Task: Create a due date automation trigger when advanced on, on the tuesday before a card is due add fields without custom field "Resume" set to a date less than 1 days ago at 11:00 AM.
Action: Mouse moved to (1080, 335)
Screenshot: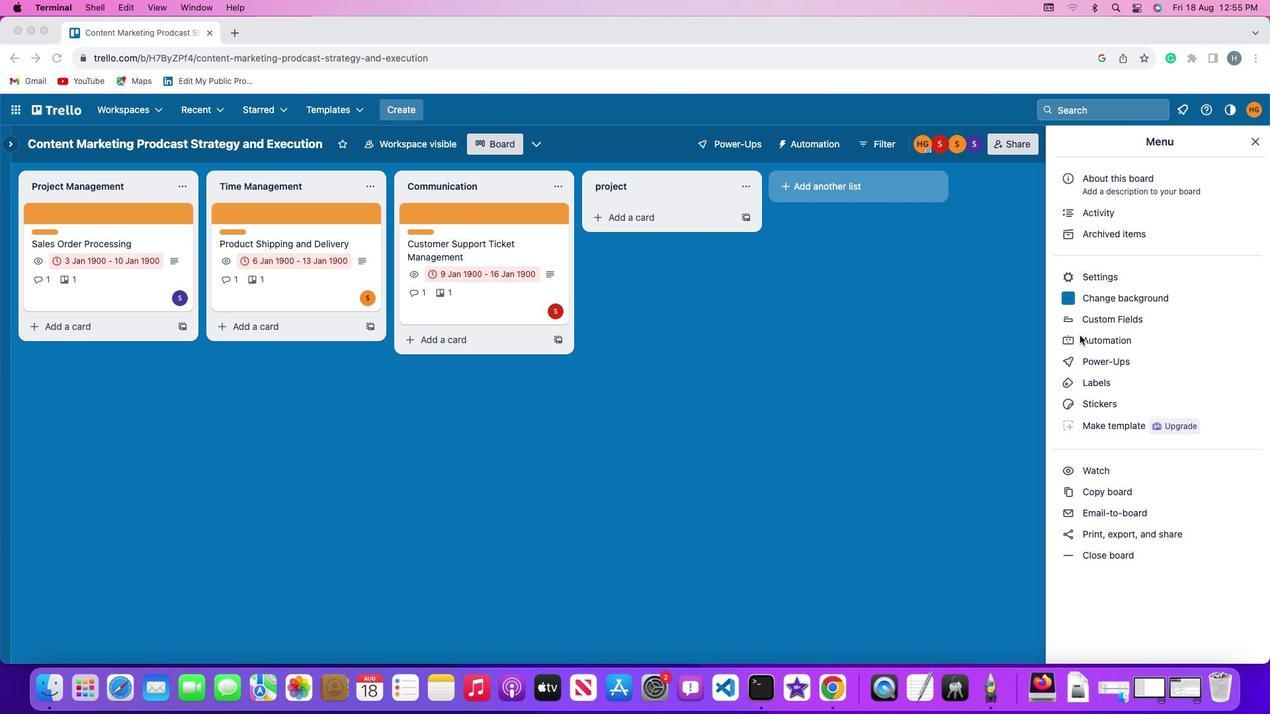 
Action: Mouse pressed left at (1080, 335)
Screenshot: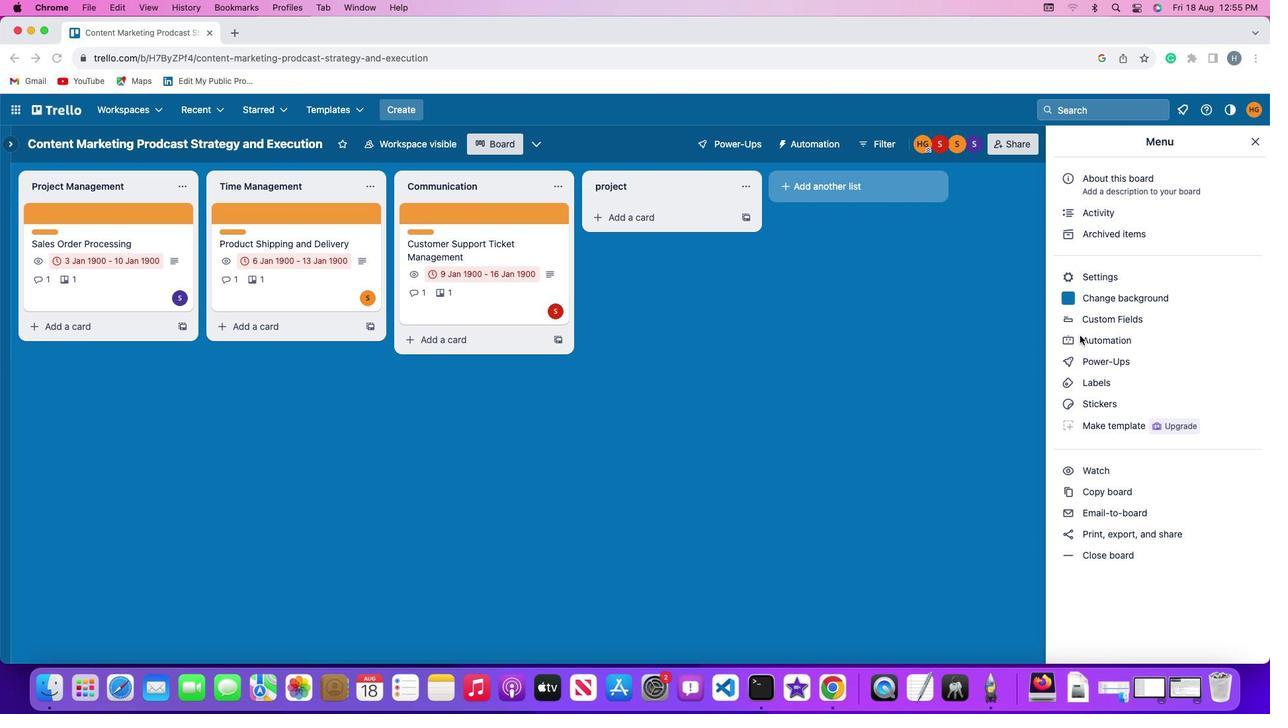 
Action: Mouse moved to (1080, 335)
Screenshot: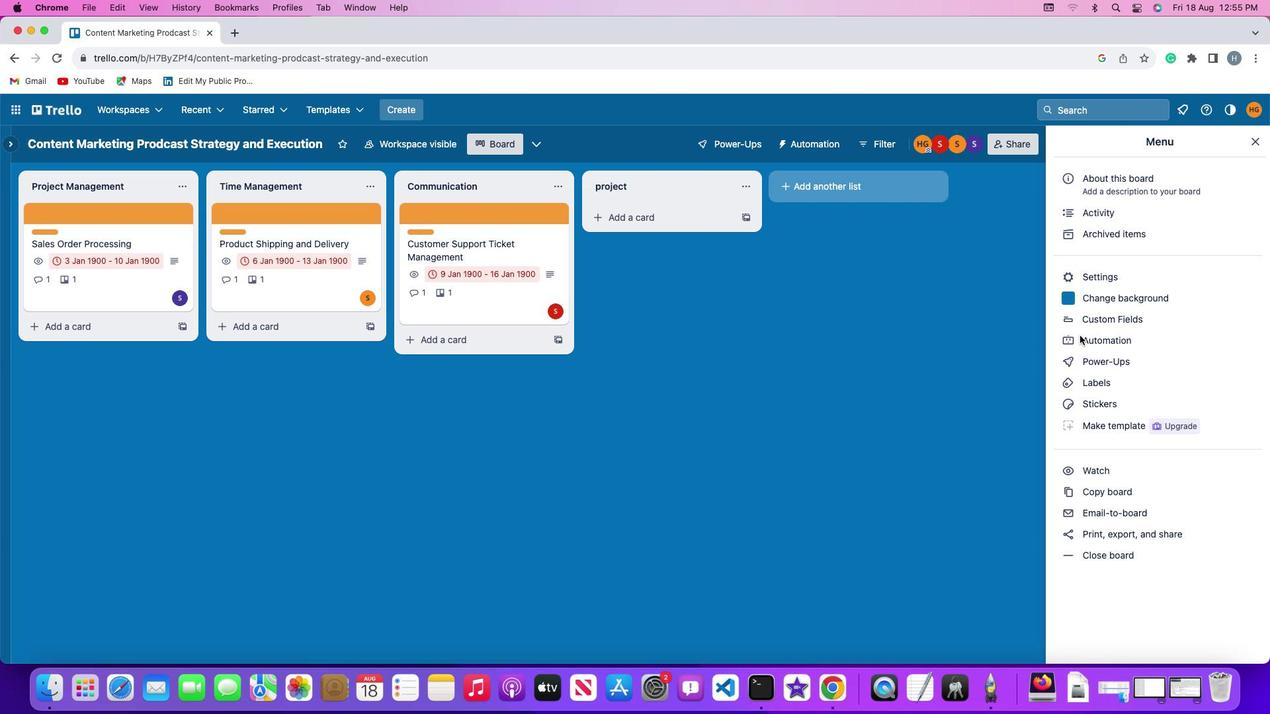 
Action: Mouse pressed left at (1080, 335)
Screenshot: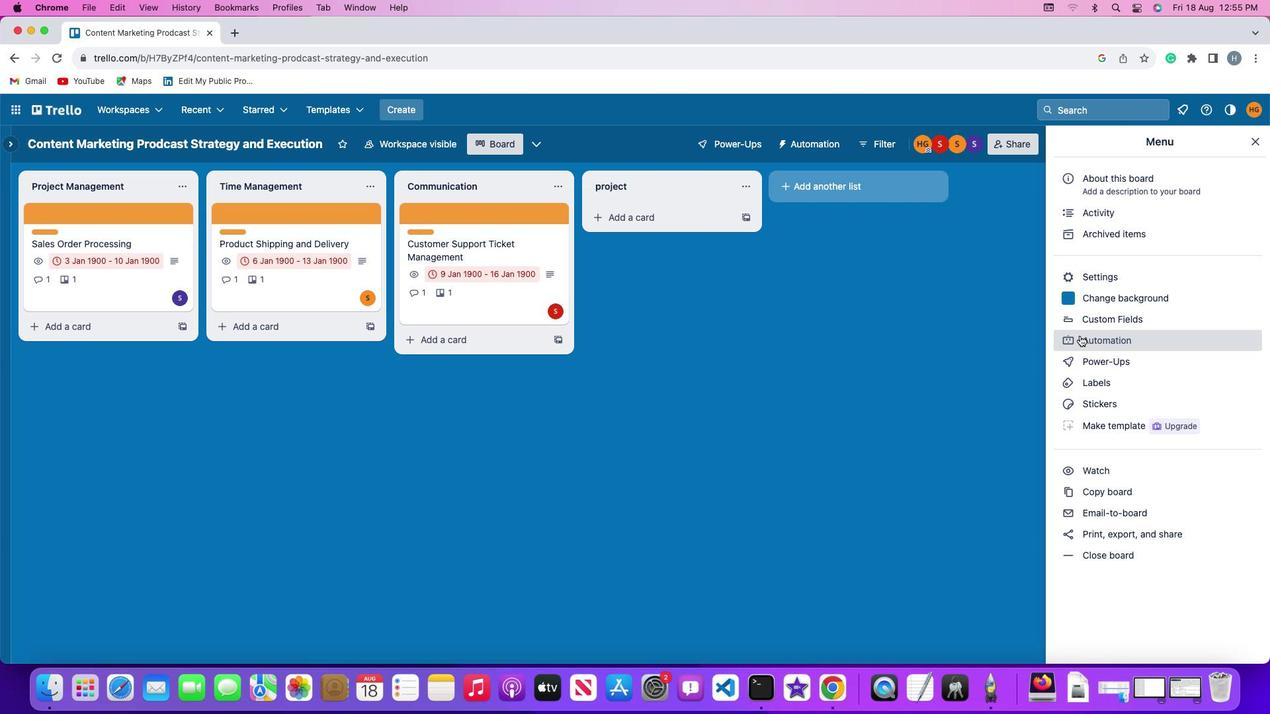 
Action: Mouse moved to (76, 309)
Screenshot: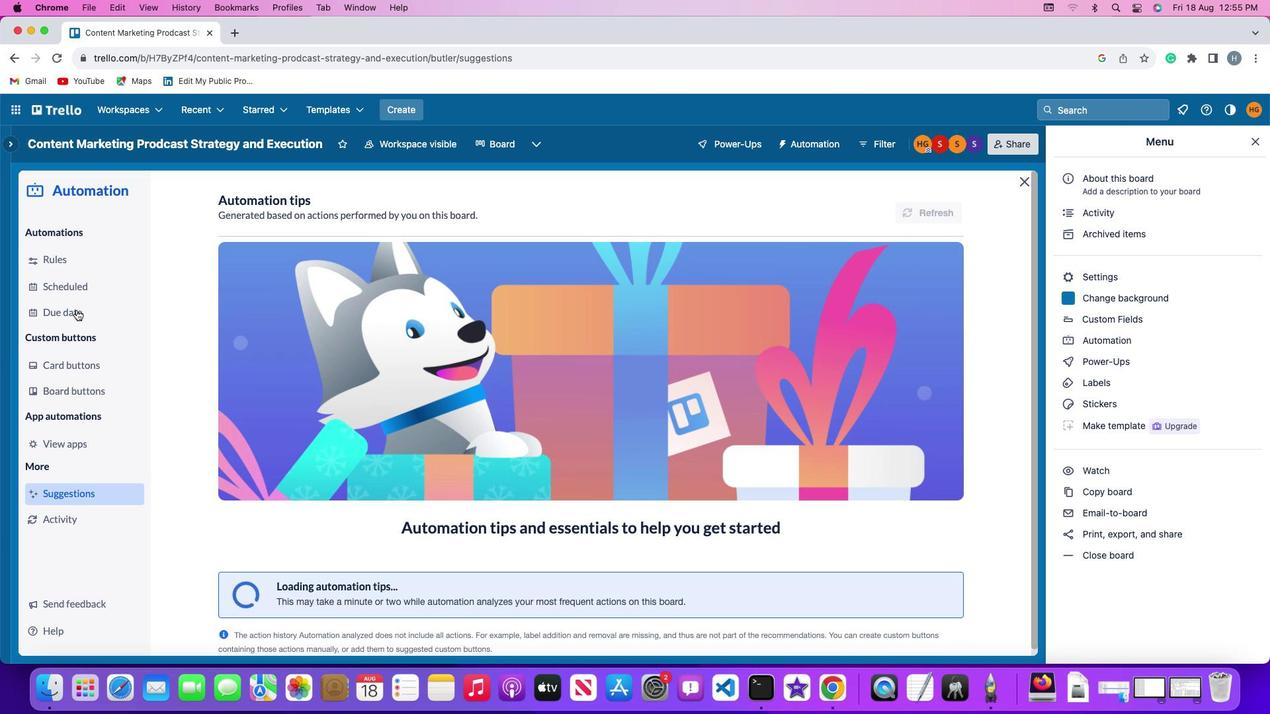 
Action: Mouse pressed left at (76, 309)
Screenshot: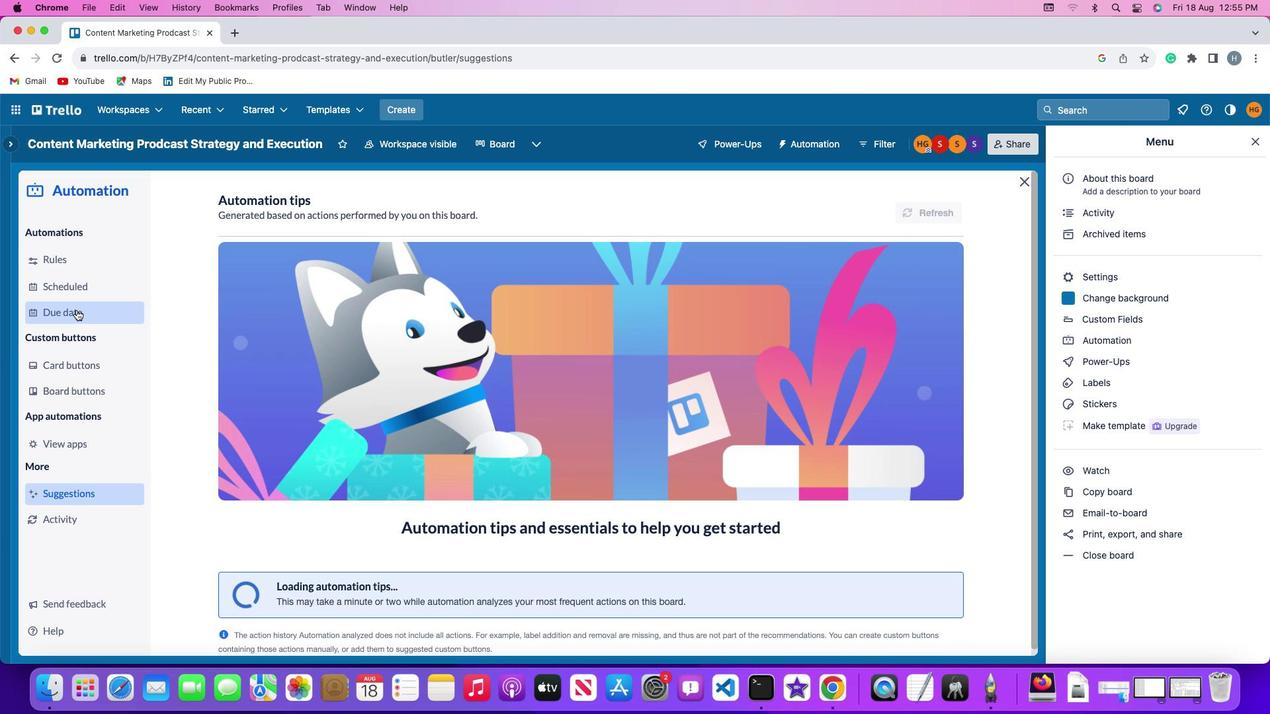 
Action: Mouse moved to (878, 203)
Screenshot: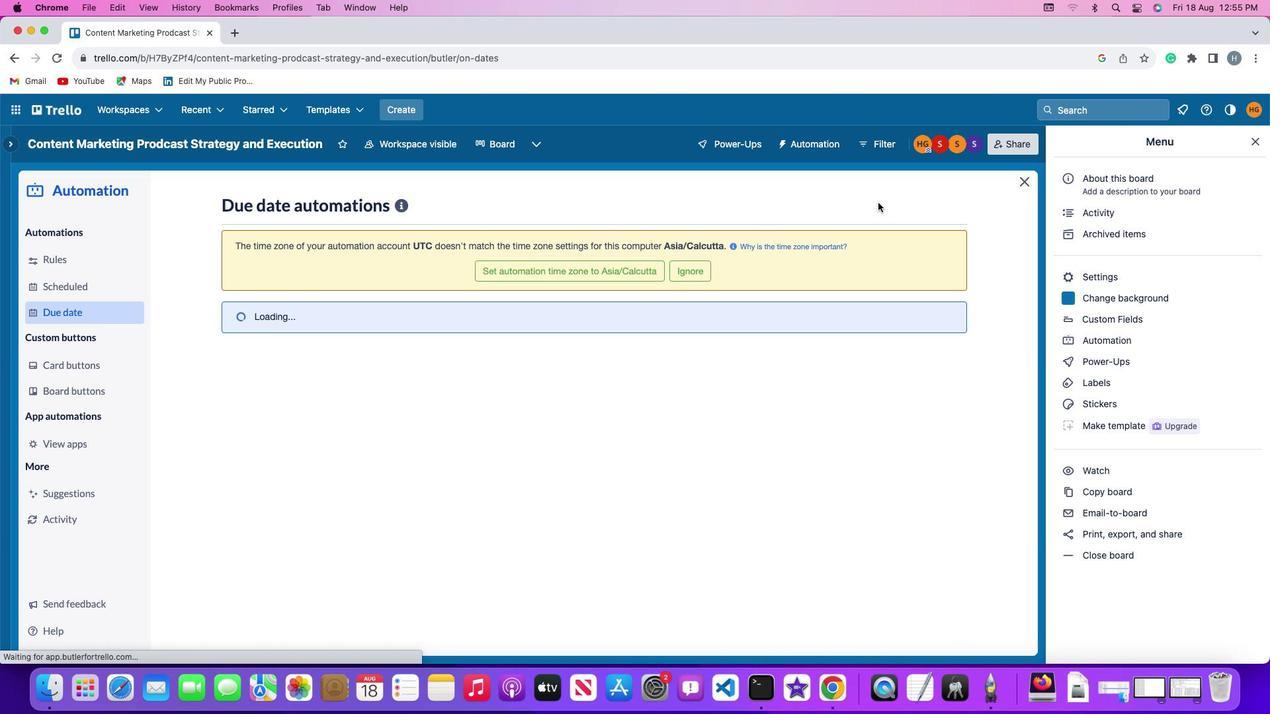 
Action: Mouse pressed left at (878, 203)
Screenshot: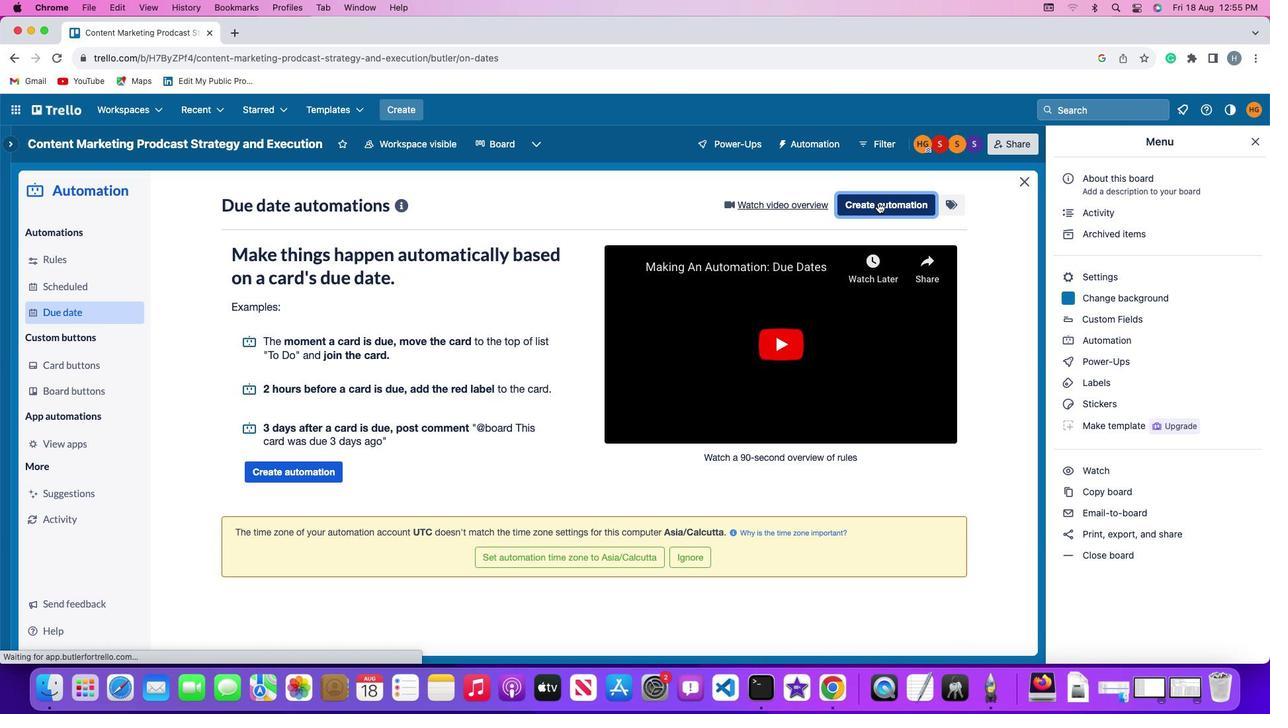 
Action: Mouse moved to (244, 330)
Screenshot: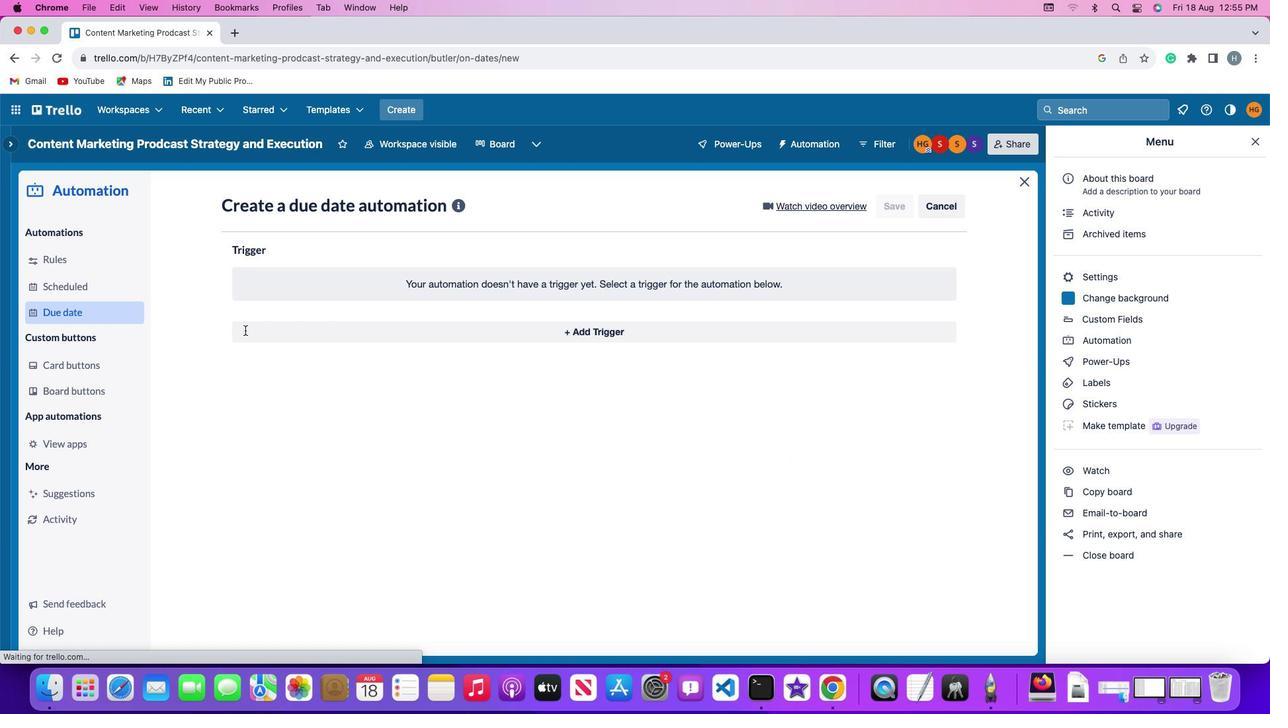 
Action: Mouse pressed left at (244, 330)
Screenshot: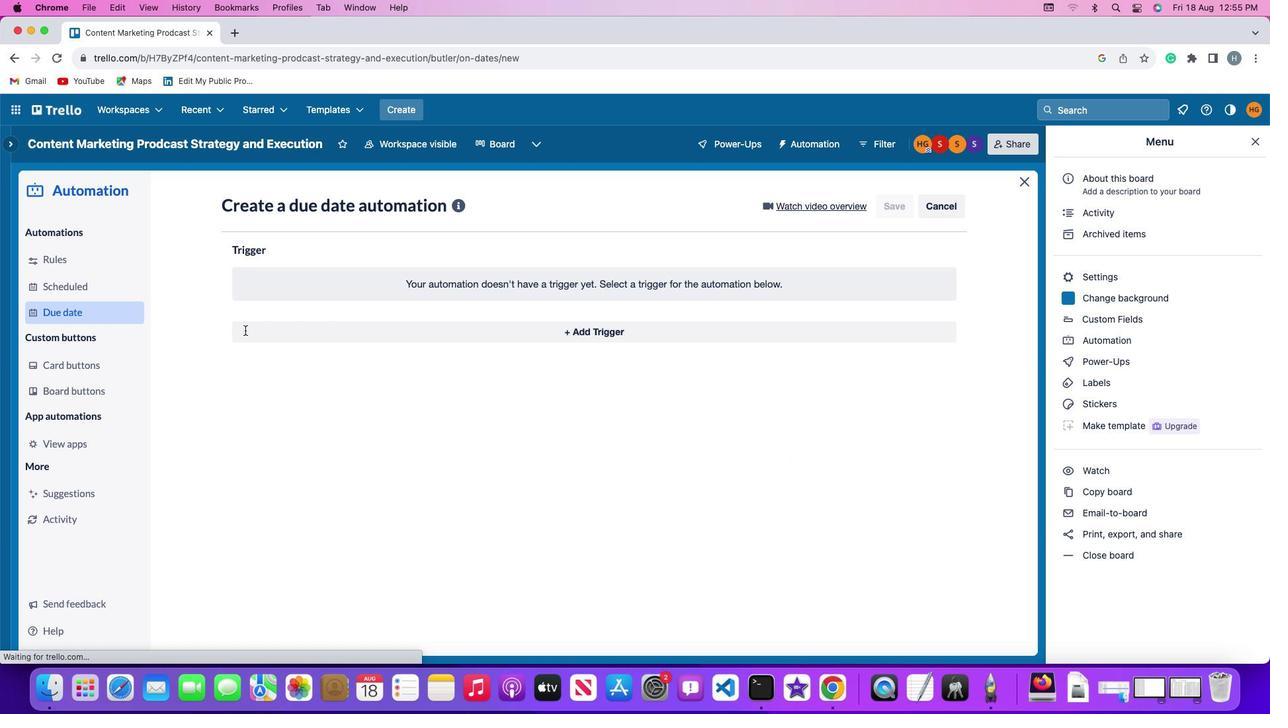 
Action: Mouse moved to (278, 577)
Screenshot: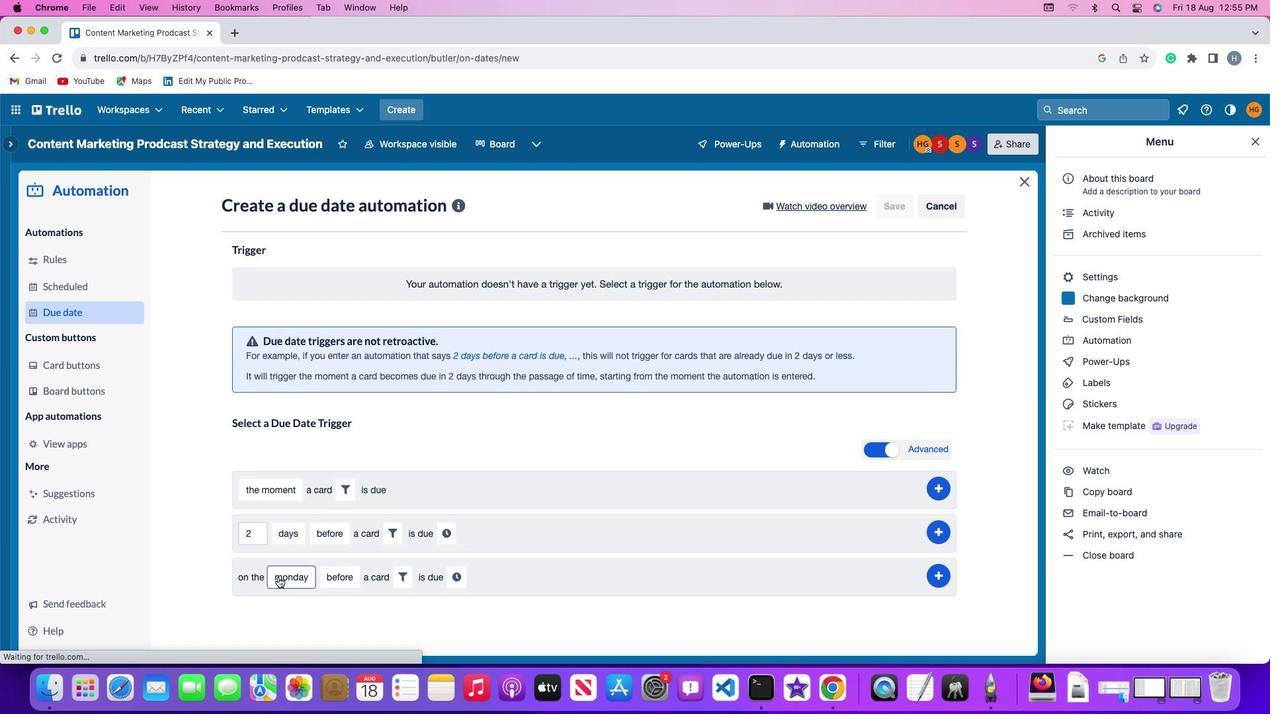 
Action: Mouse pressed left at (278, 577)
Screenshot: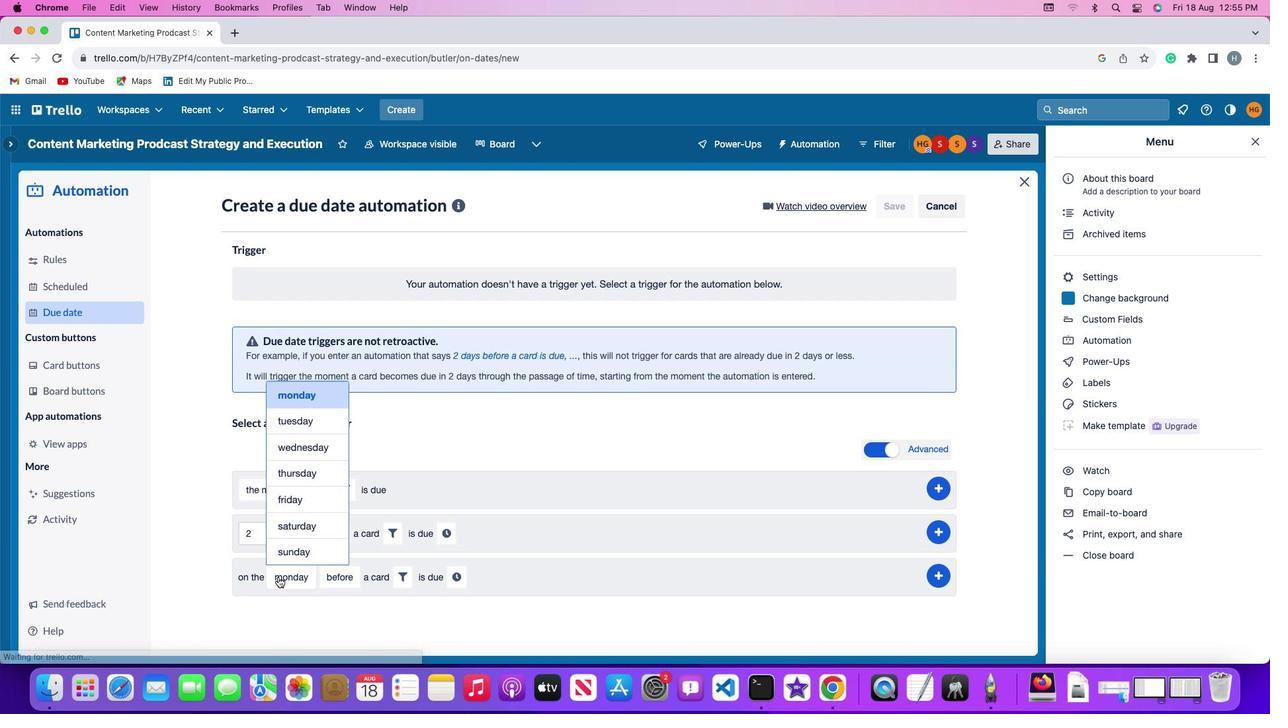 
Action: Mouse moved to (304, 420)
Screenshot: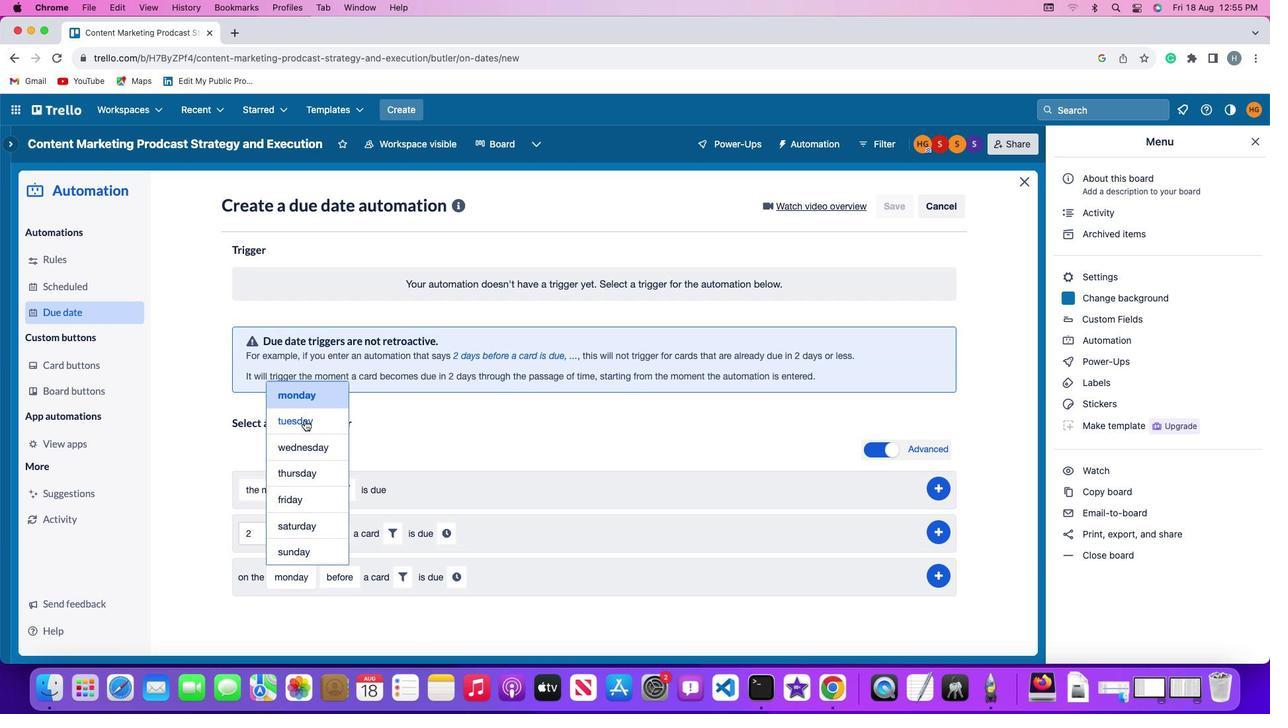 
Action: Mouse pressed left at (304, 420)
Screenshot: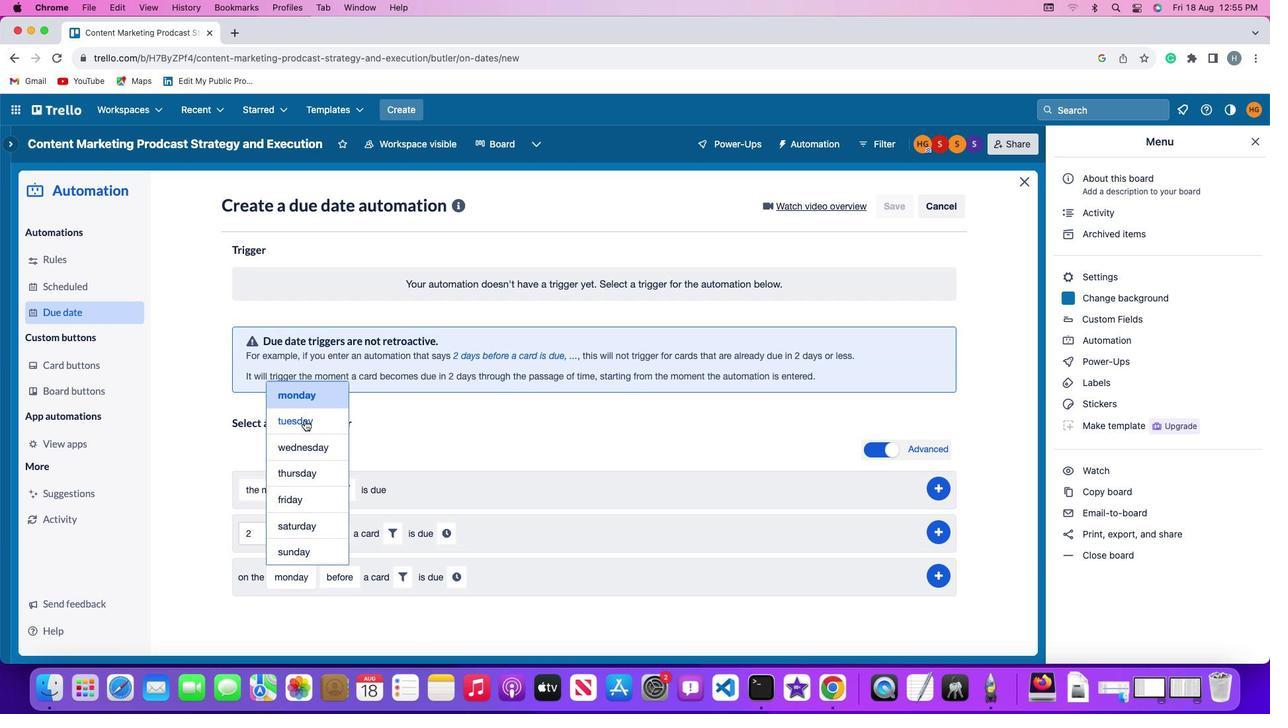 
Action: Mouse moved to (330, 581)
Screenshot: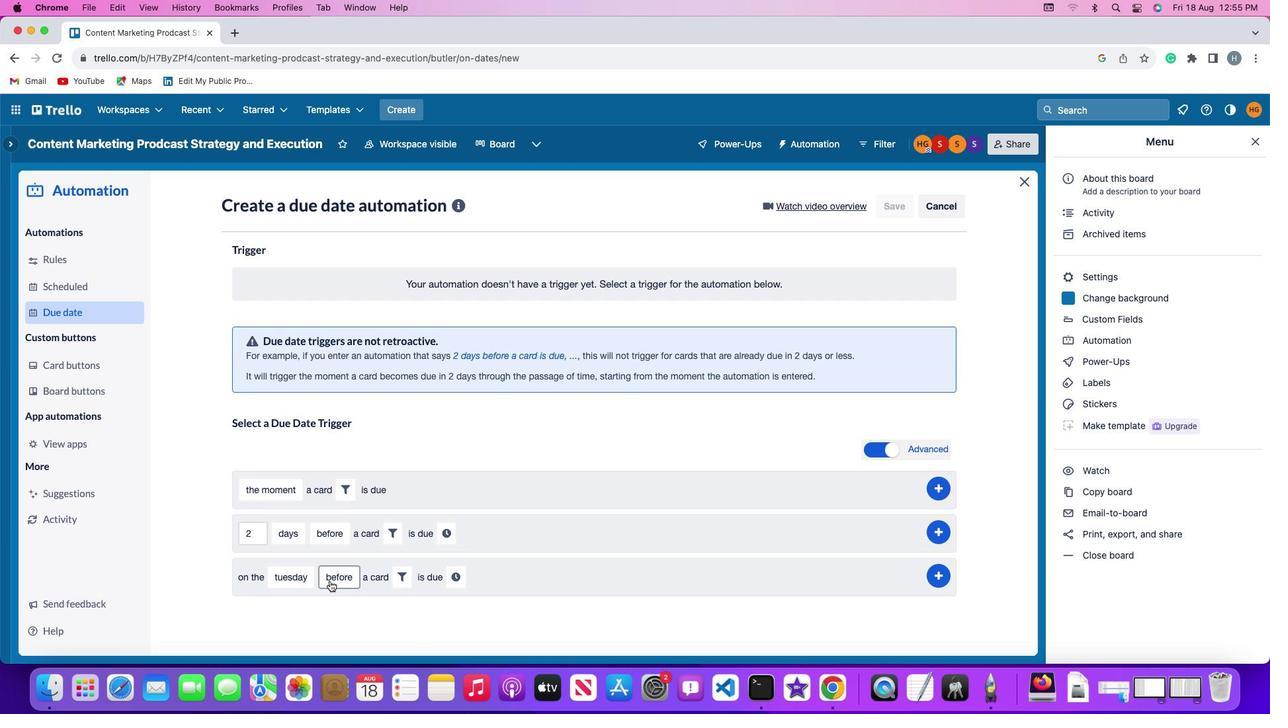 
Action: Mouse pressed left at (330, 581)
Screenshot: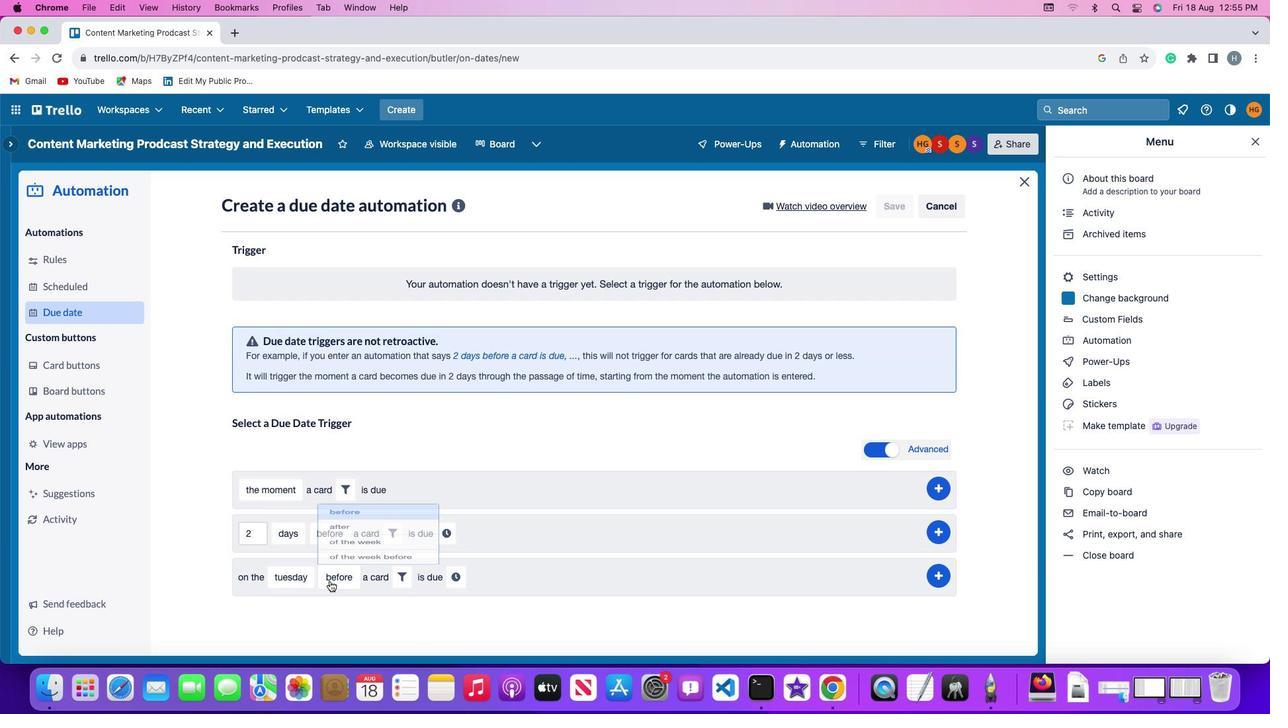 
Action: Mouse moved to (356, 477)
Screenshot: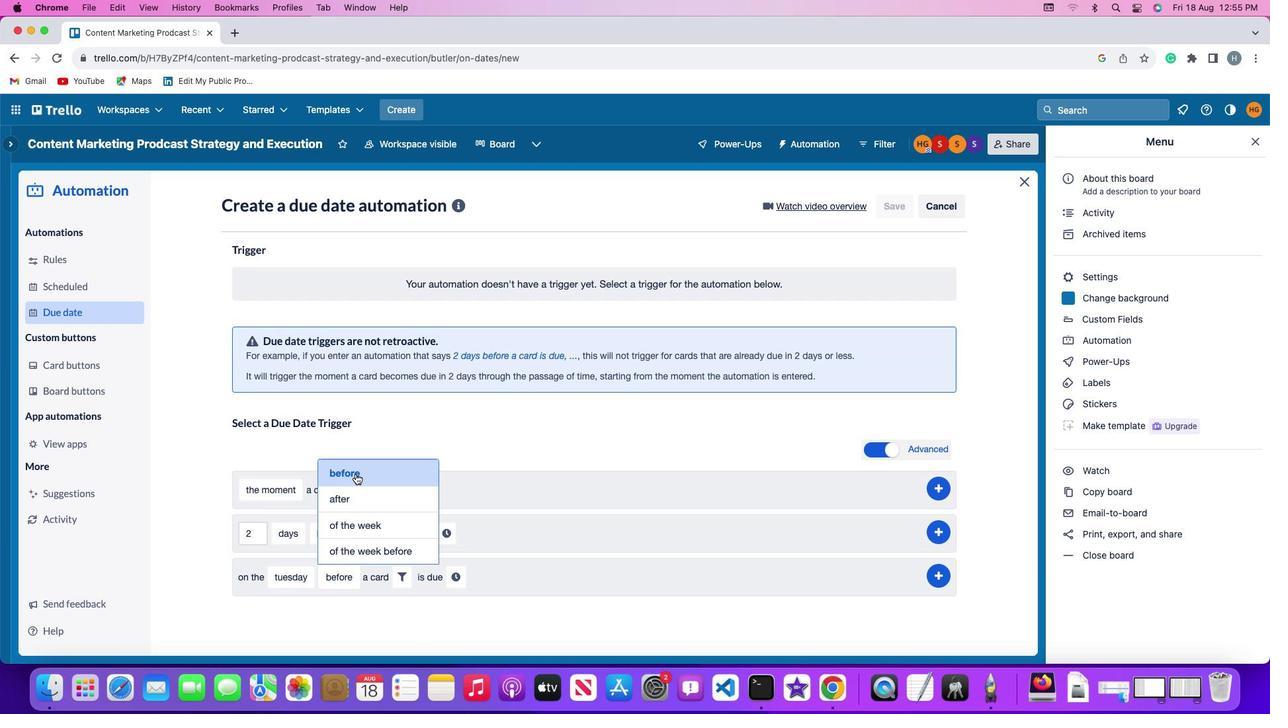 
Action: Mouse pressed left at (356, 477)
Screenshot: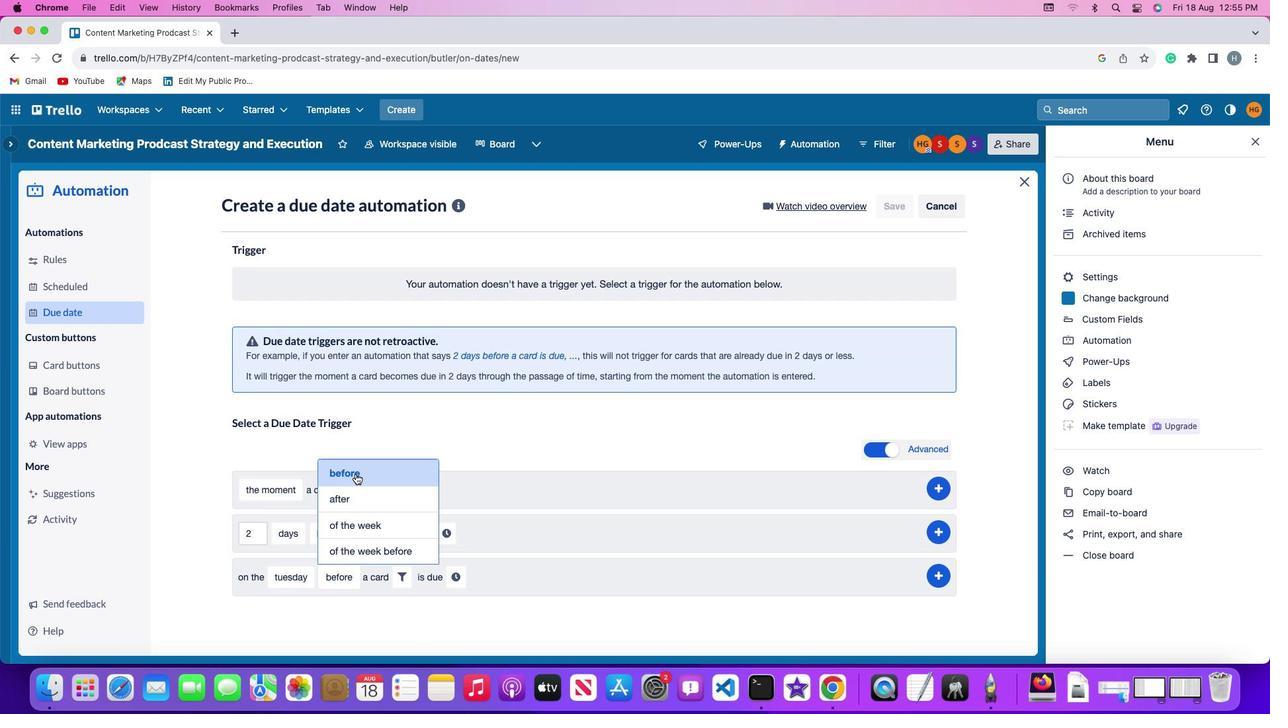 
Action: Mouse moved to (398, 581)
Screenshot: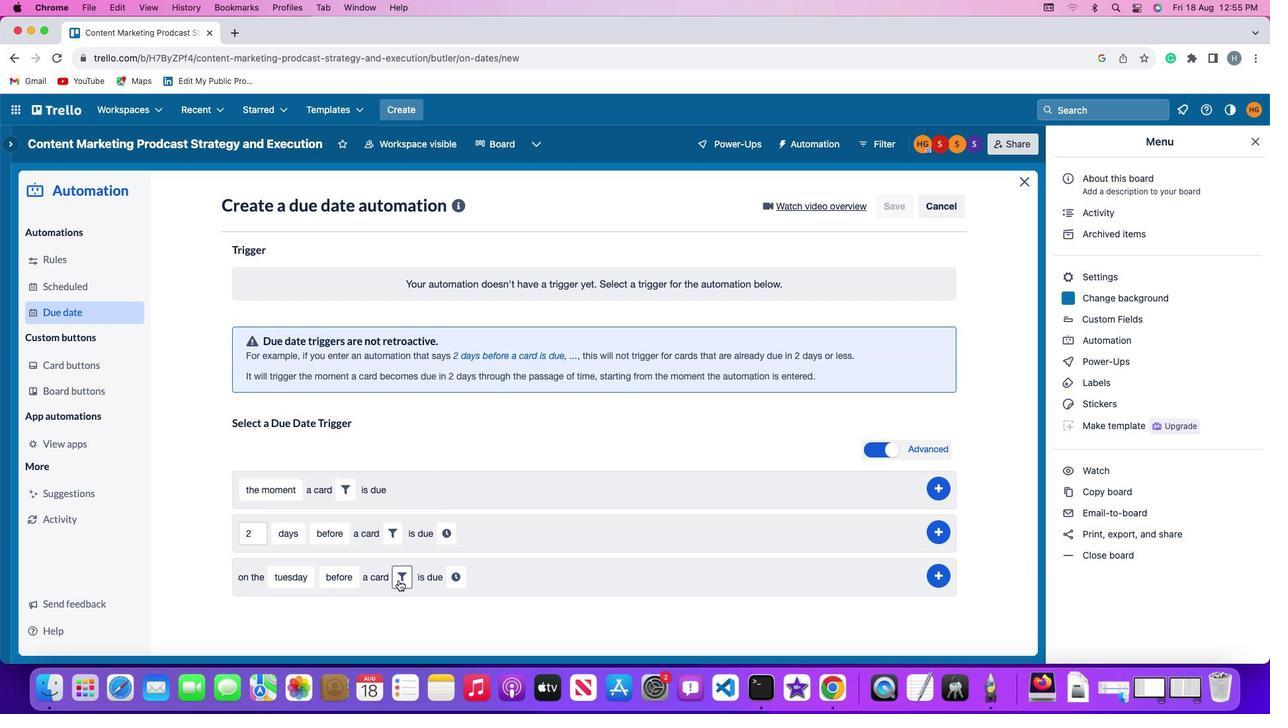 
Action: Mouse pressed left at (398, 581)
Screenshot: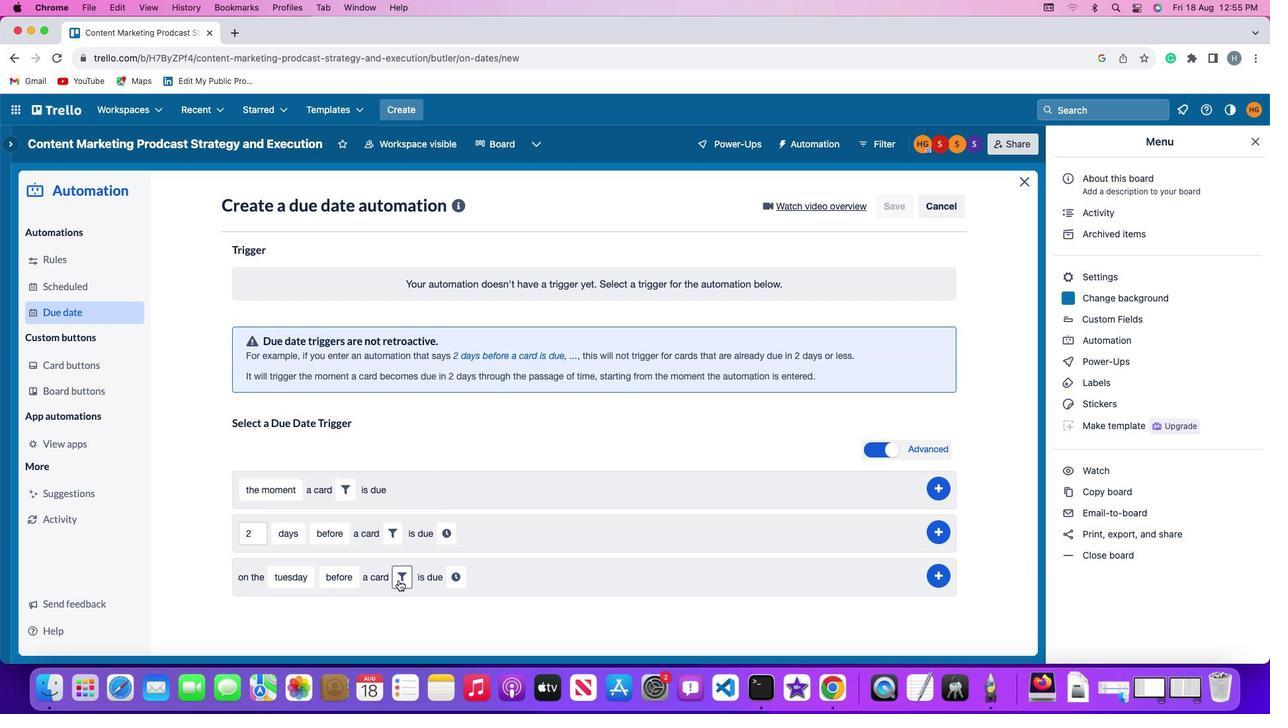 
Action: Mouse moved to (608, 614)
Screenshot: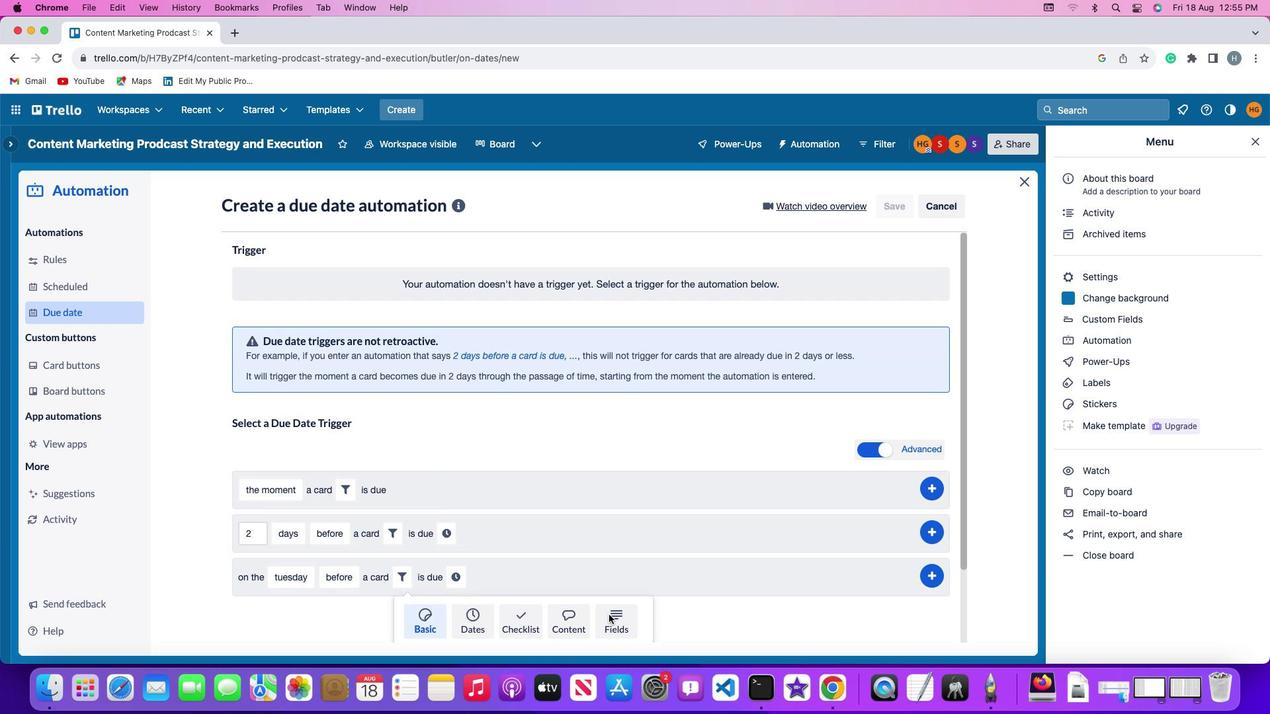 
Action: Mouse pressed left at (608, 614)
Screenshot: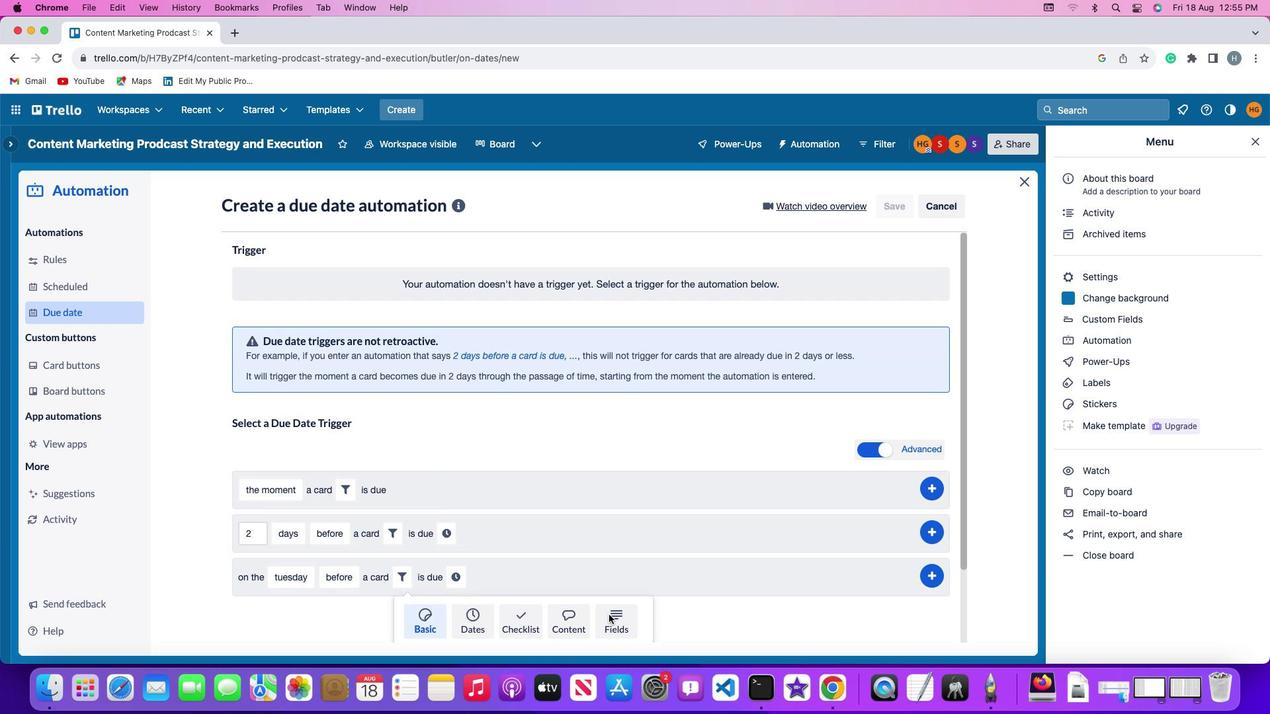 
Action: Mouse moved to (355, 608)
Screenshot: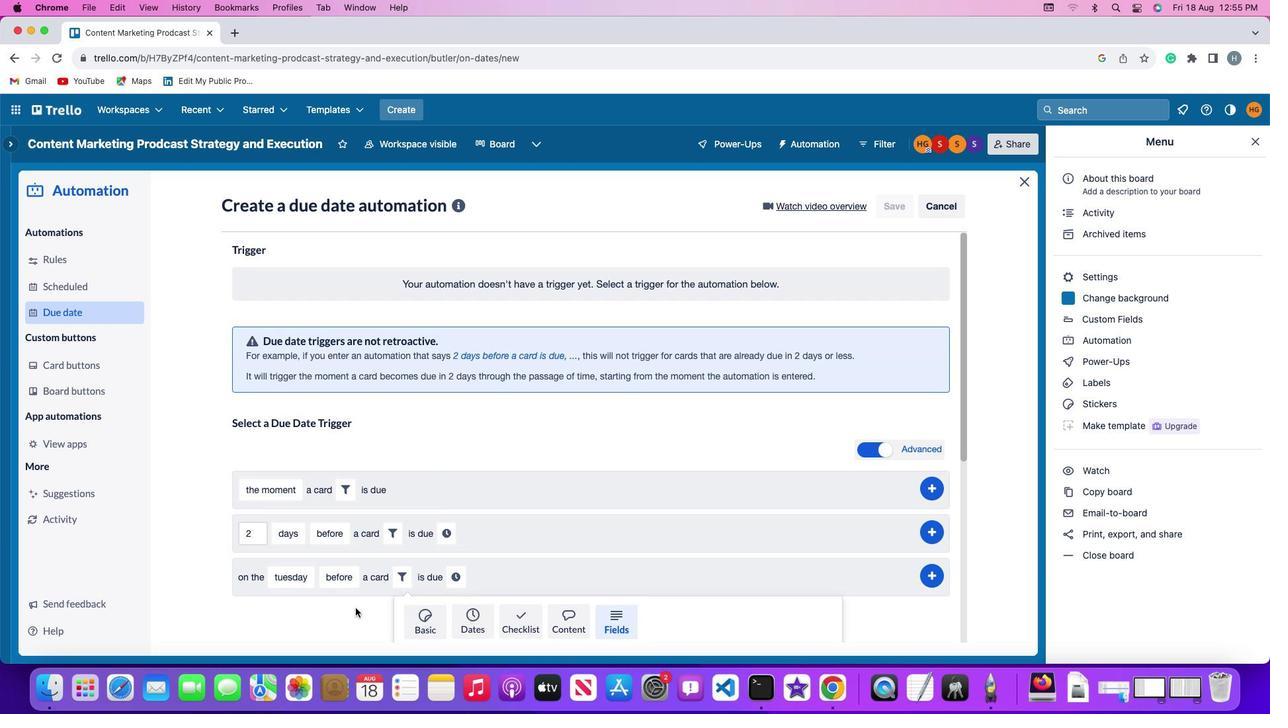 
Action: Mouse scrolled (355, 608) with delta (0, 0)
Screenshot: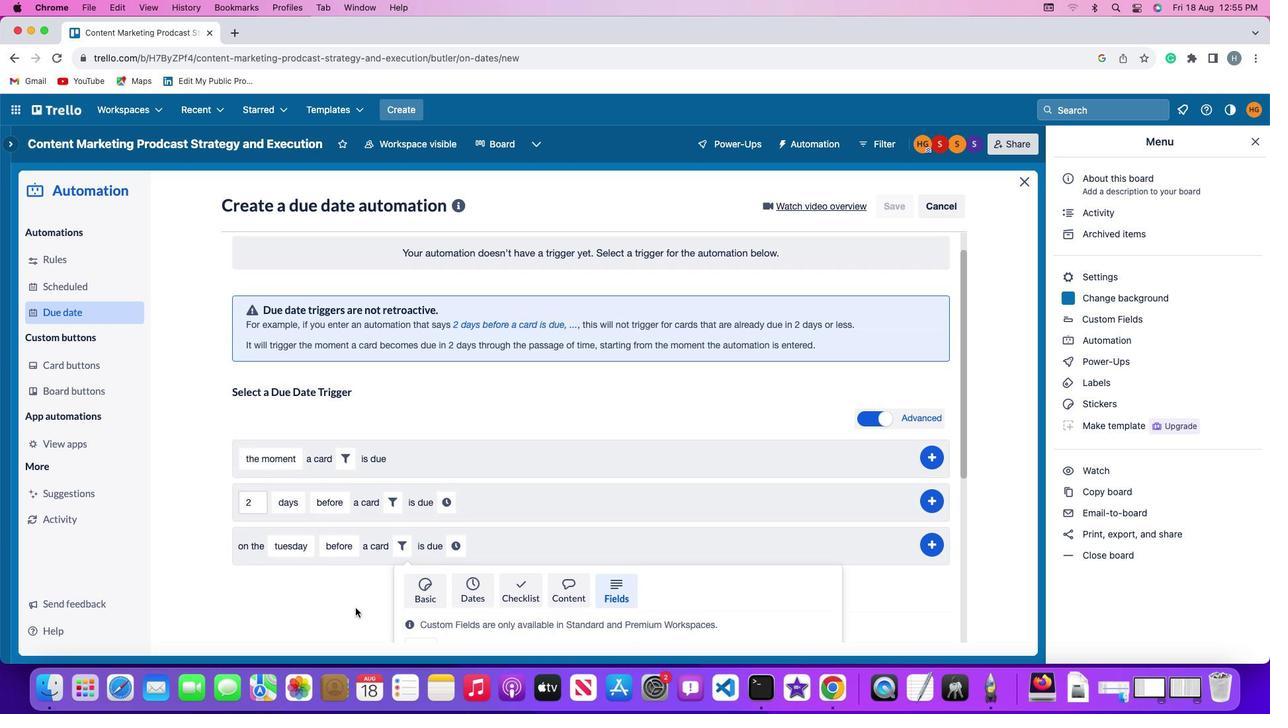 
Action: Mouse scrolled (355, 608) with delta (0, 0)
Screenshot: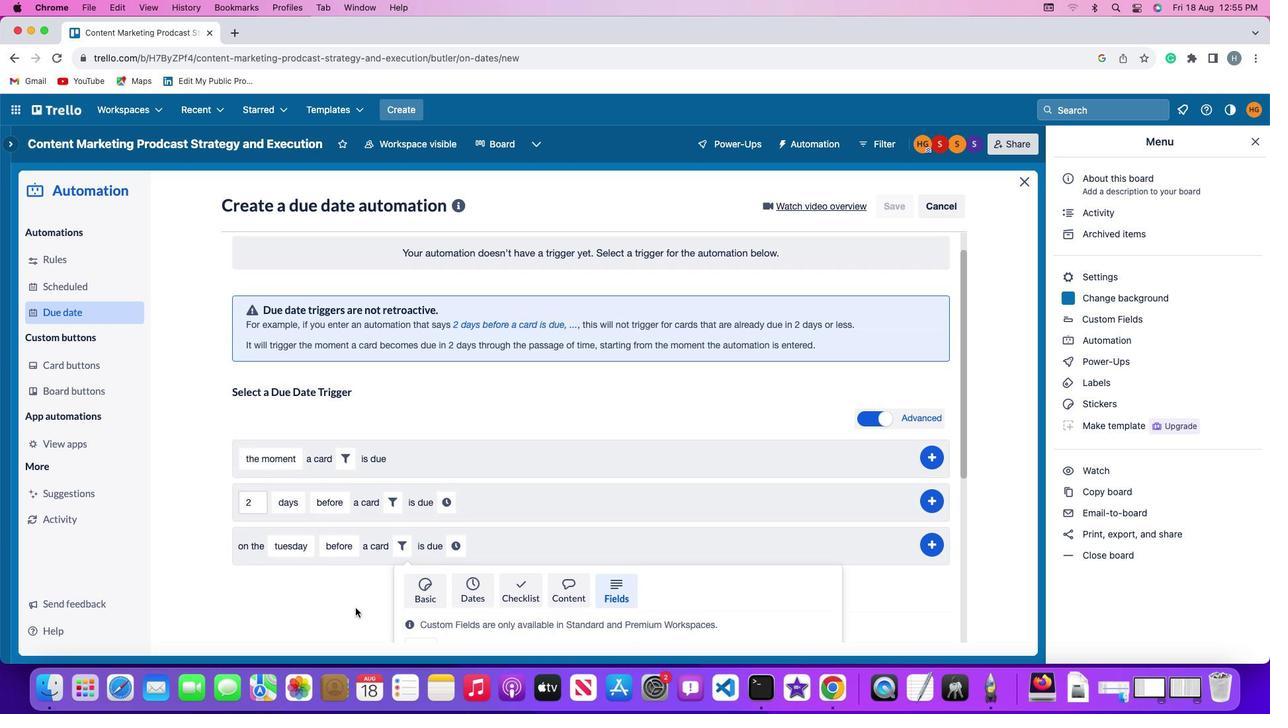 
Action: Mouse scrolled (355, 608) with delta (0, -1)
Screenshot: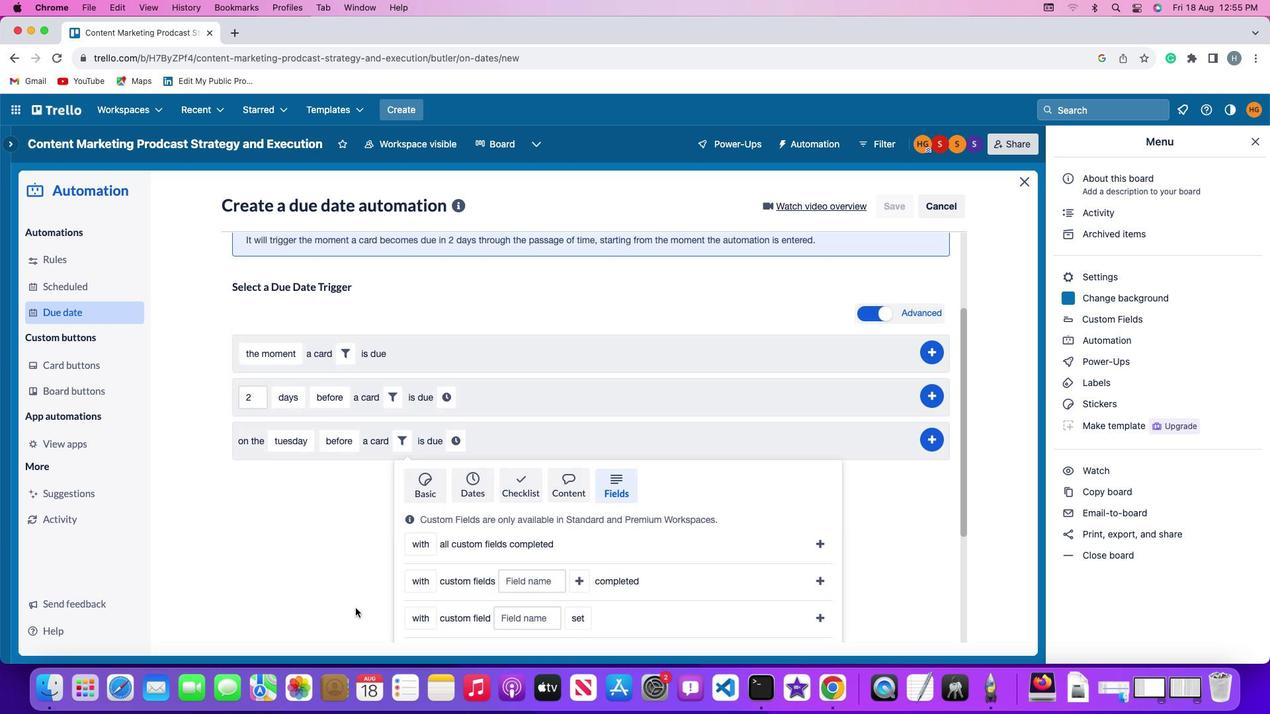
Action: Mouse scrolled (355, 608) with delta (0, -3)
Screenshot: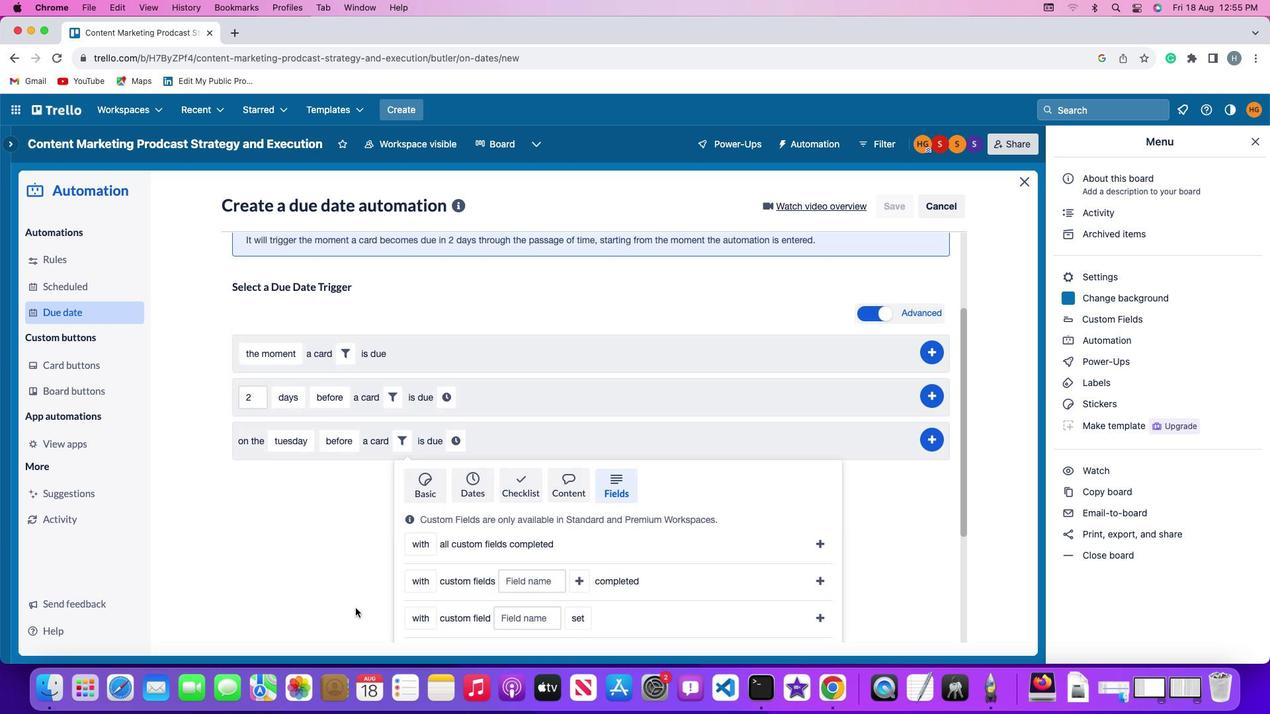 
Action: Mouse moved to (355, 608)
Screenshot: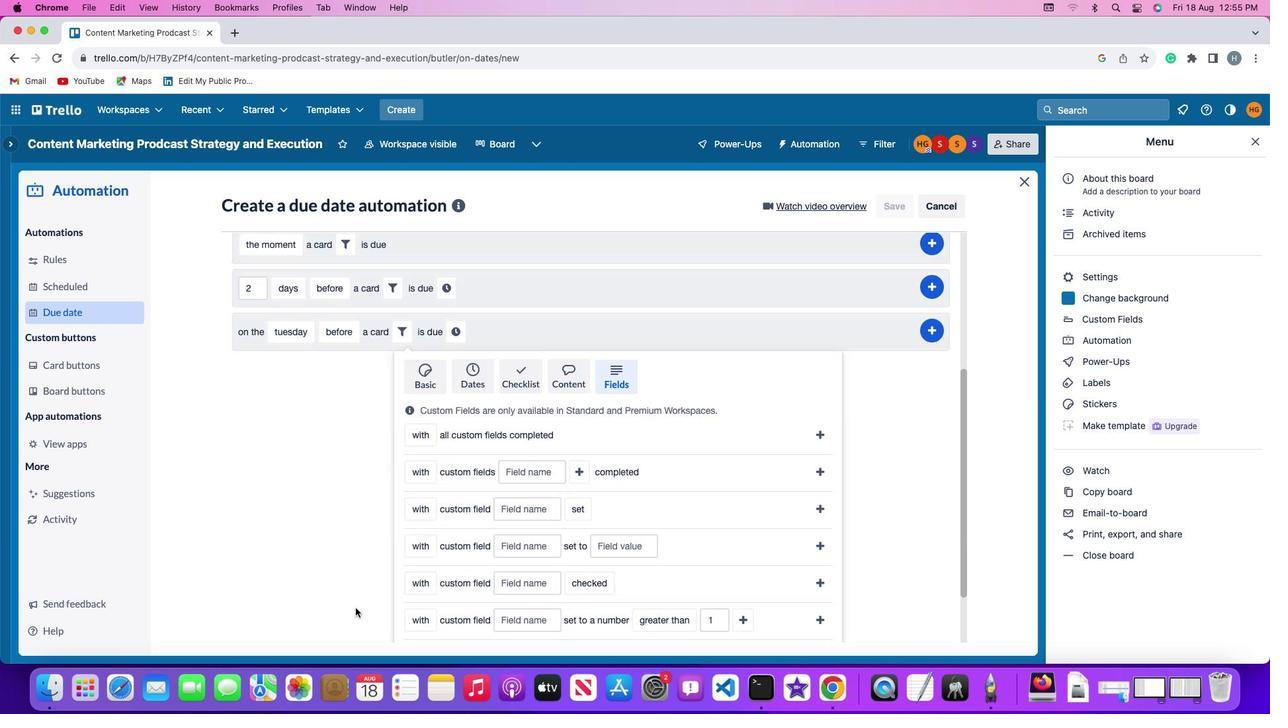 
Action: Mouse scrolled (355, 608) with delta (0, -3)
Screenshot: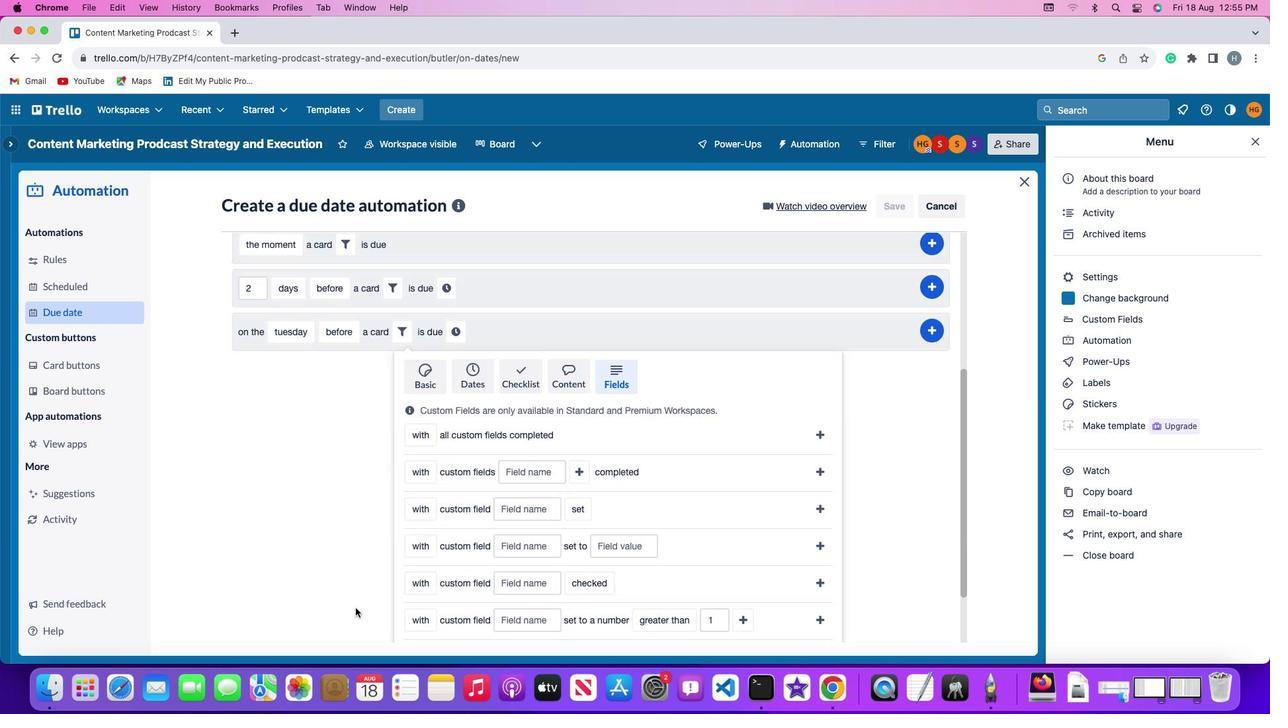
Action: Mouse scrolled (355, 608) with delta (0, 0)
Screenshot: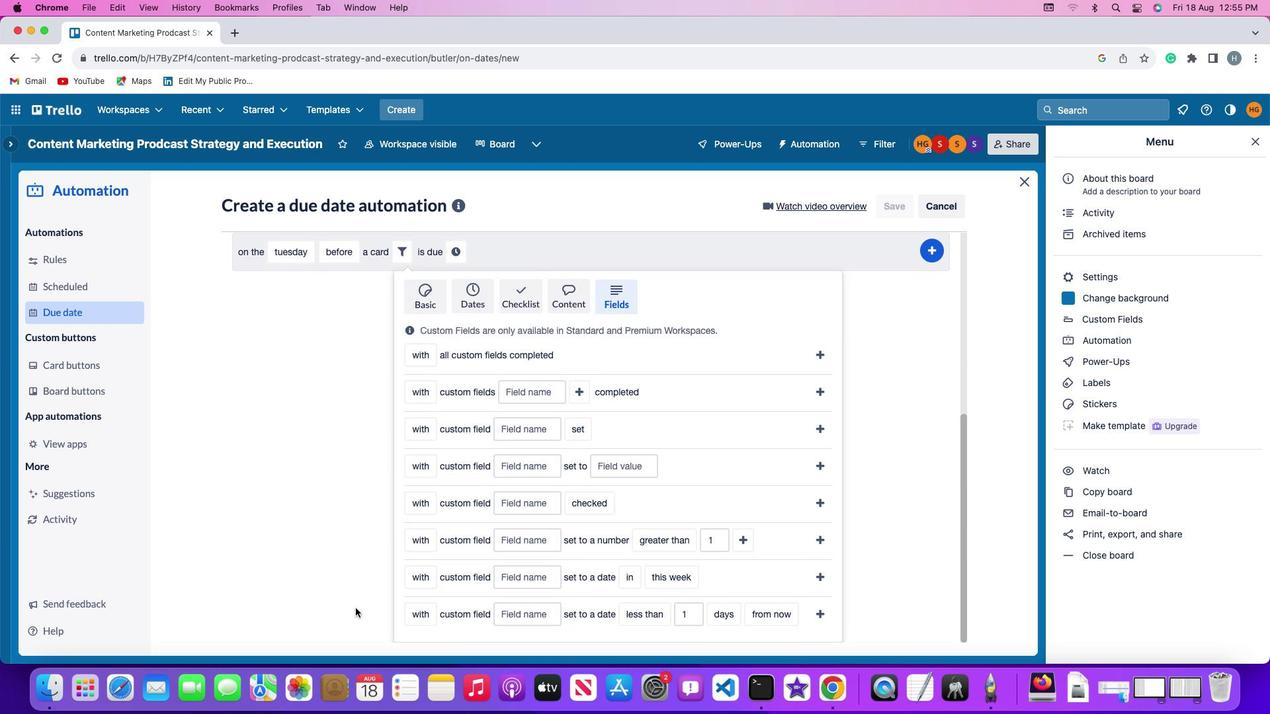 
Action: Mouse scrolled (355, 608) with delta (0, 0)
Screenshot: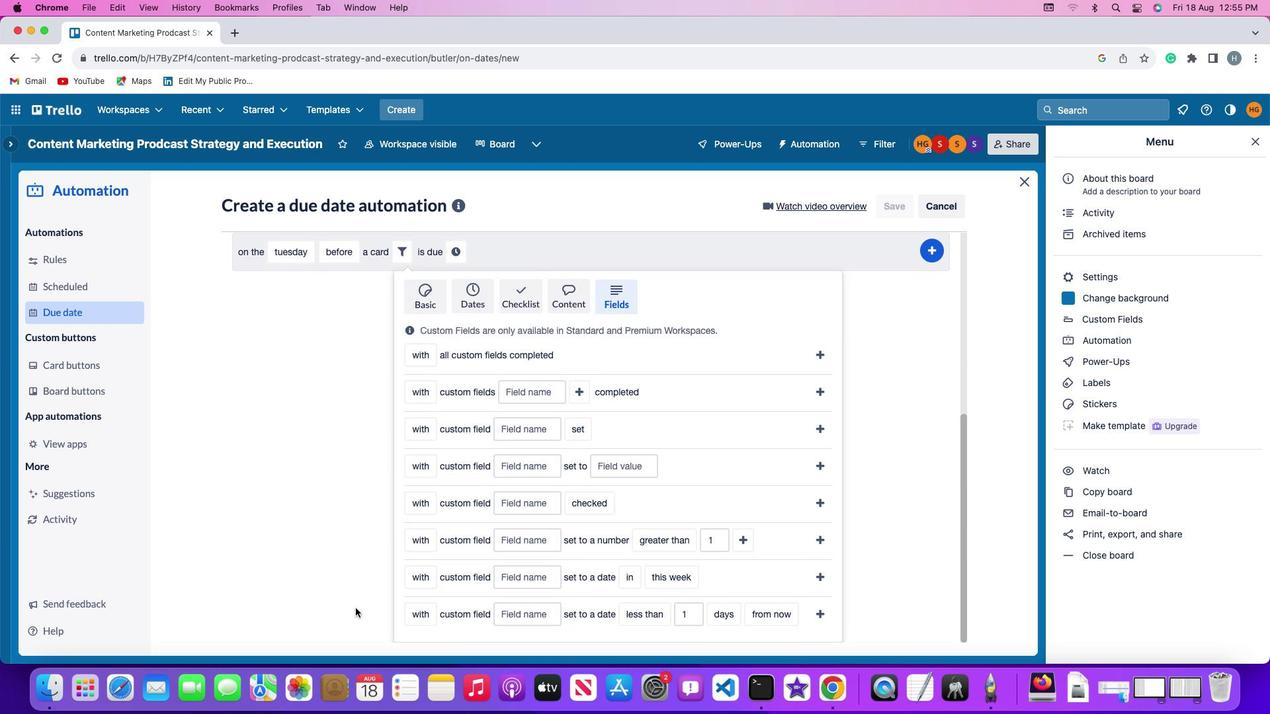 
Action: Mouse scrolled (355, 608) with delta (0, -1)
Screenshot: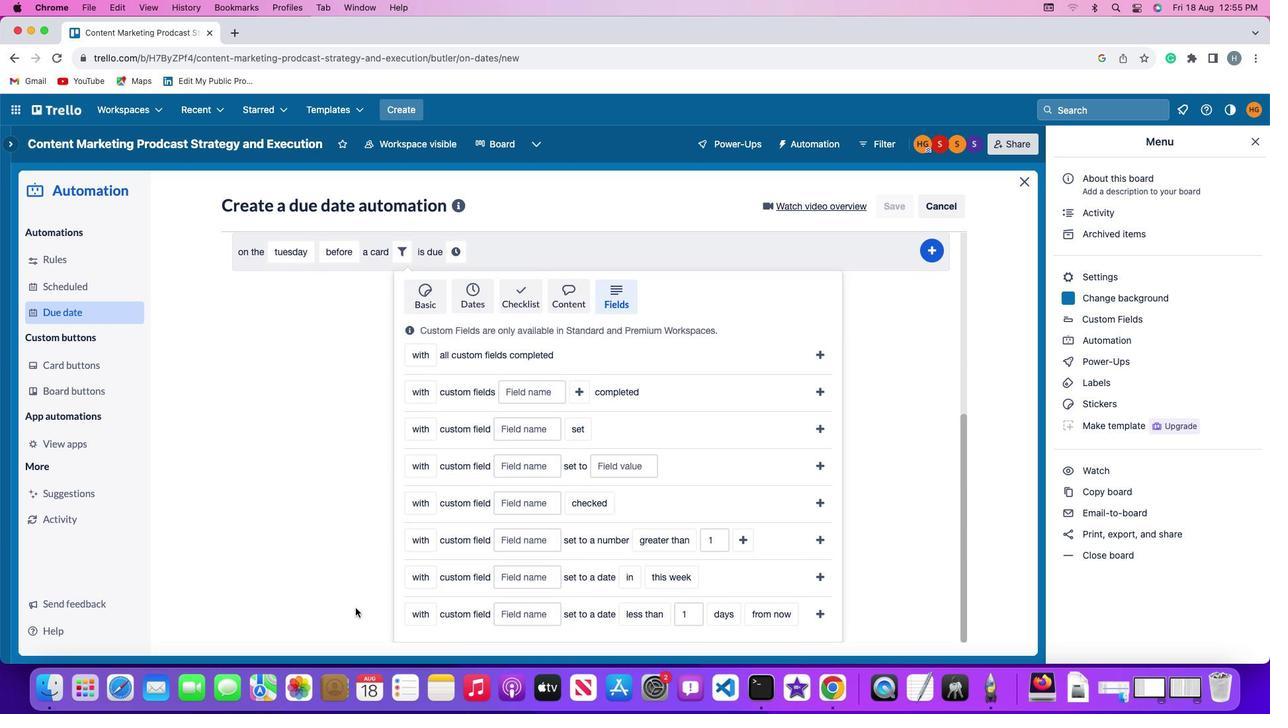 
Action: Mouse scrolled (355, 608) with delta (0, -3)
Screenshot: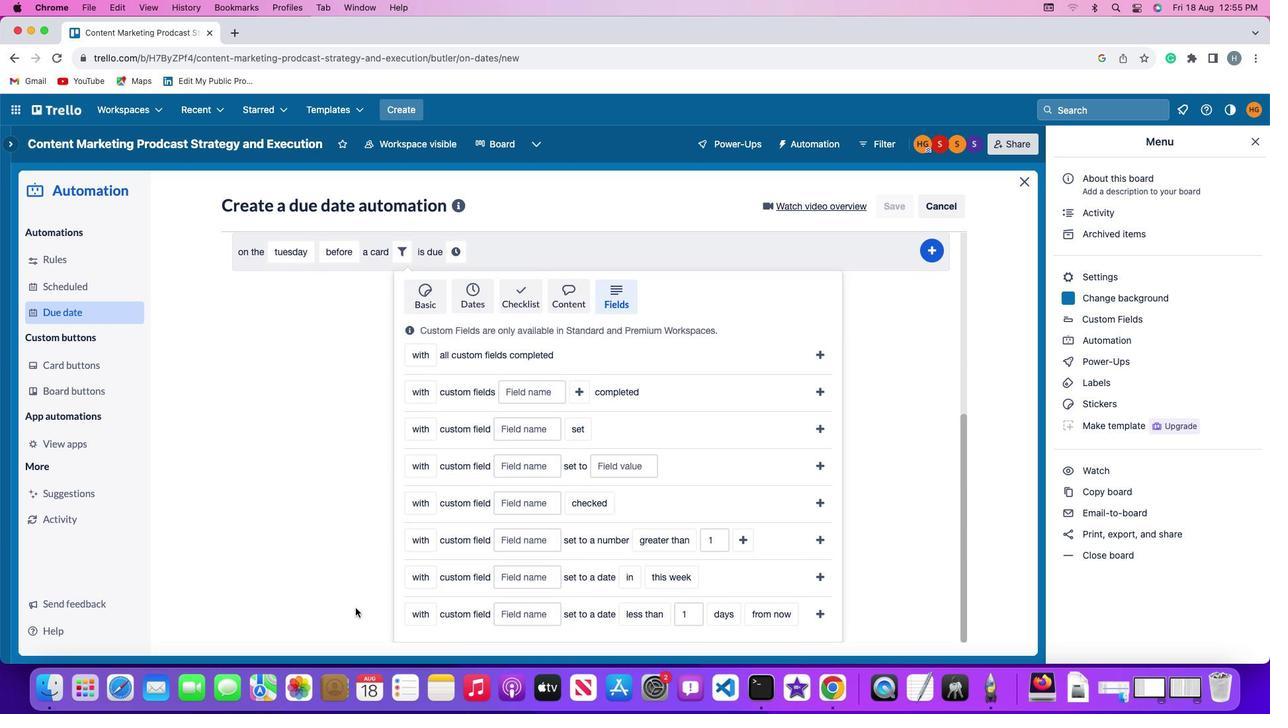 
Action: Mouse scrolled (355, 608) with delta (0, -3)
Screenshot: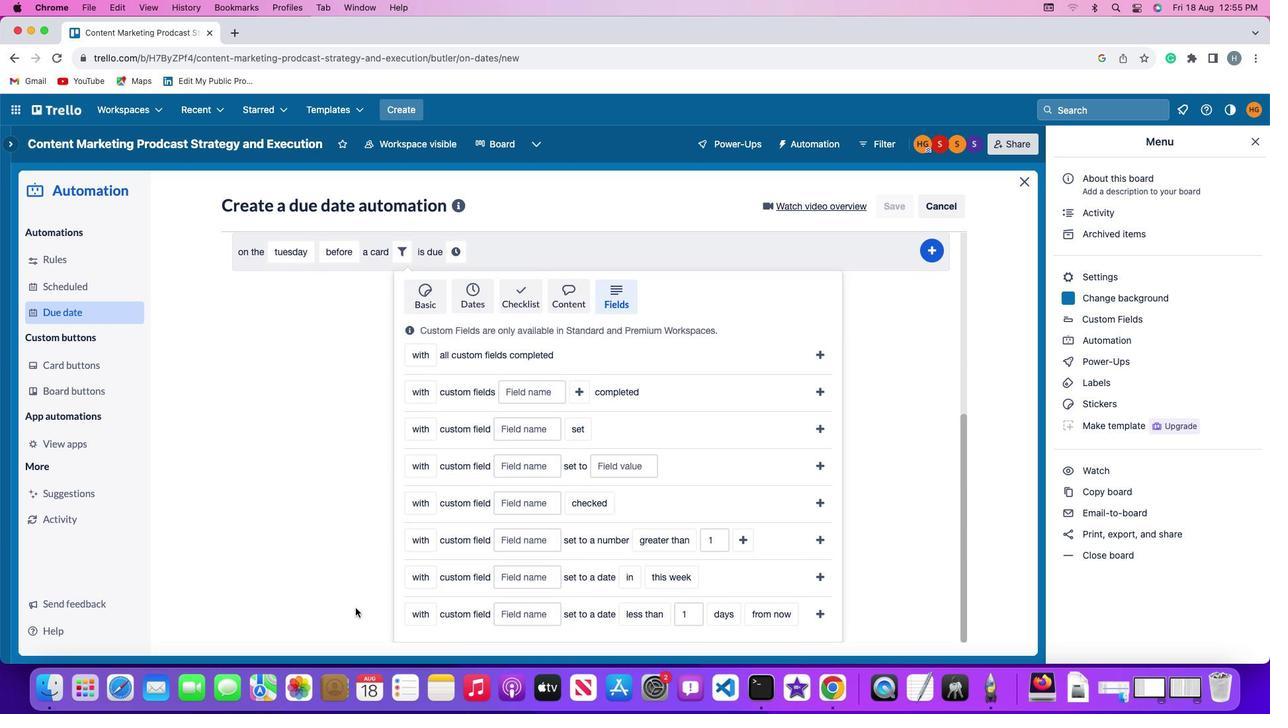 
Action: Mouse moved to (421, 615)
Screenshot: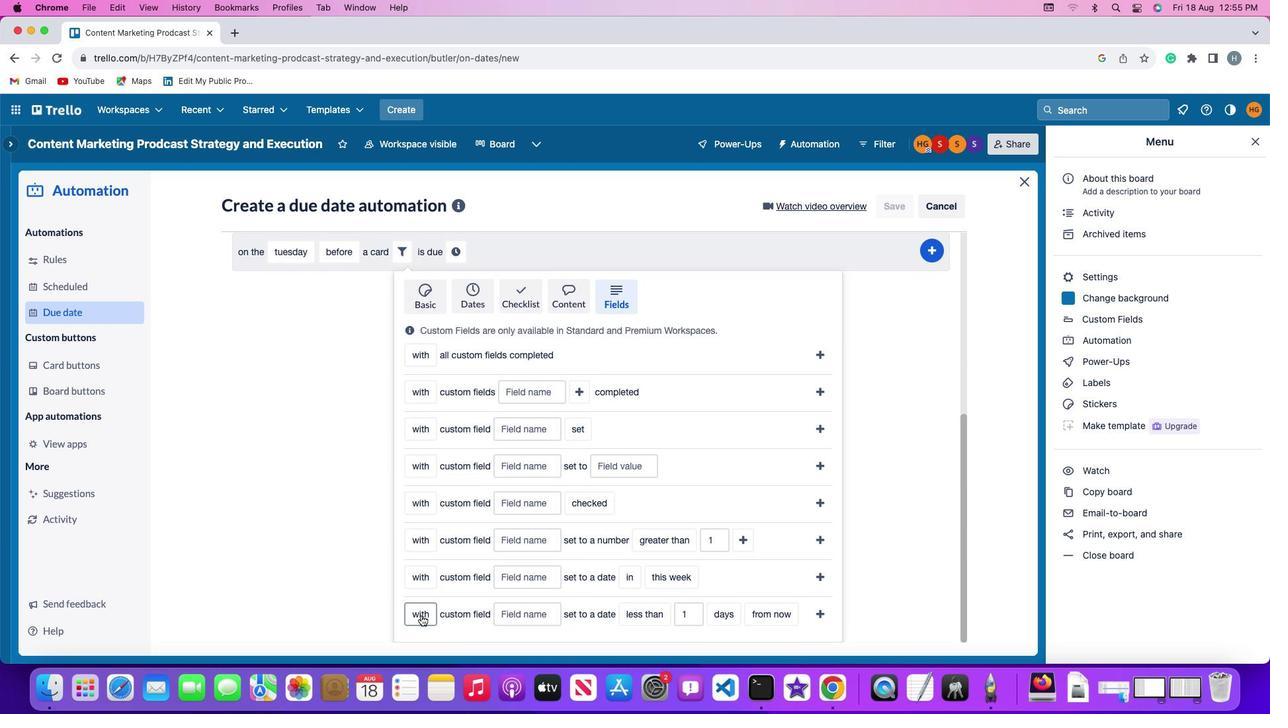 
Action: Mouse pressed left at (421, 615)
Screenshot: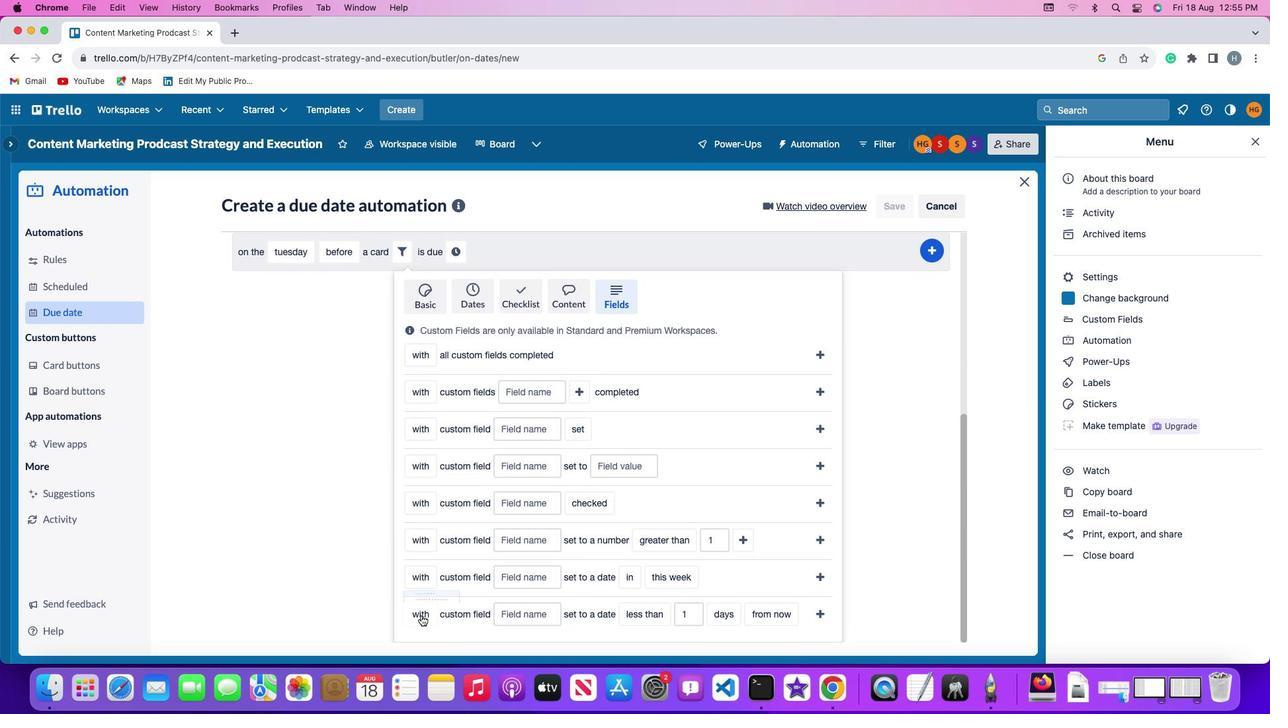 
Action: Mouse moved to (424, 591)
Screenshot: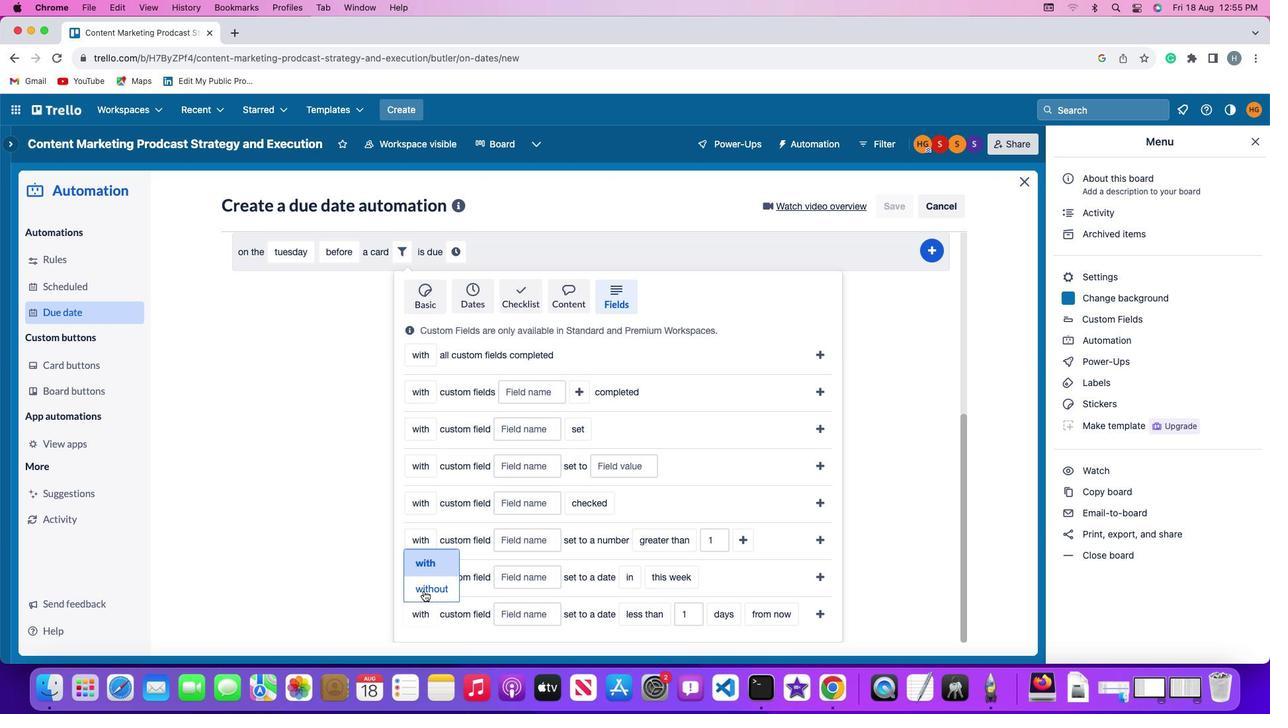 
Action: Mouse pressed left at (424, 591)
Screenshot: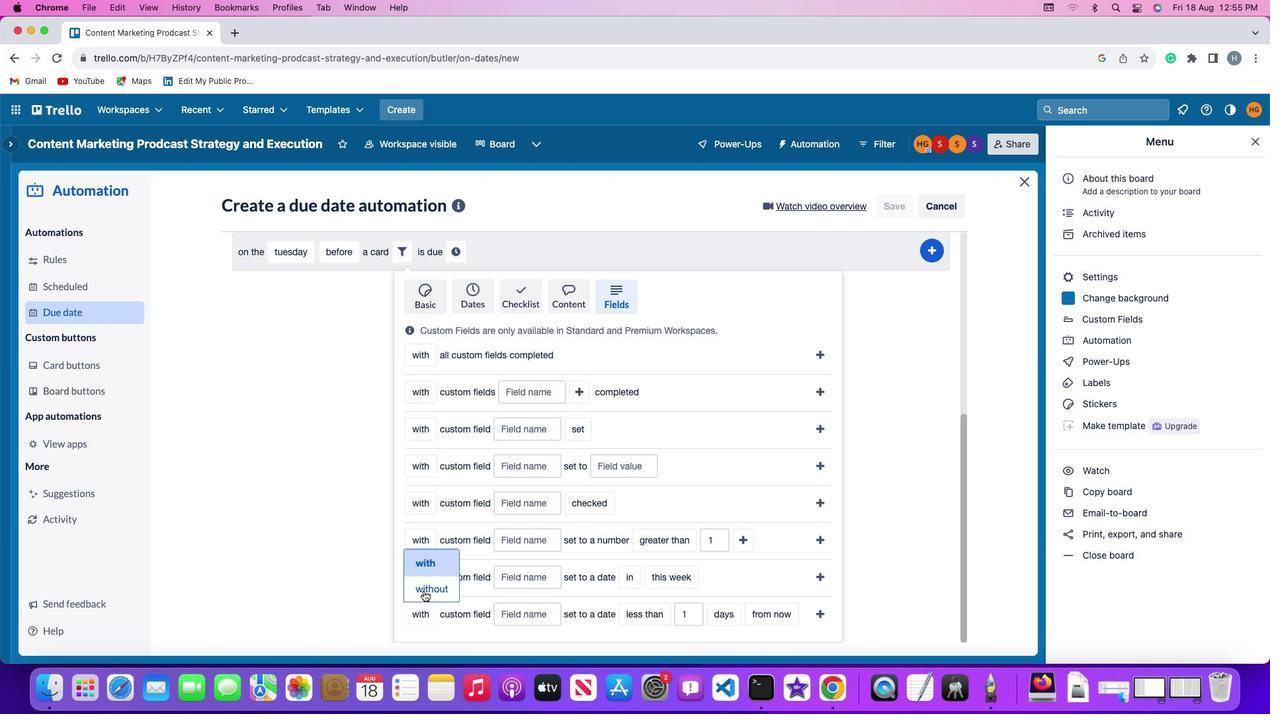 
Action: Mouse moved to (534, 612)
Screenshot: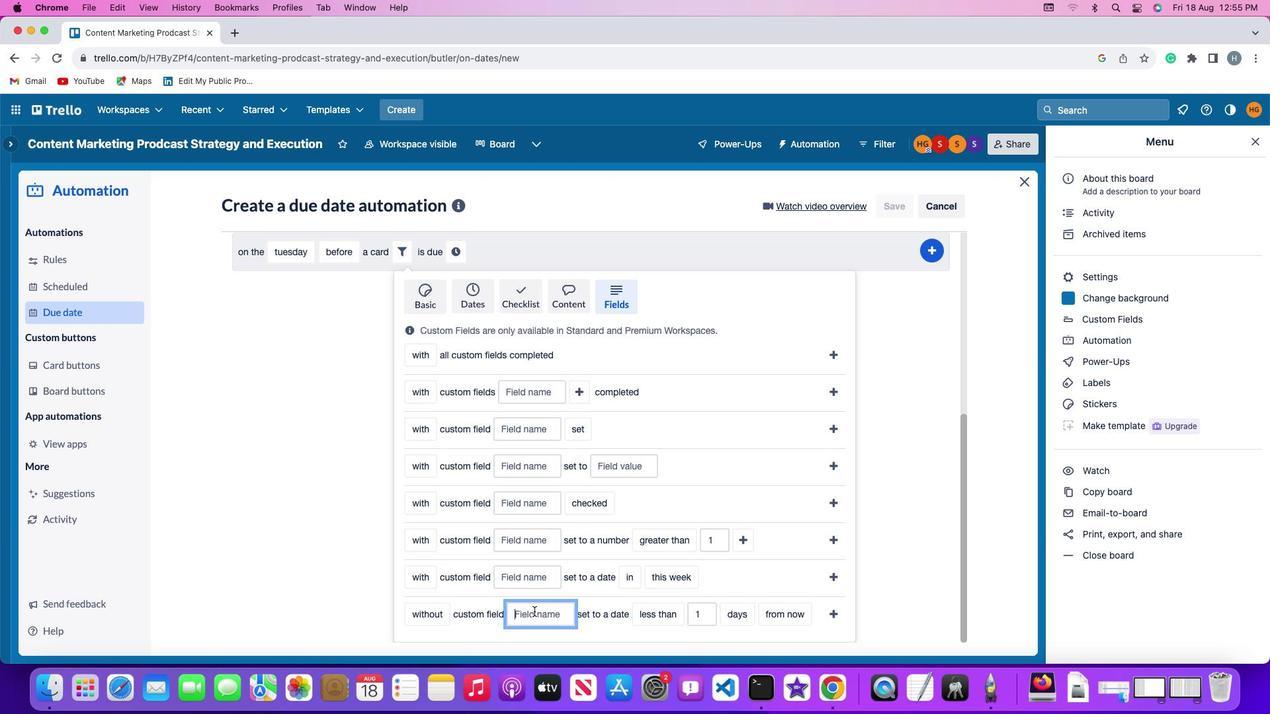 
Action: Mouse pressed left at (534, 612)
Screenshot: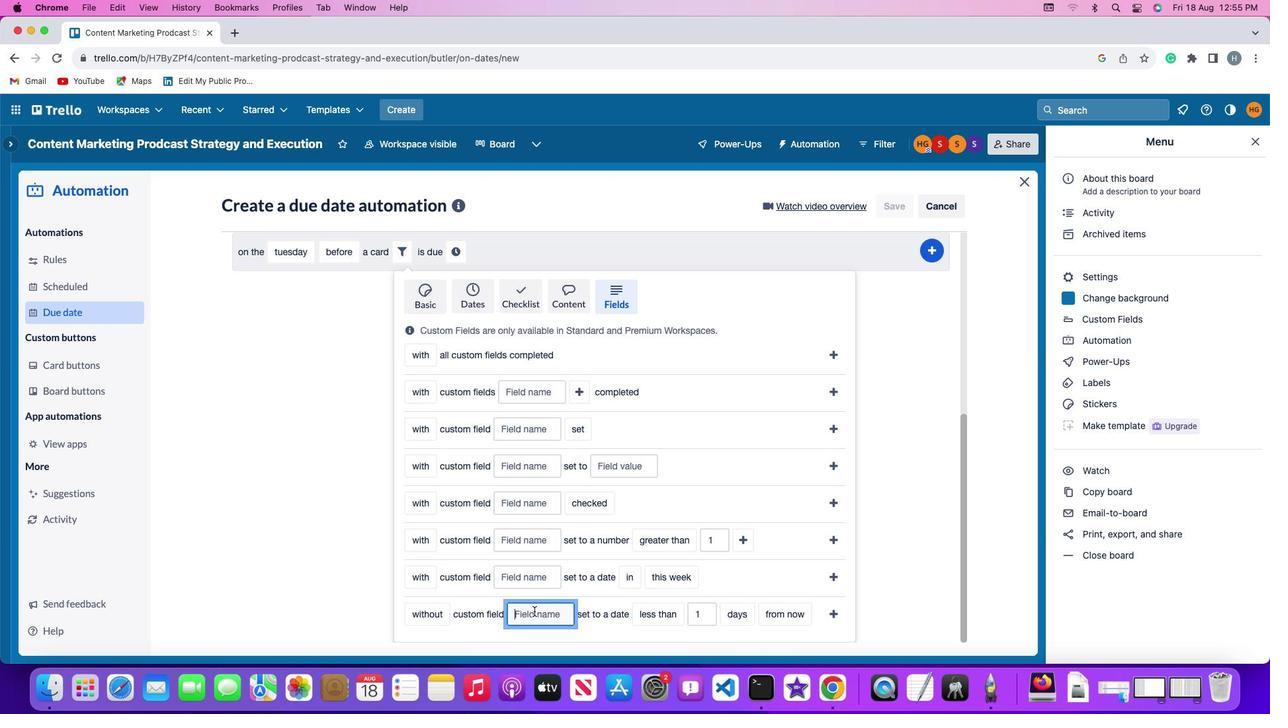
Action: Mouse moved to (535, 612)
Screenshot: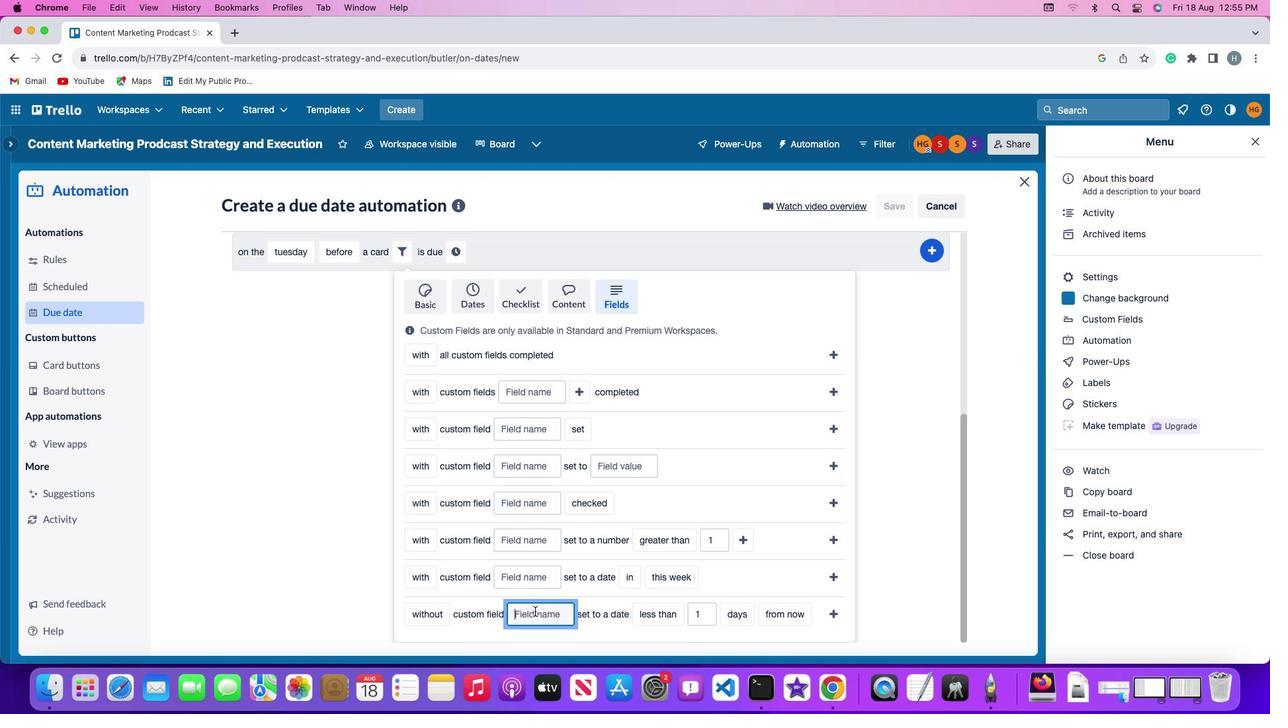 
Action: Key pressed Key.shift'R'
Screenshot: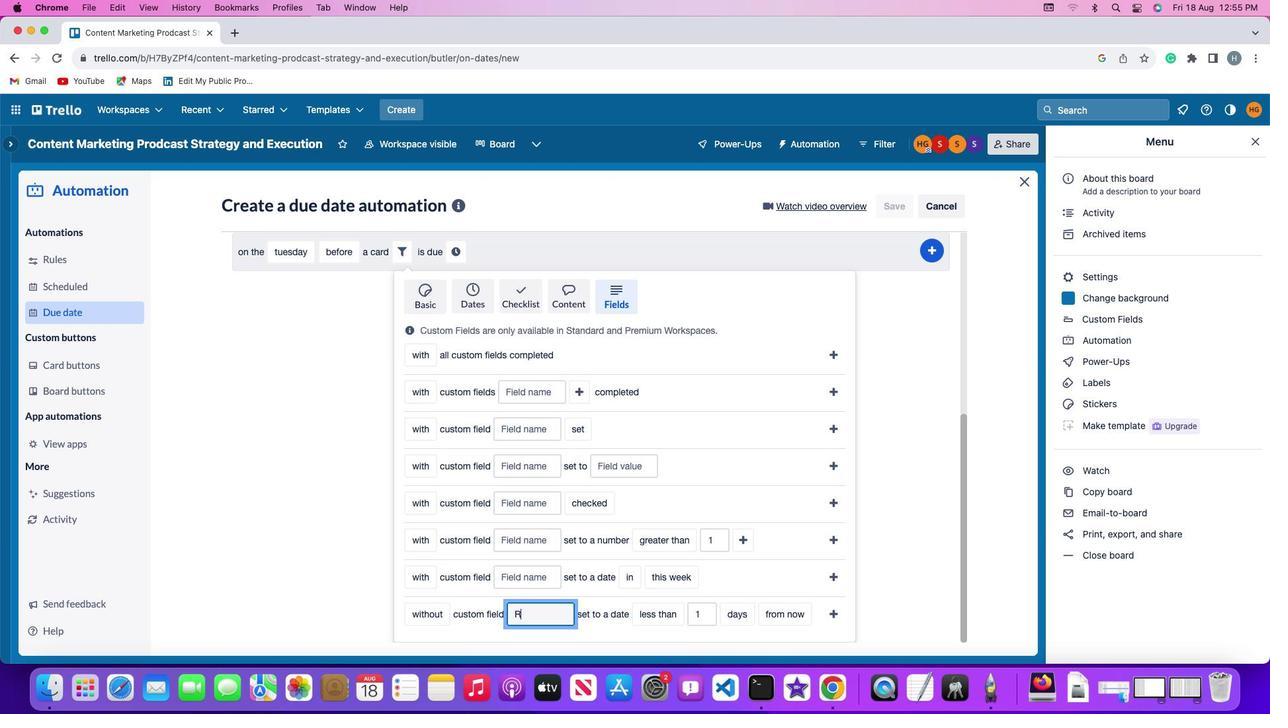 
Action: Mouse moved to (535, 612)
Screenshot: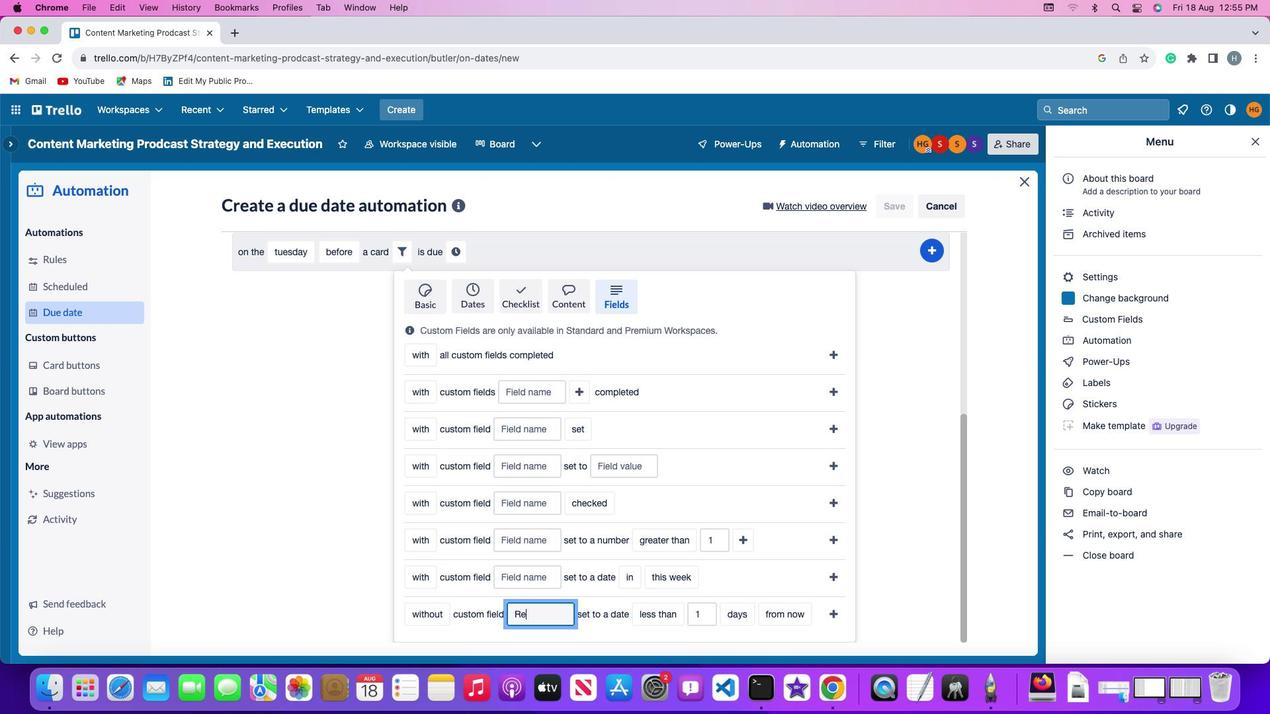 
Action: Key pressed 'e''s''u''m''e'
Screenshot: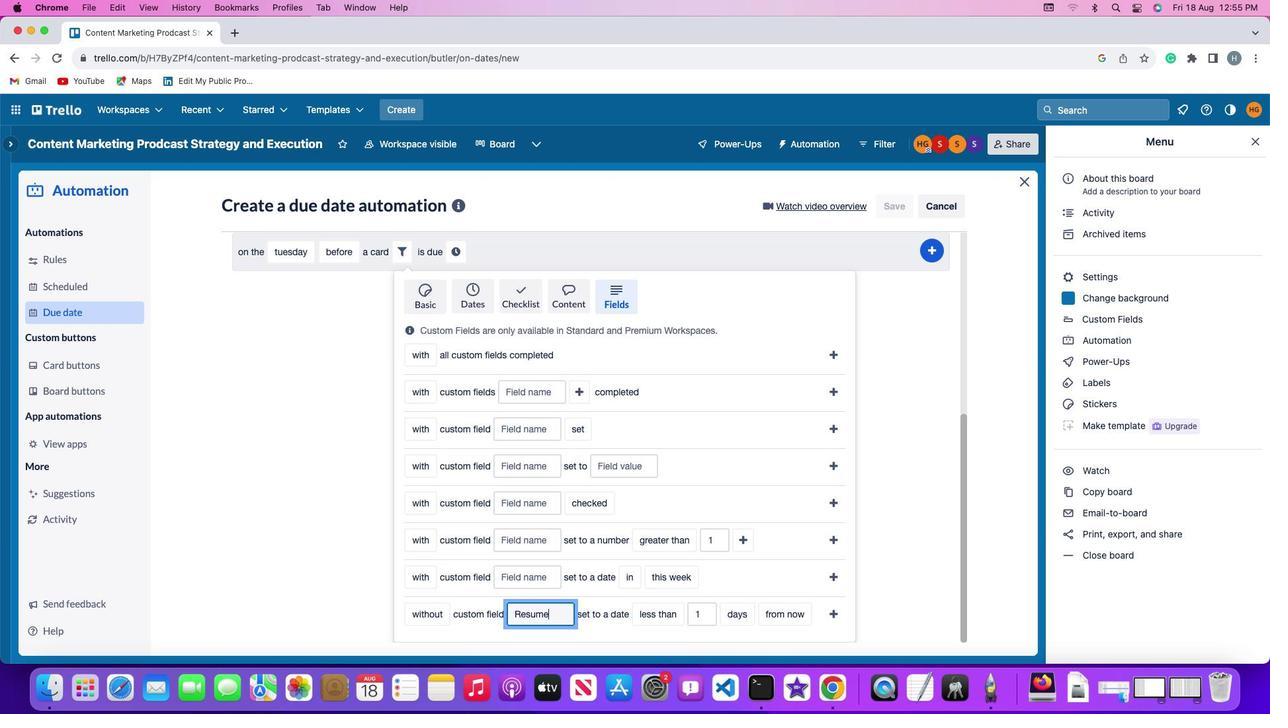 
Action: Mouse moved to (657, 616)
Screenshot: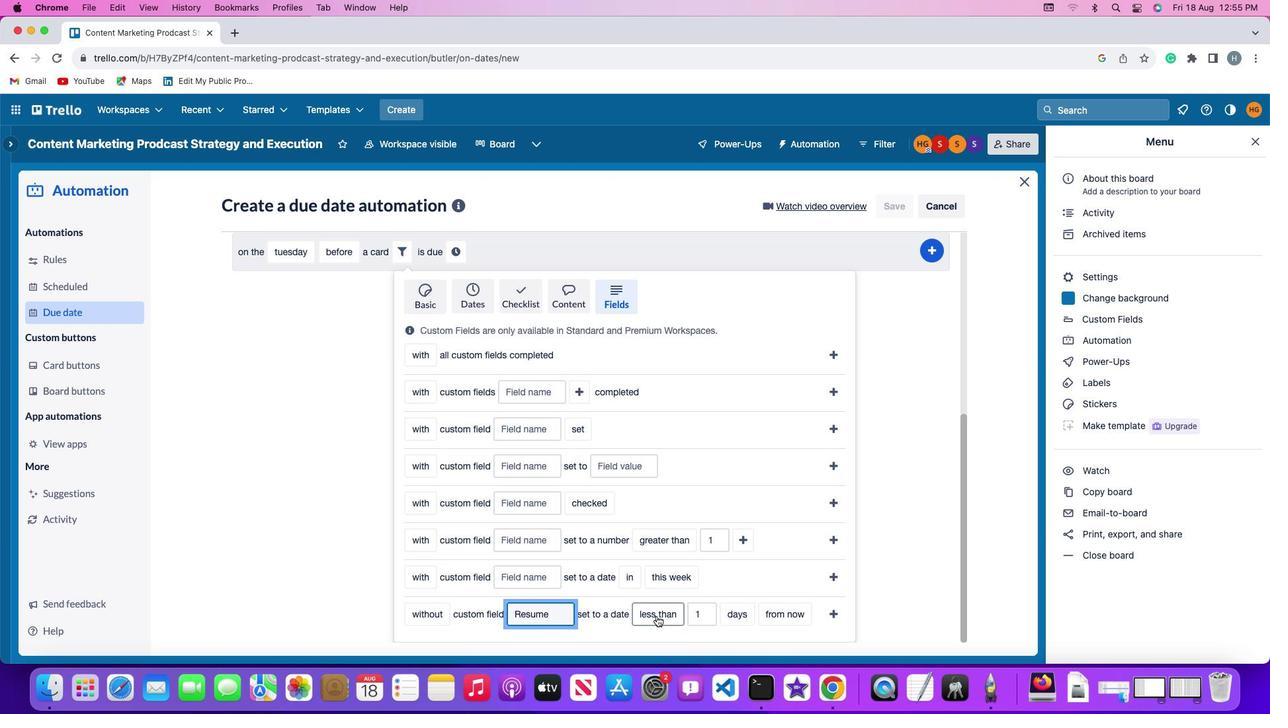 
Action: Mouse pressed left at (657, 616)
Screenshot: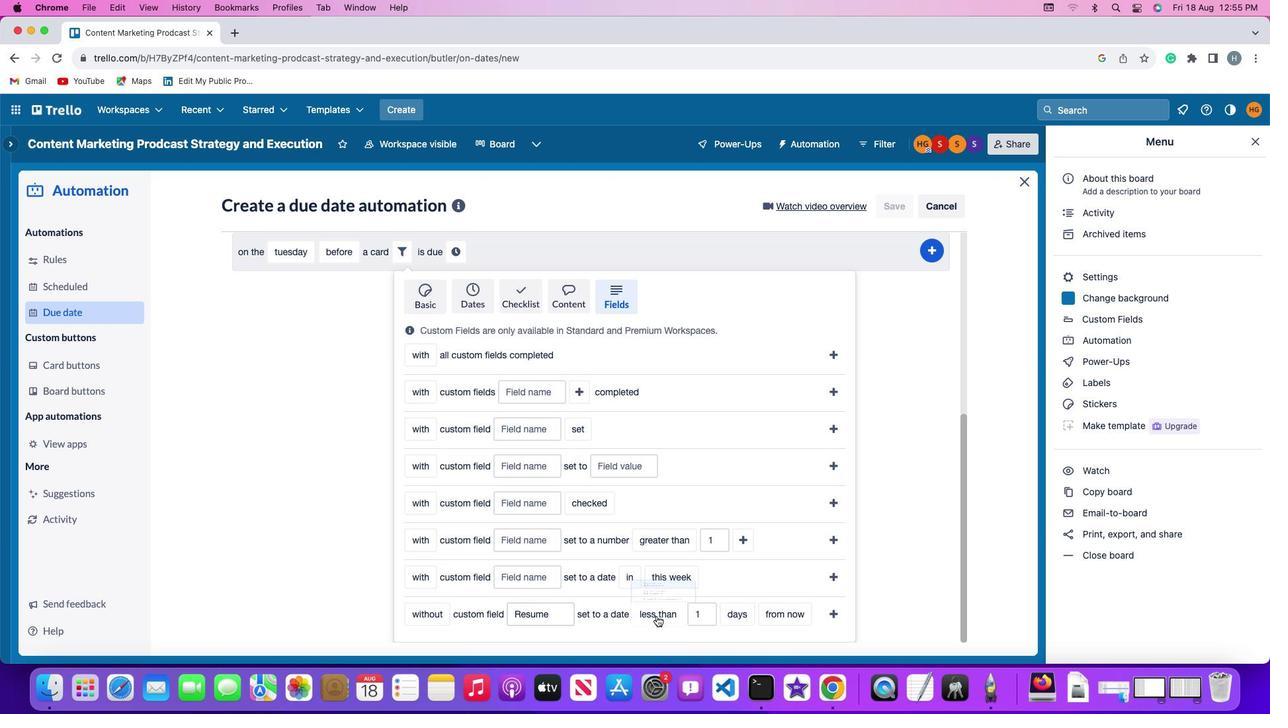 
Action: Mouse moved to (669, 514)
Screenshot: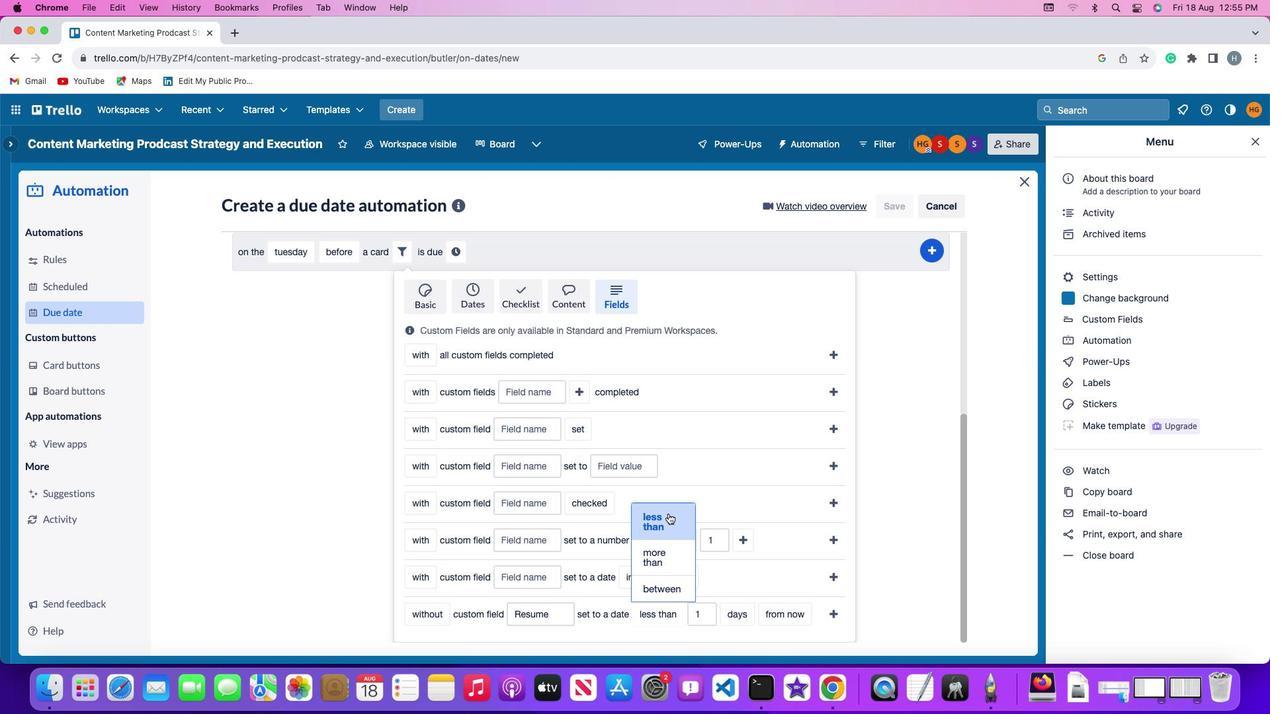 
Action: Mouse pressed left at (669, 514)
Screenshot: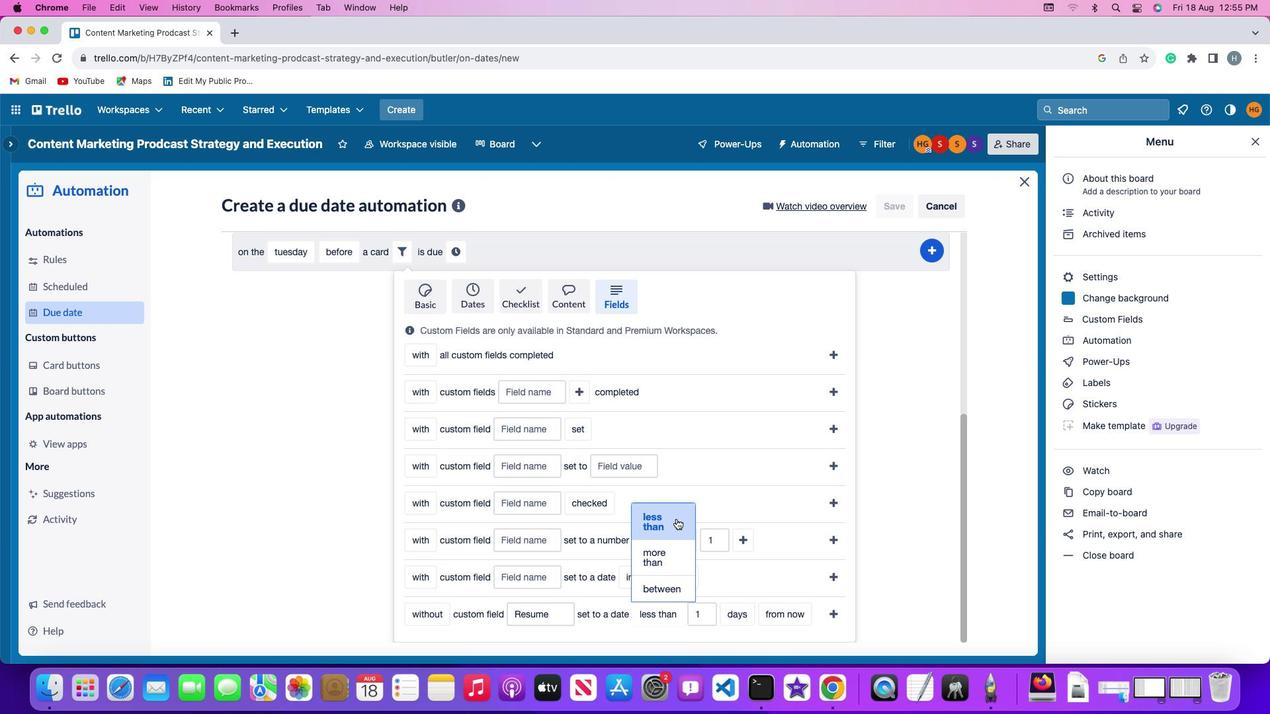 
Action: Mouse moved to (710, 613)
Screenshot: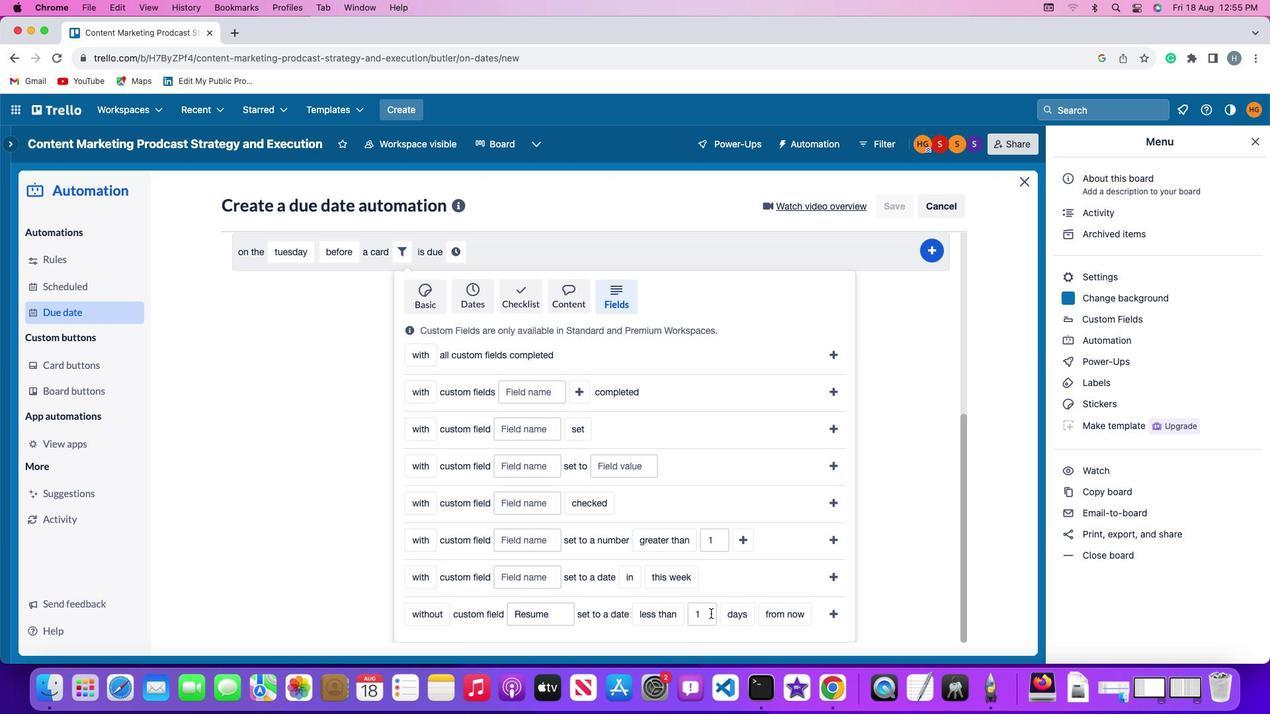 
Action: Mouse pressed left at (710, 613)
Screenshot: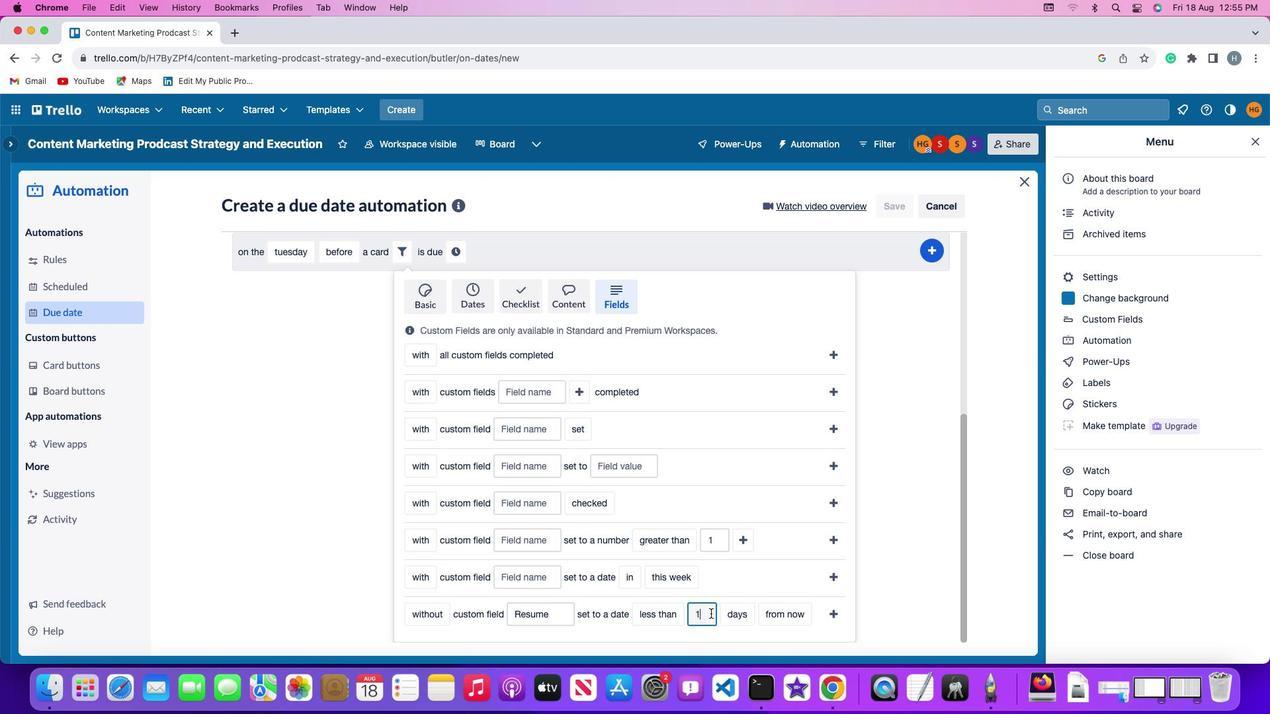 
Action: Mouse moved to (710, 613)
Screenshot: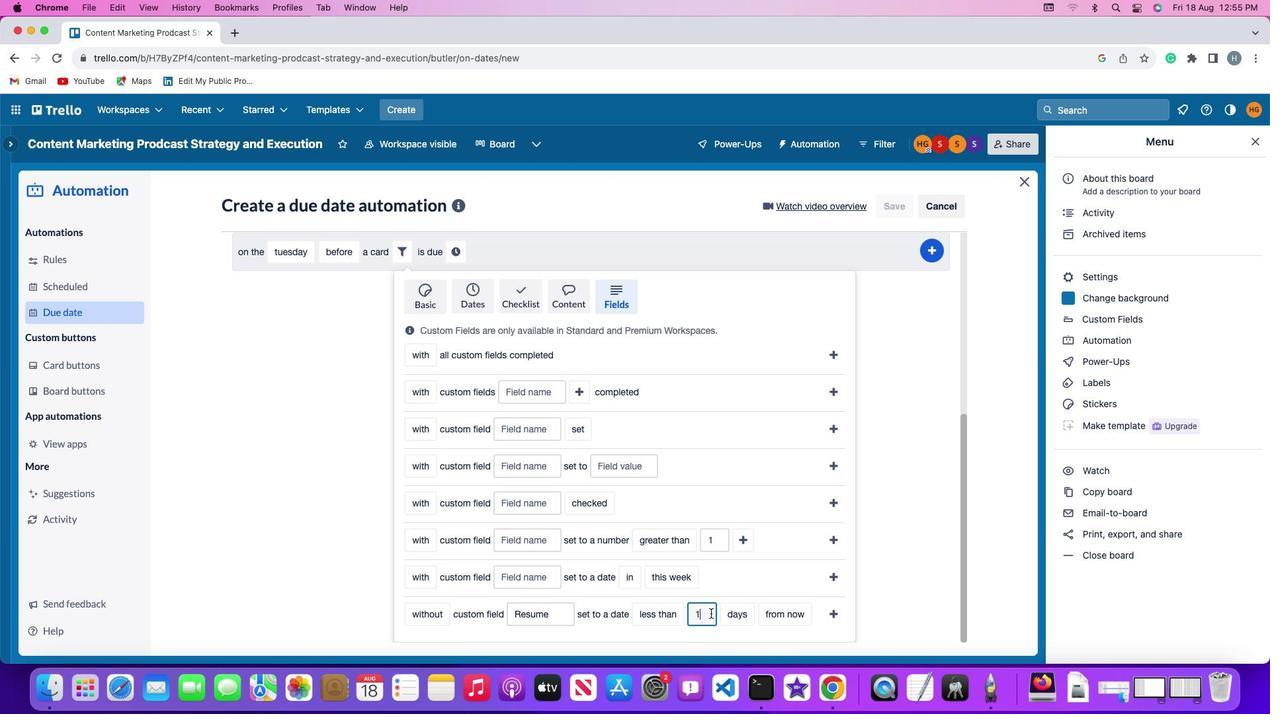 
Action: Key pressed Key.backspace'1'
Screenshot: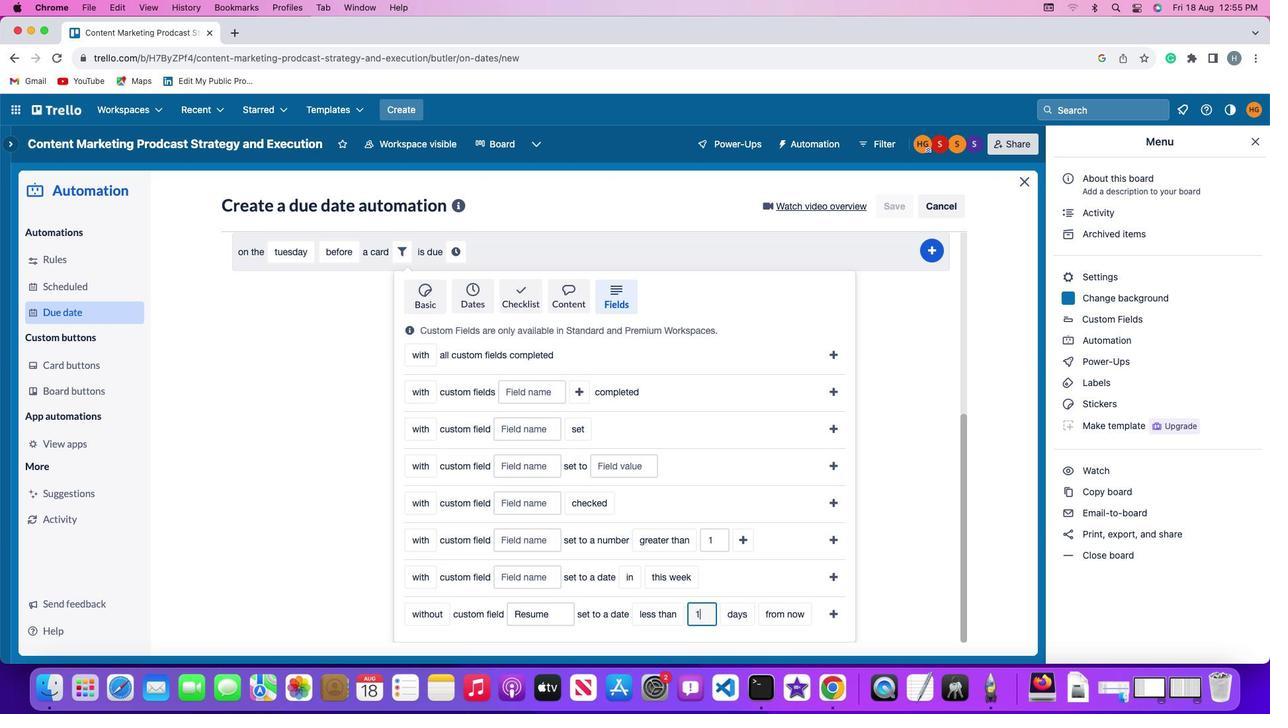 
Action: Mouse moved to (744, 615)
Screenshot: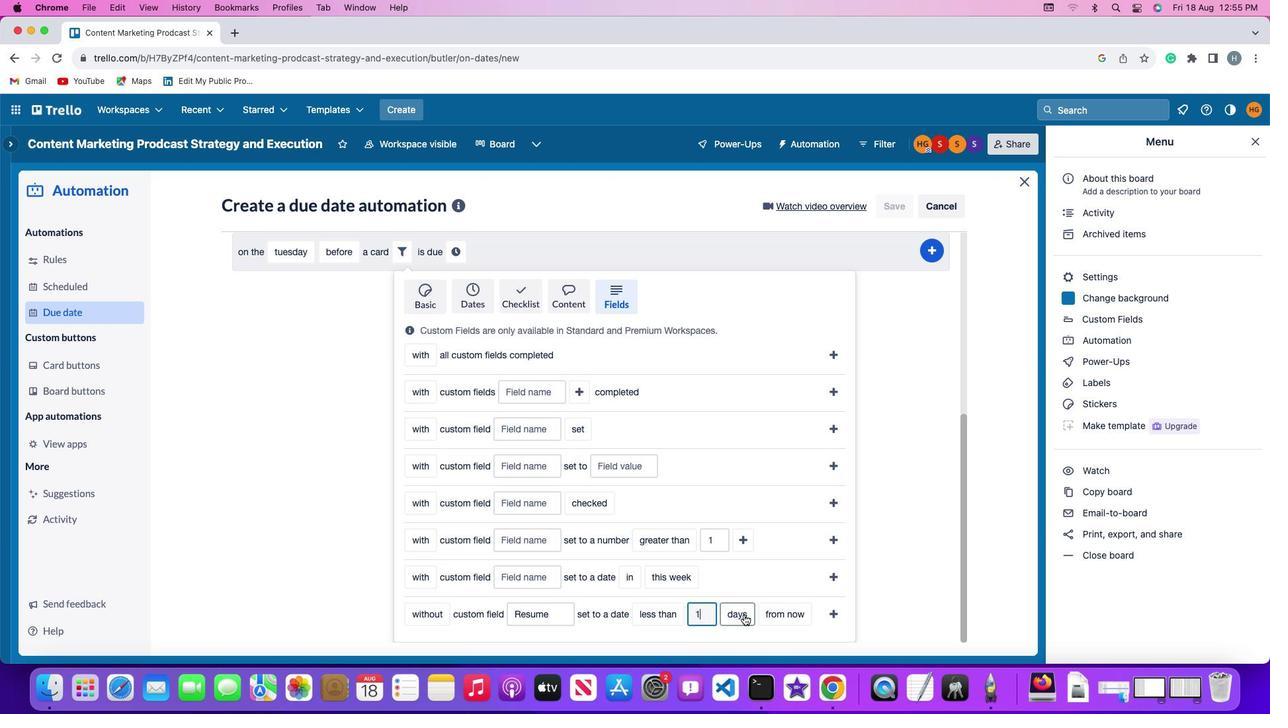 
Action: Mouse pressed left at (744, 615)
Screenshot: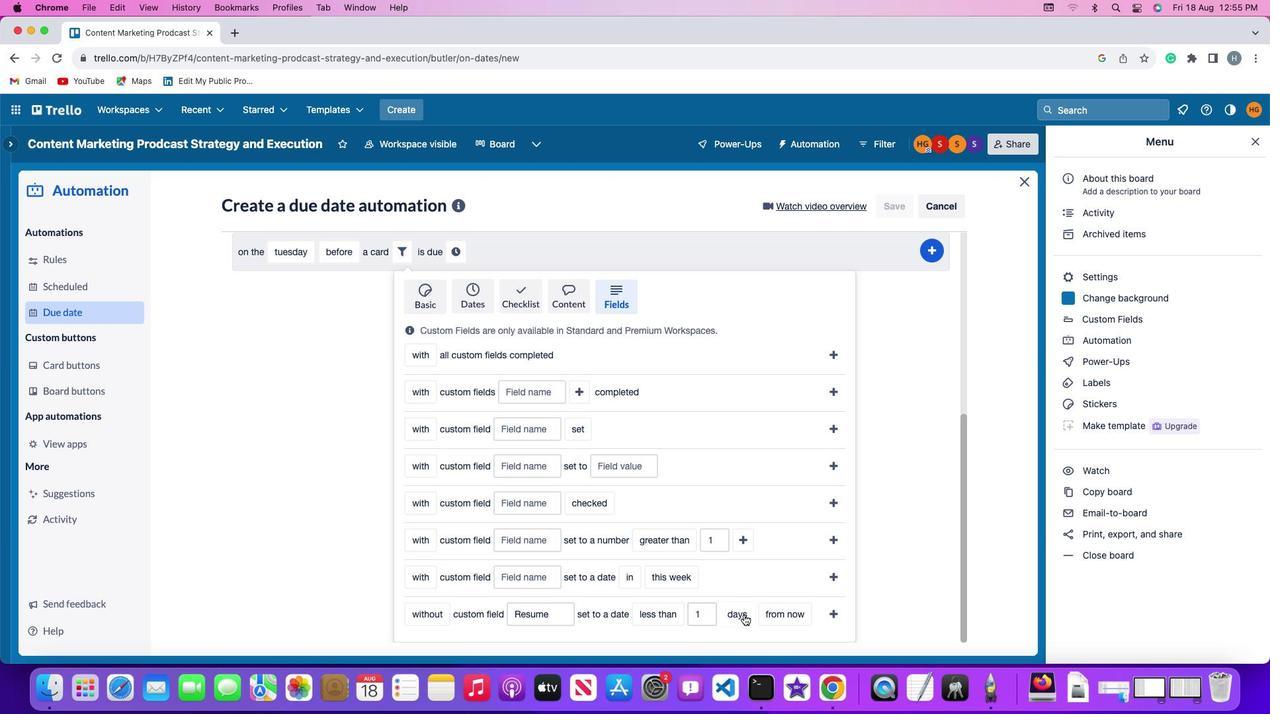 
Action: Mouse moved to (746, 563)
Screenshot: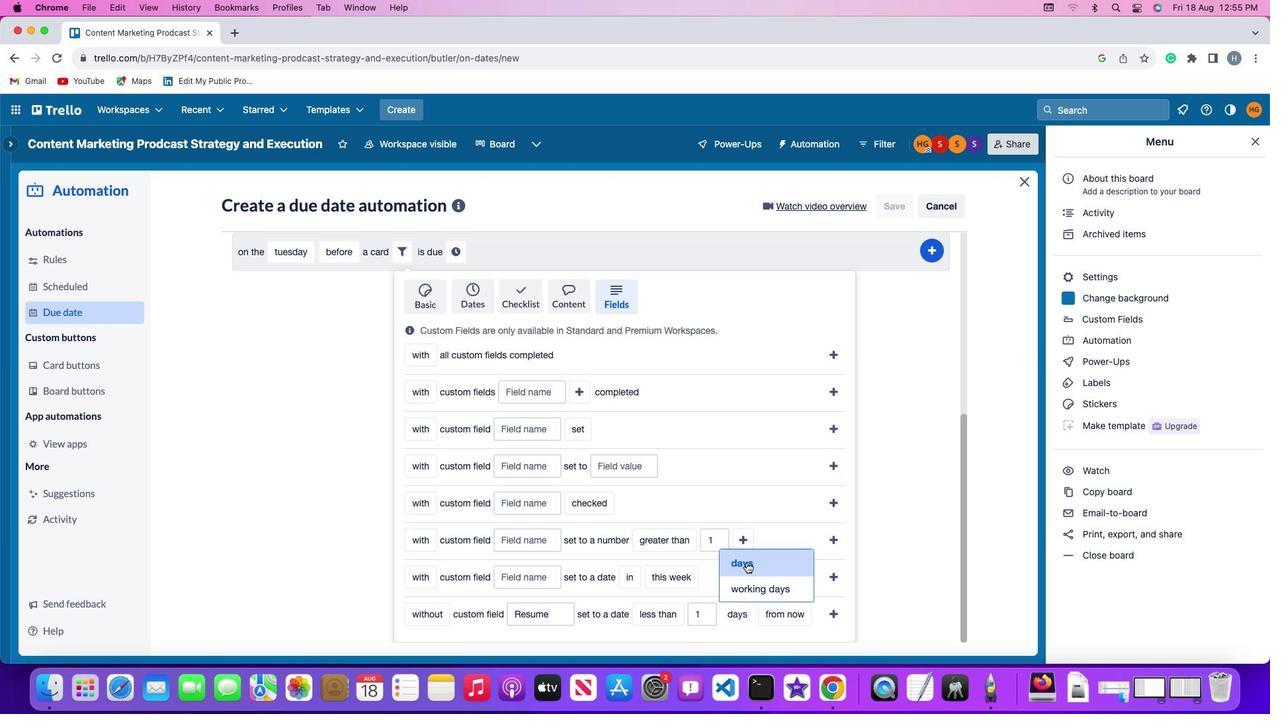 
Action: Mouse pressed left at (746, 563)
Screenshot: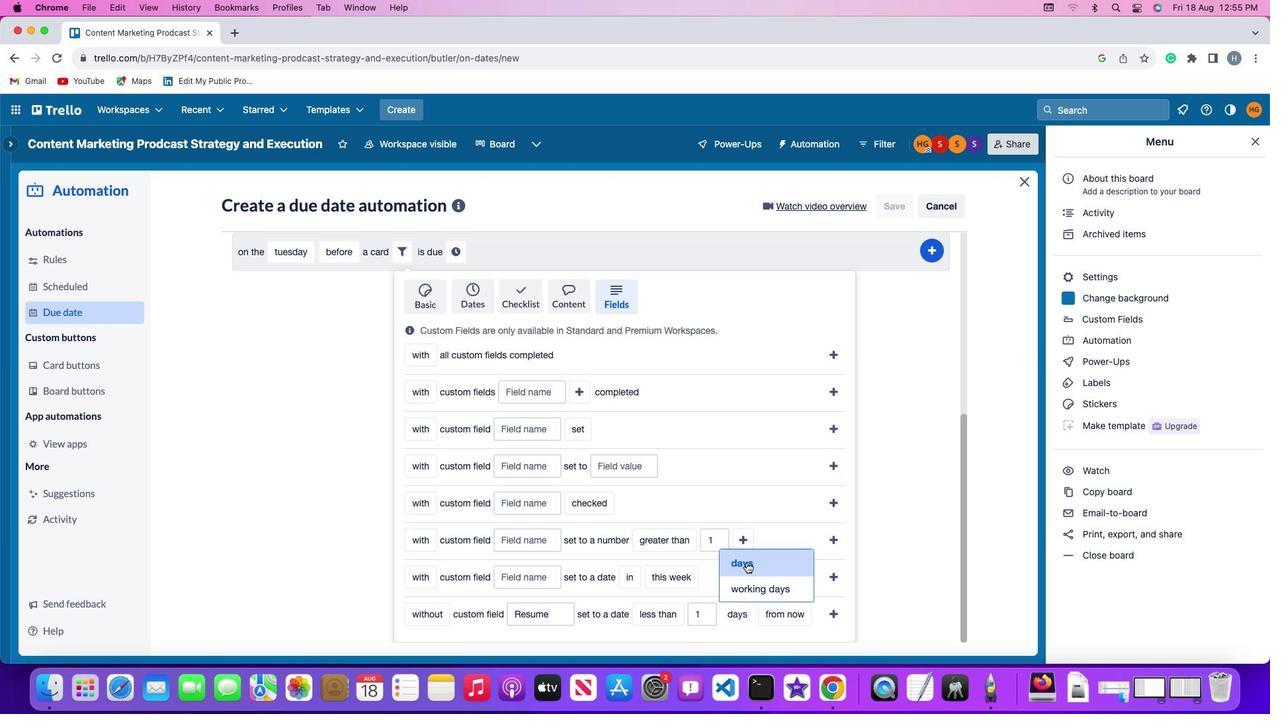 
Action: Mouse moved to (793, 624)
Screenshot: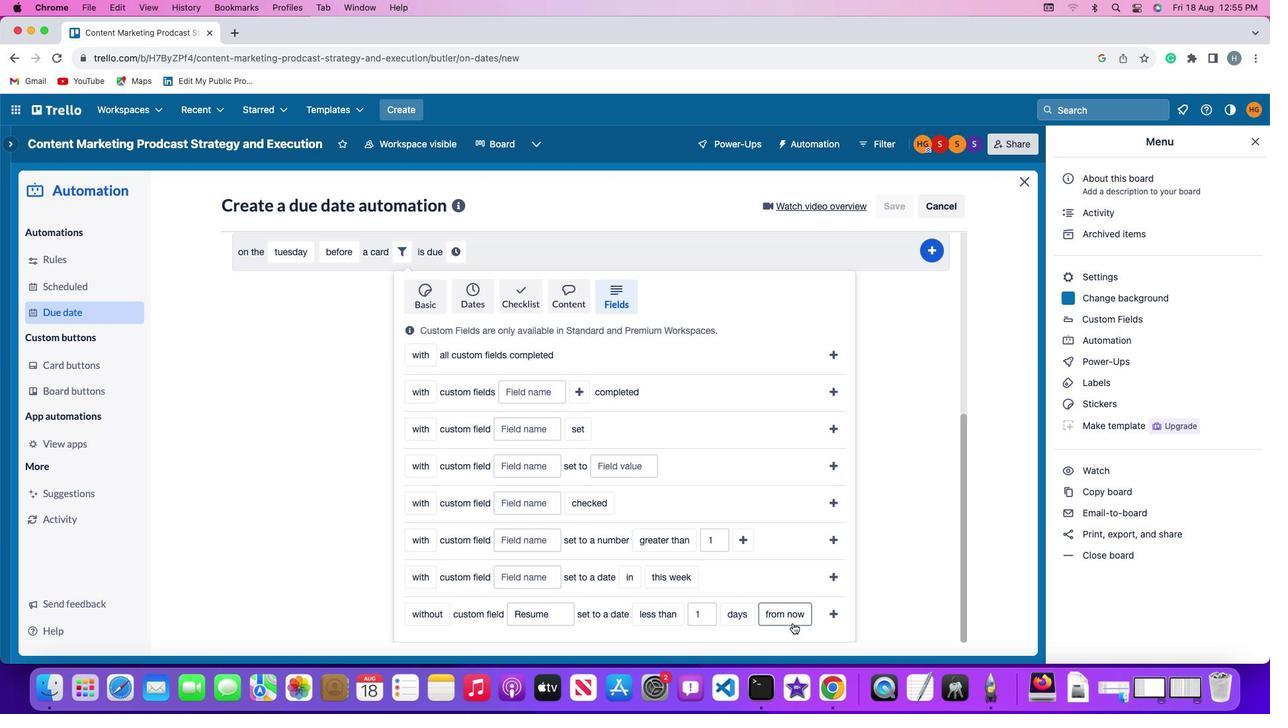 
Action: Mouse pressed left at (793, 624)
Screenshot: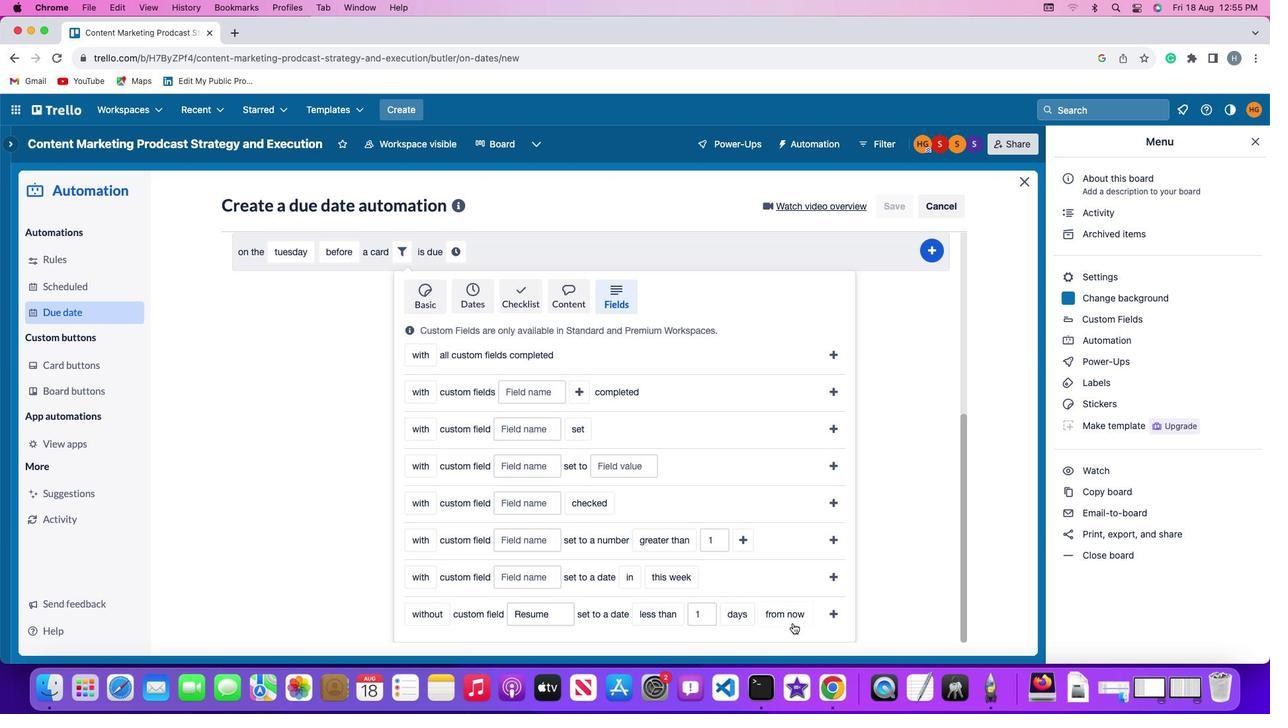 
Action: Mouse moved to (776, 595)
Screenshot: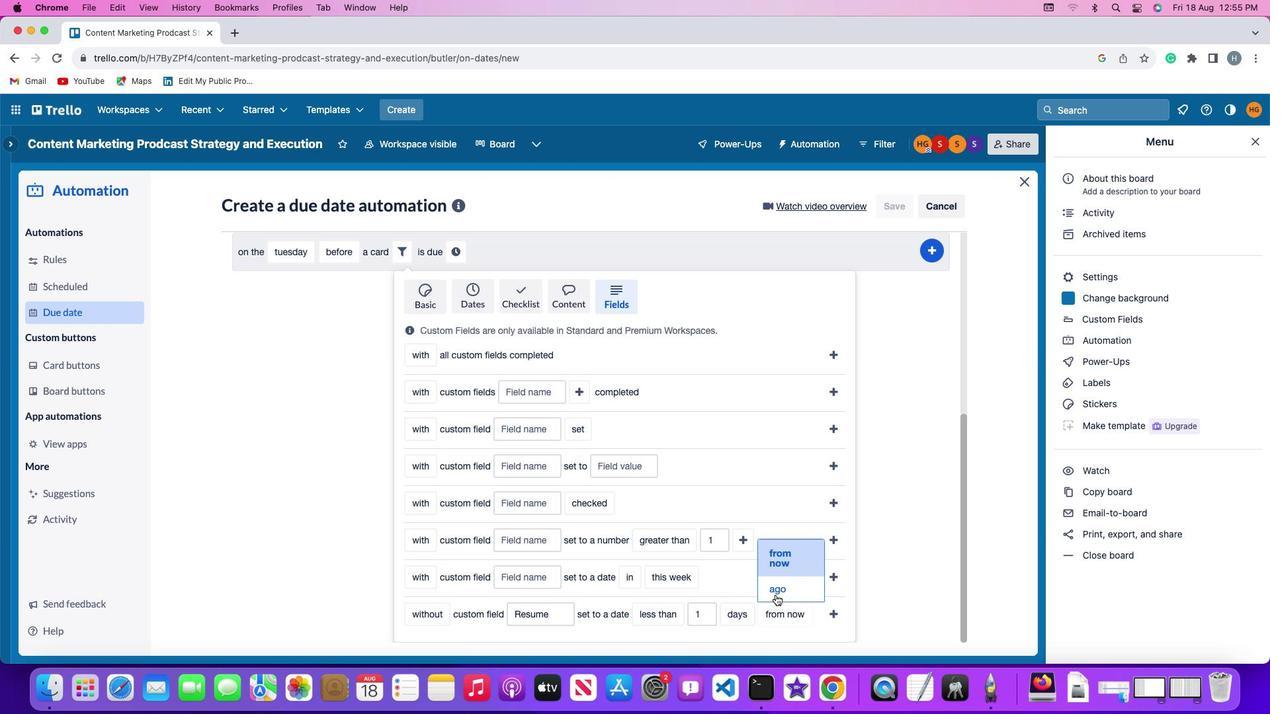 
Action: Mouse pressed left at (776, 595)
Screenshot: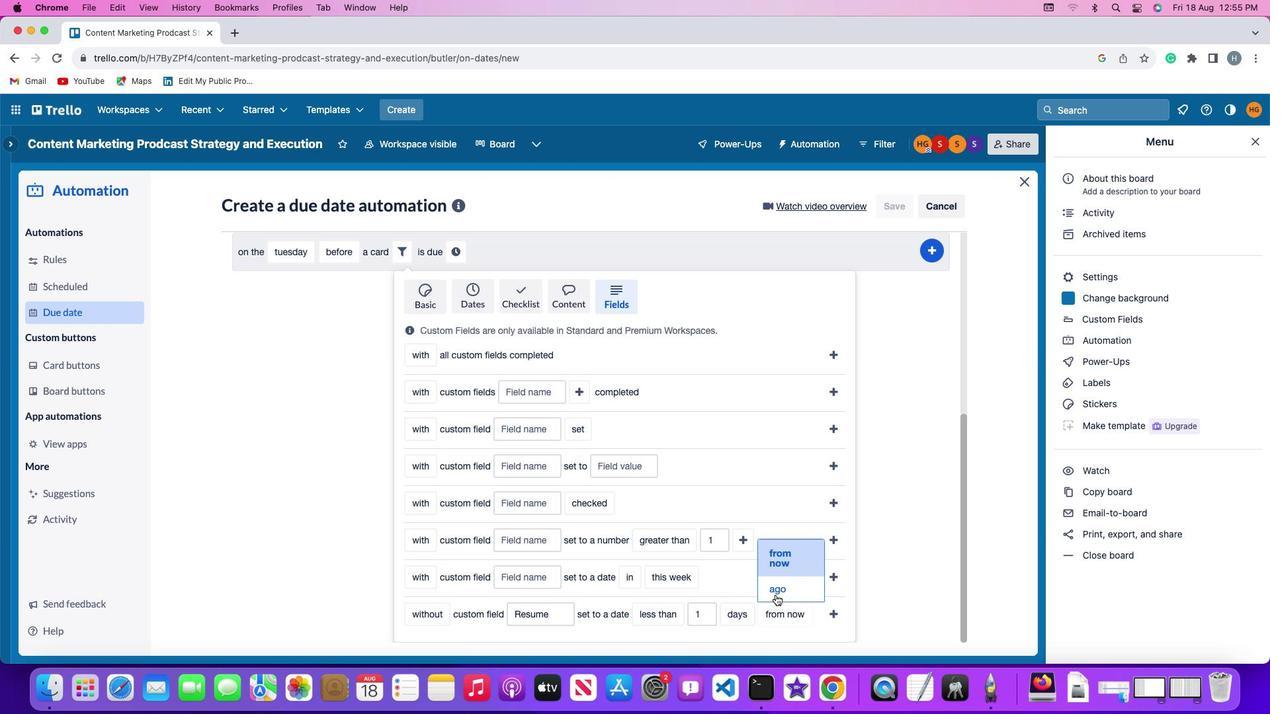 
Action: Mouse moved to (816, 614)
Screenshot: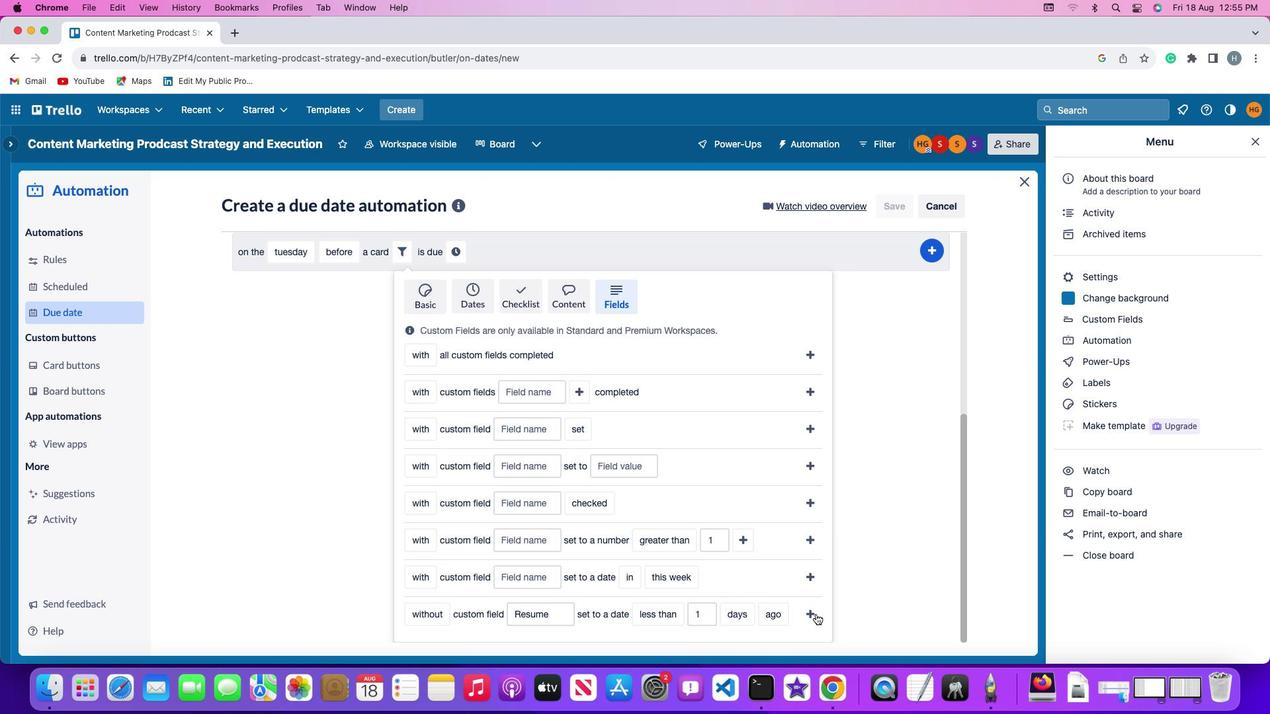
Action: Mouse pressed left at (816, 614)
Screenshot: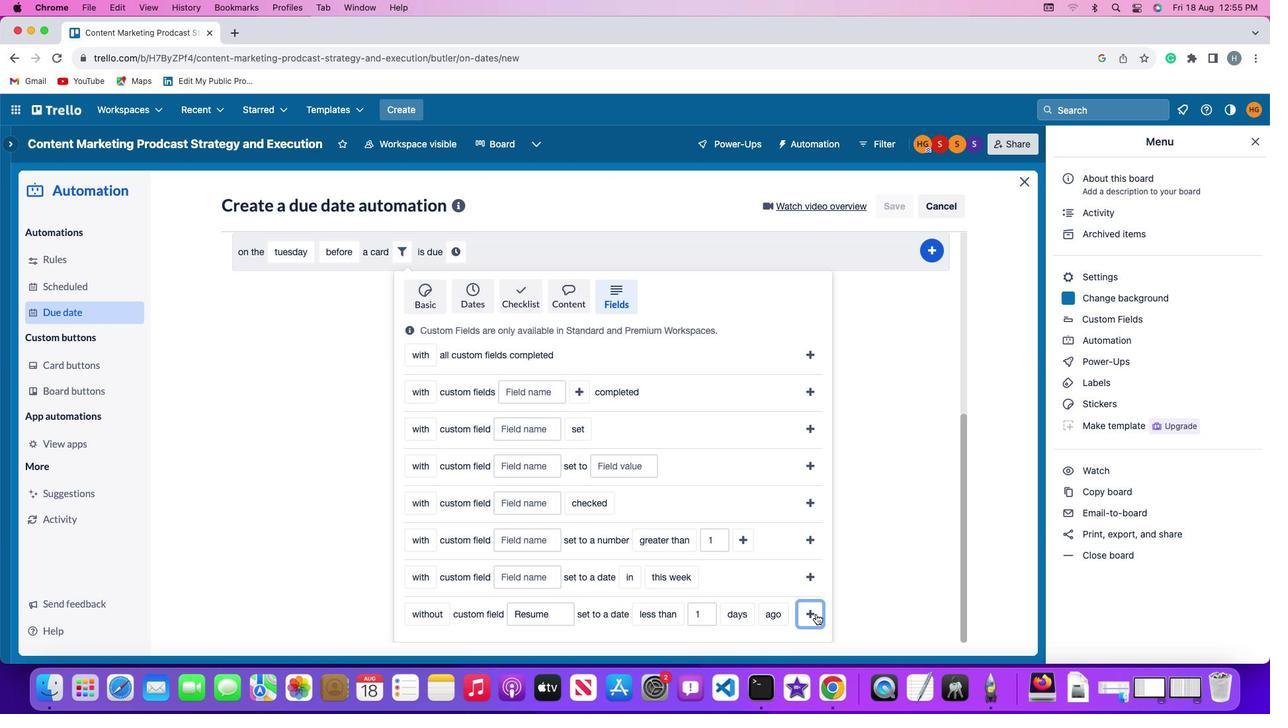 
Action: Mouse moved to (763, 575)
Screenshot: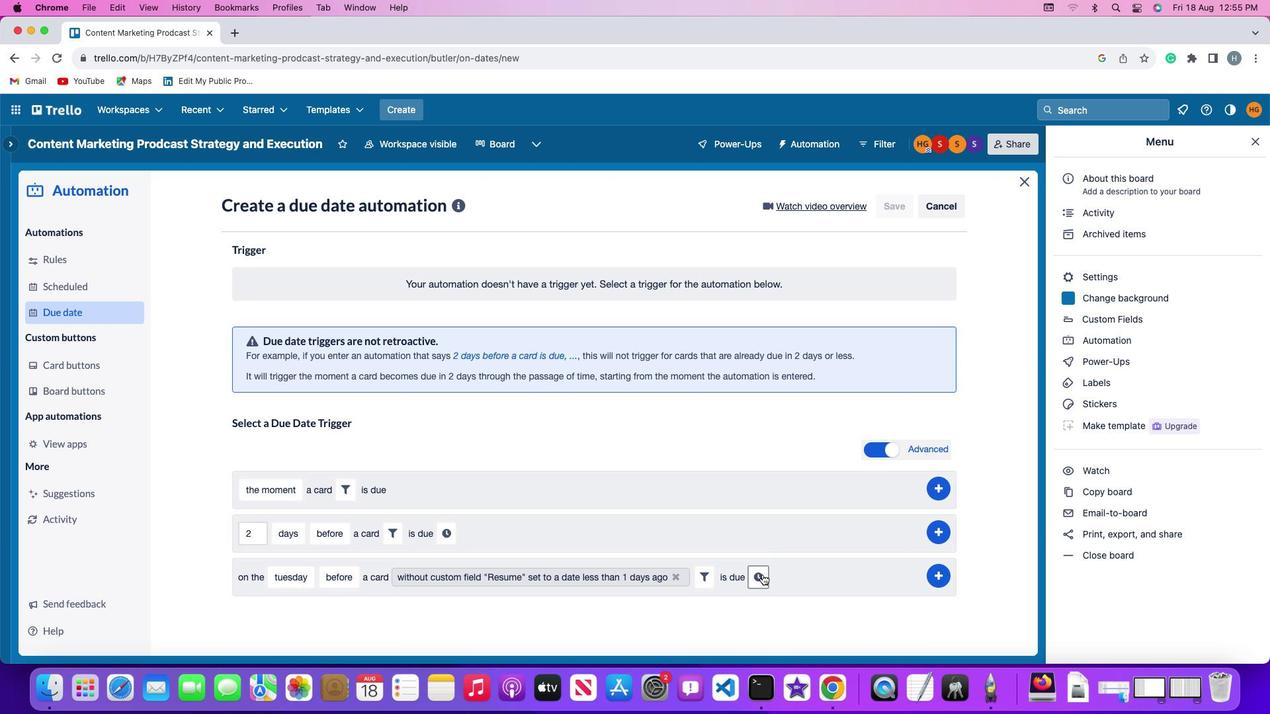 
Action: Mouse pressed left at (763, 575)
Screenshot: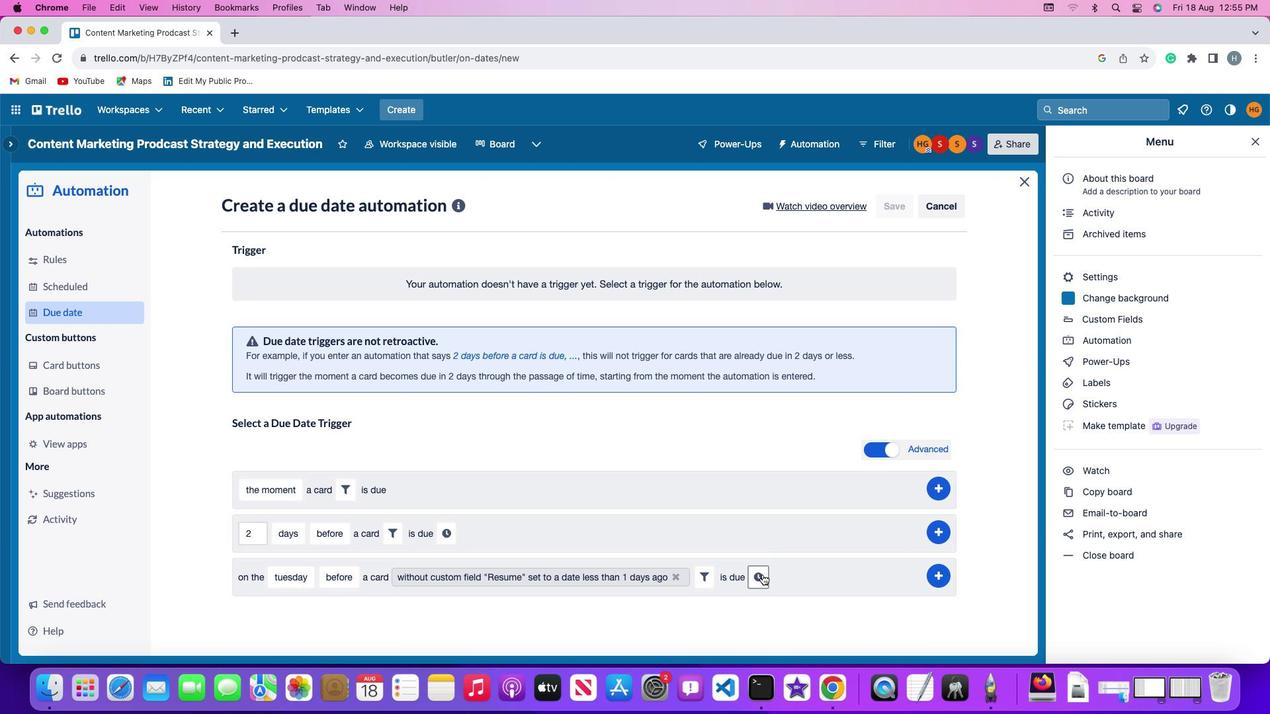 
Action: Mouse moved to (792, 576)
Screenshot: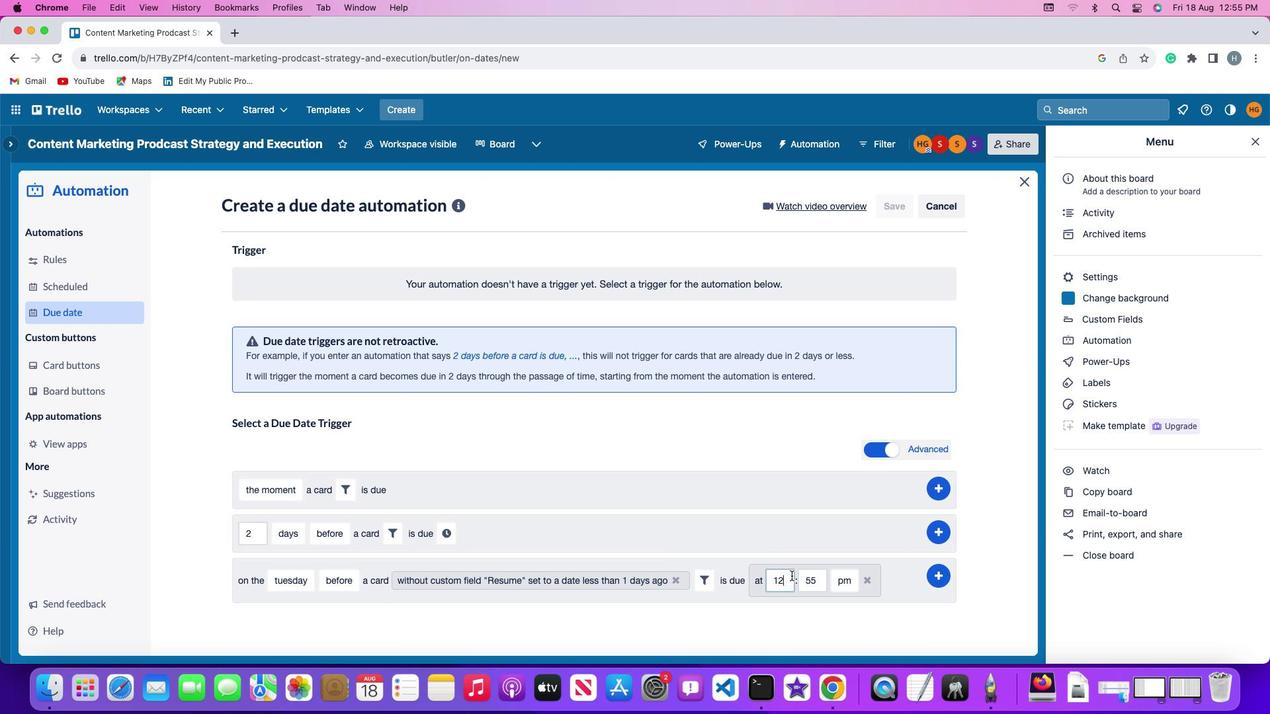 
Action: Mouse pressed left at (792, 576)
Screenshot: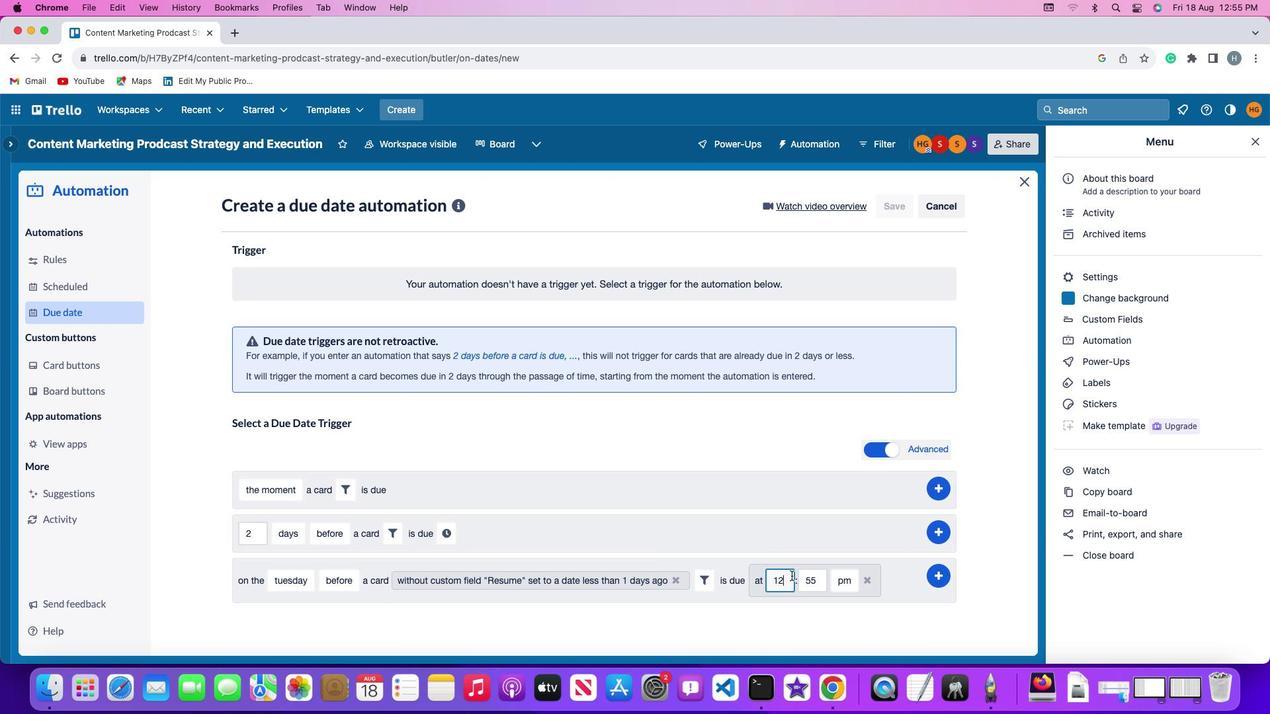 
Action: Mouse moved to (791, 576)
Screenshot: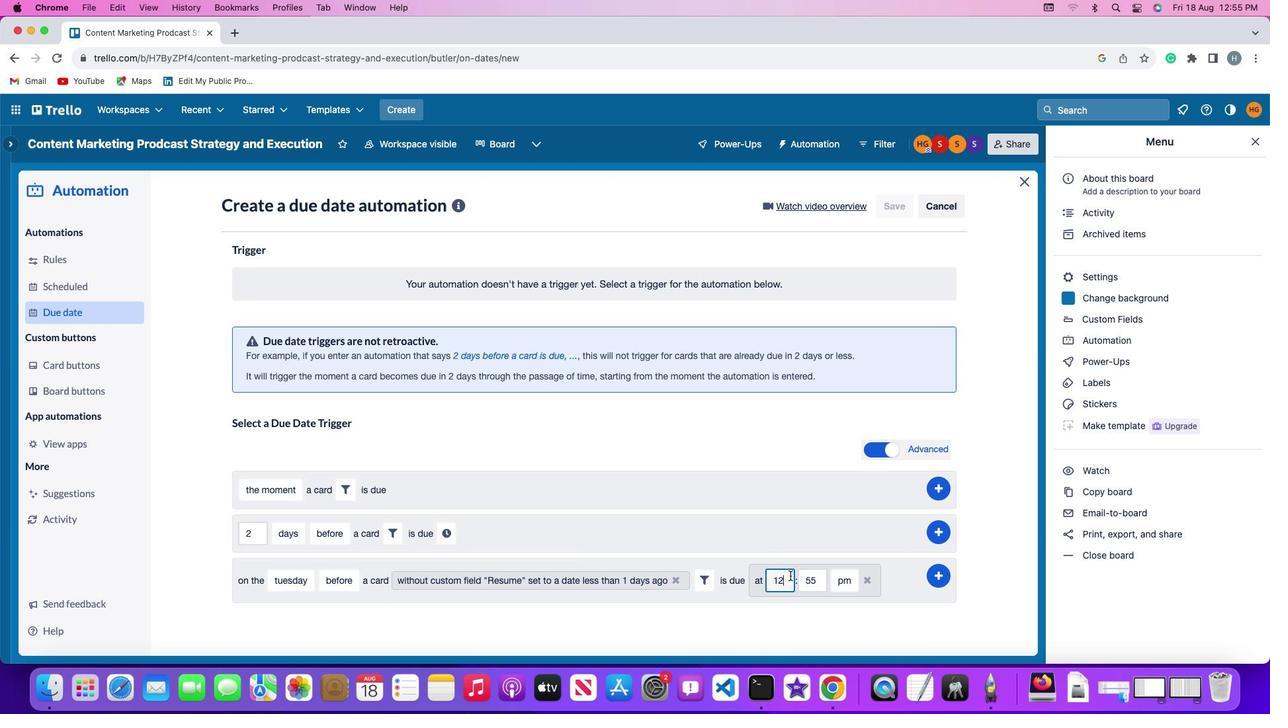 
Action: Key pressed Key.backspace'1'
Screenshot: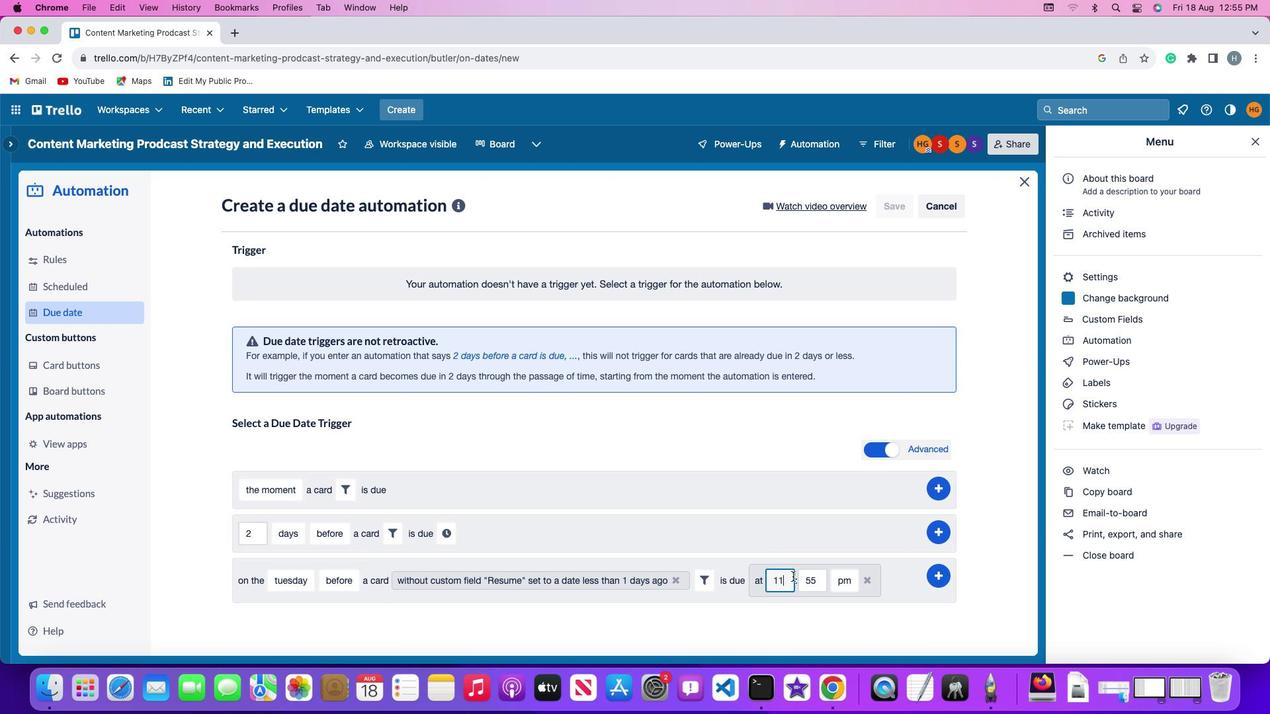 
Action: Mouse moved to (822, 576)
Screenshot: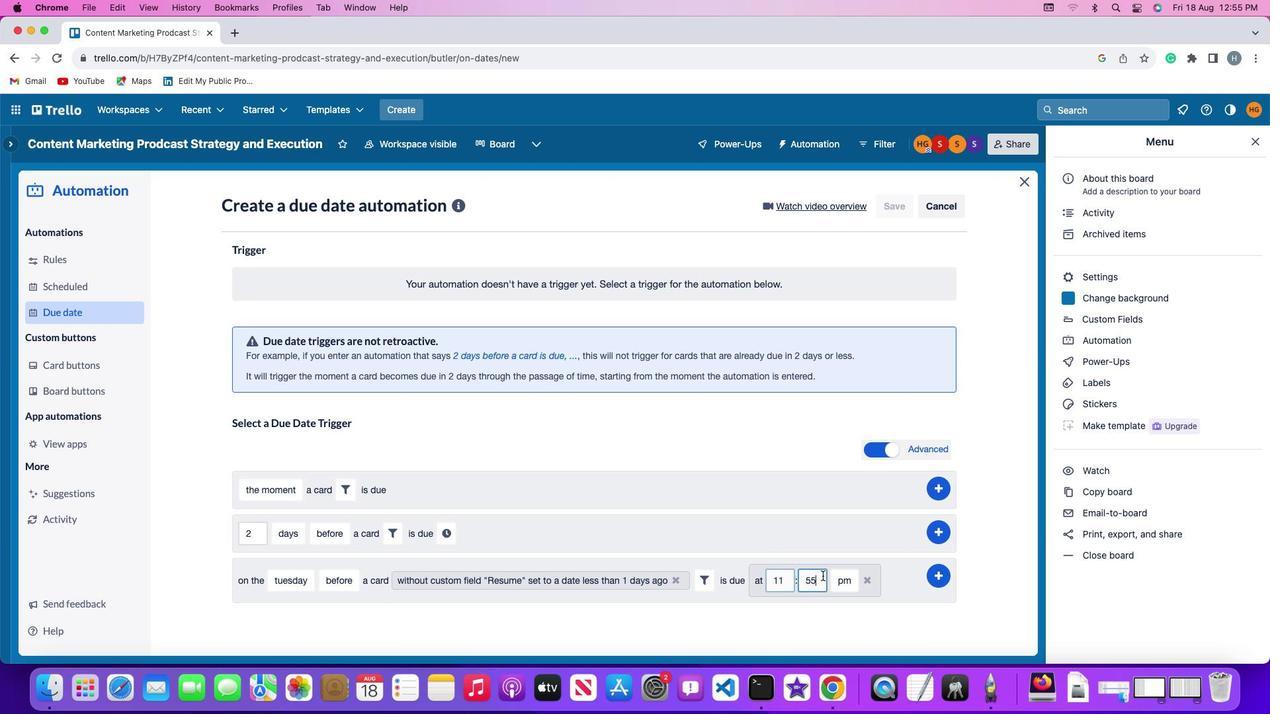 
Action: Mouse pressed left at (822, 576)
Screenshot: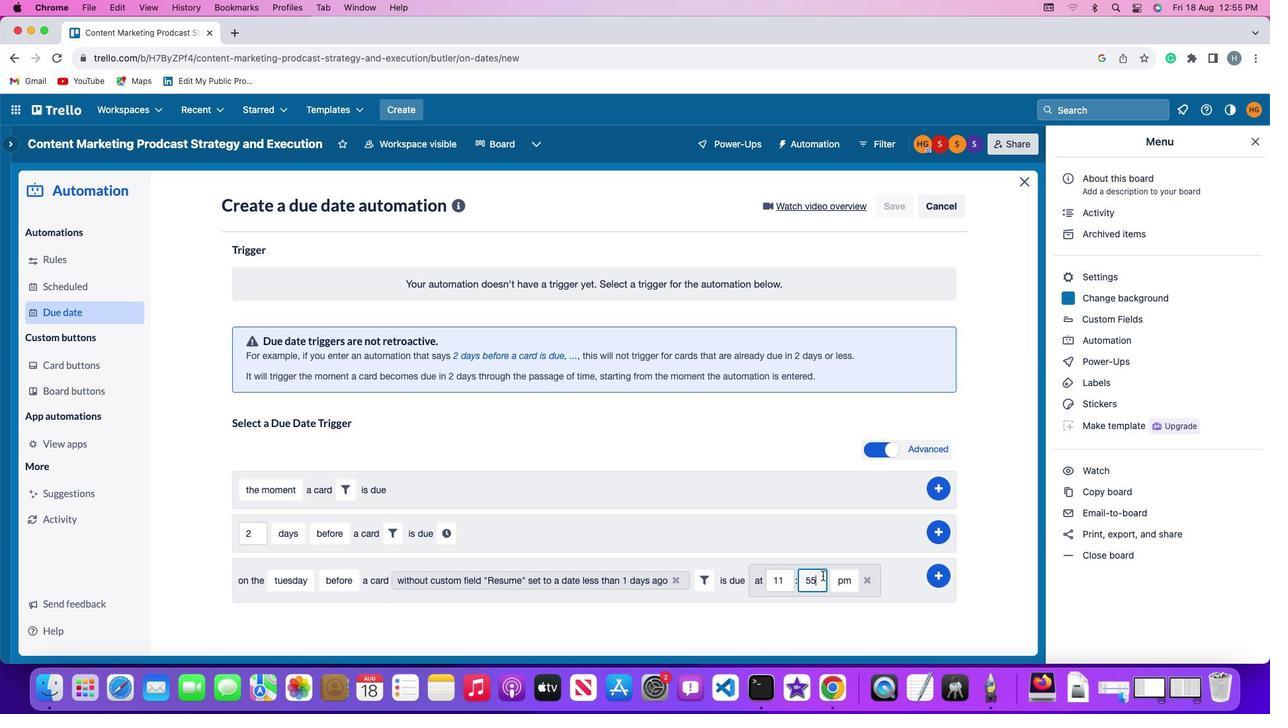 
Action: Key pressed Key.backspaceKey.backspace'0''0'
Screenshot: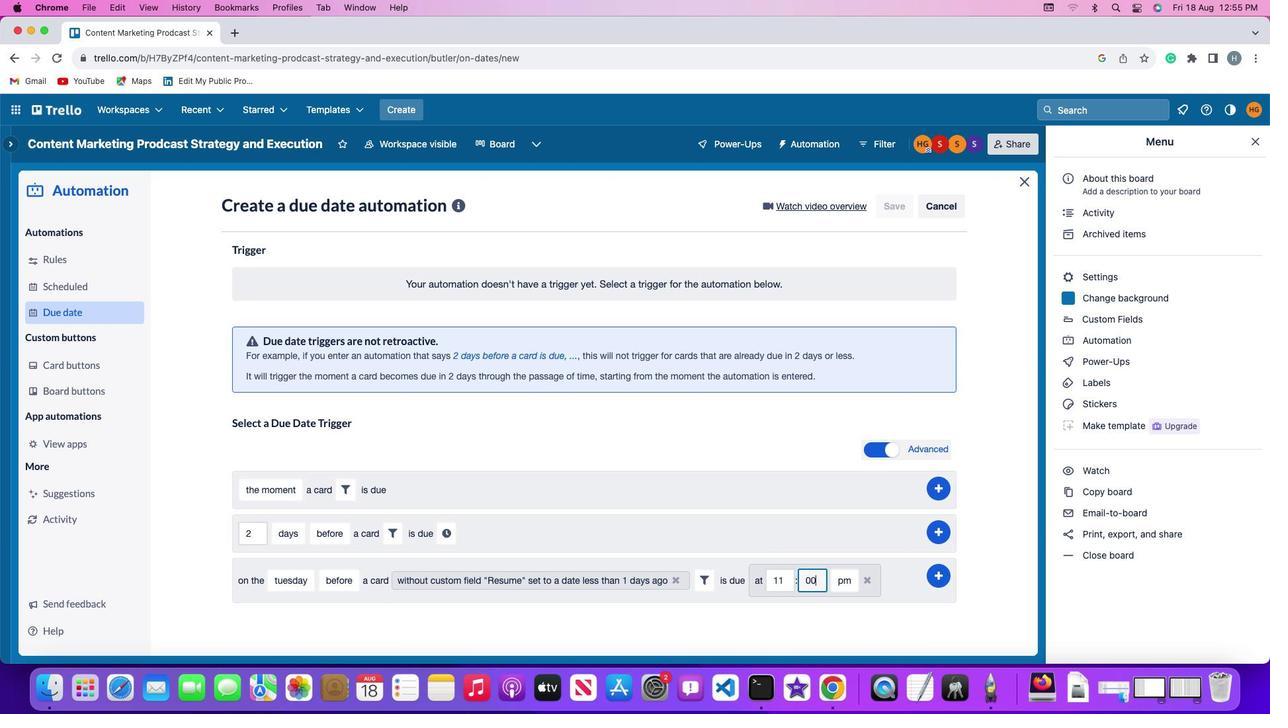 
Action: Mouse moved to (836, 576)
Screenshot: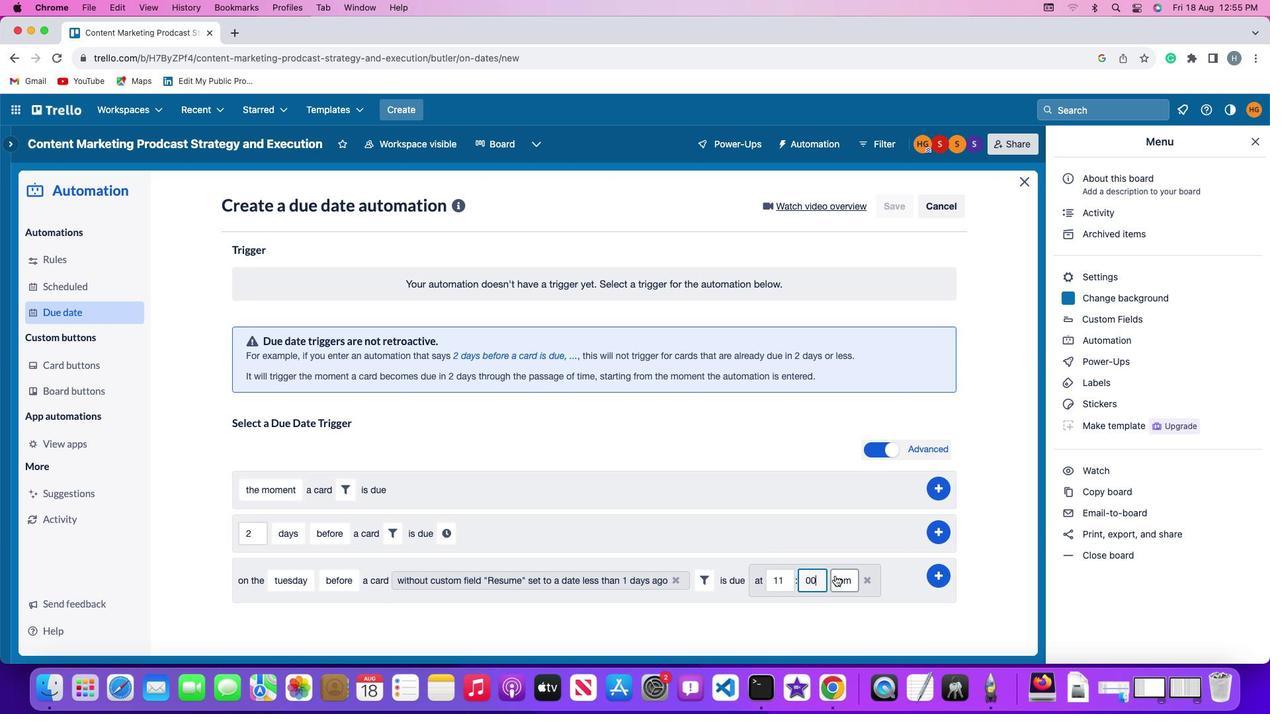 
Action: Mouse pressed left at (836, 576)
Screenshot: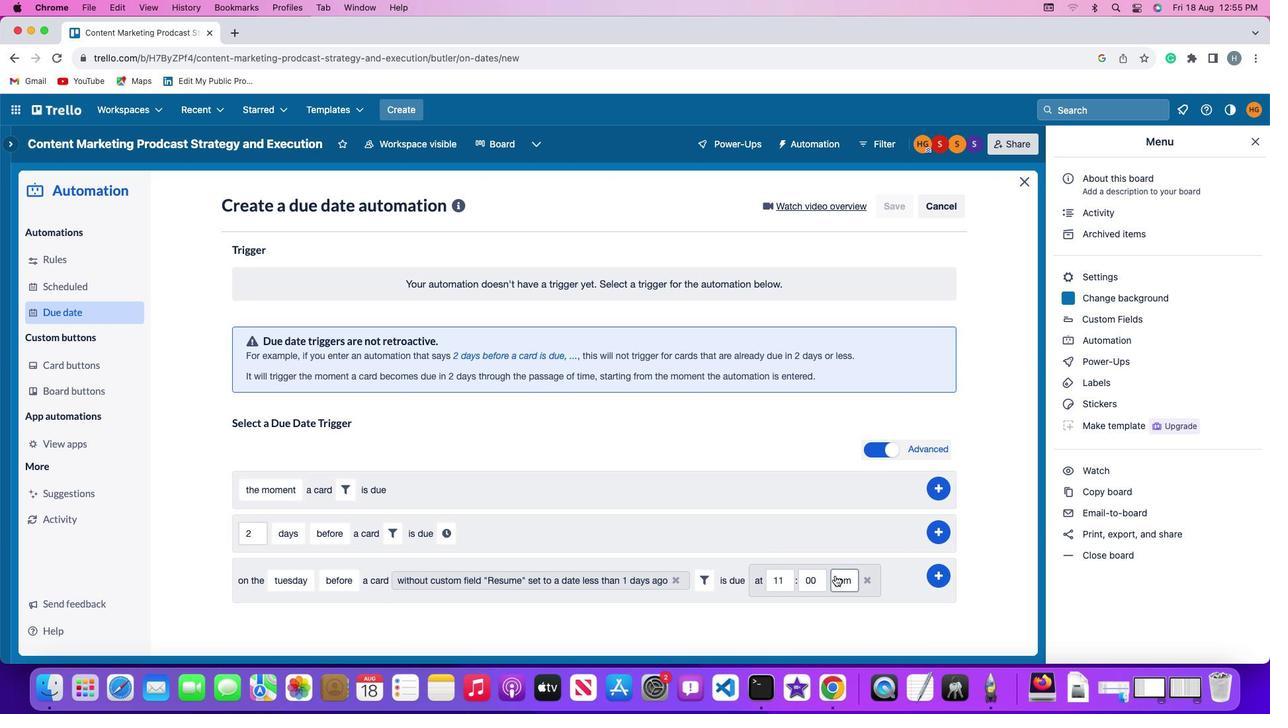 
Action: Mouse moved to (841, 602)
Screenshot: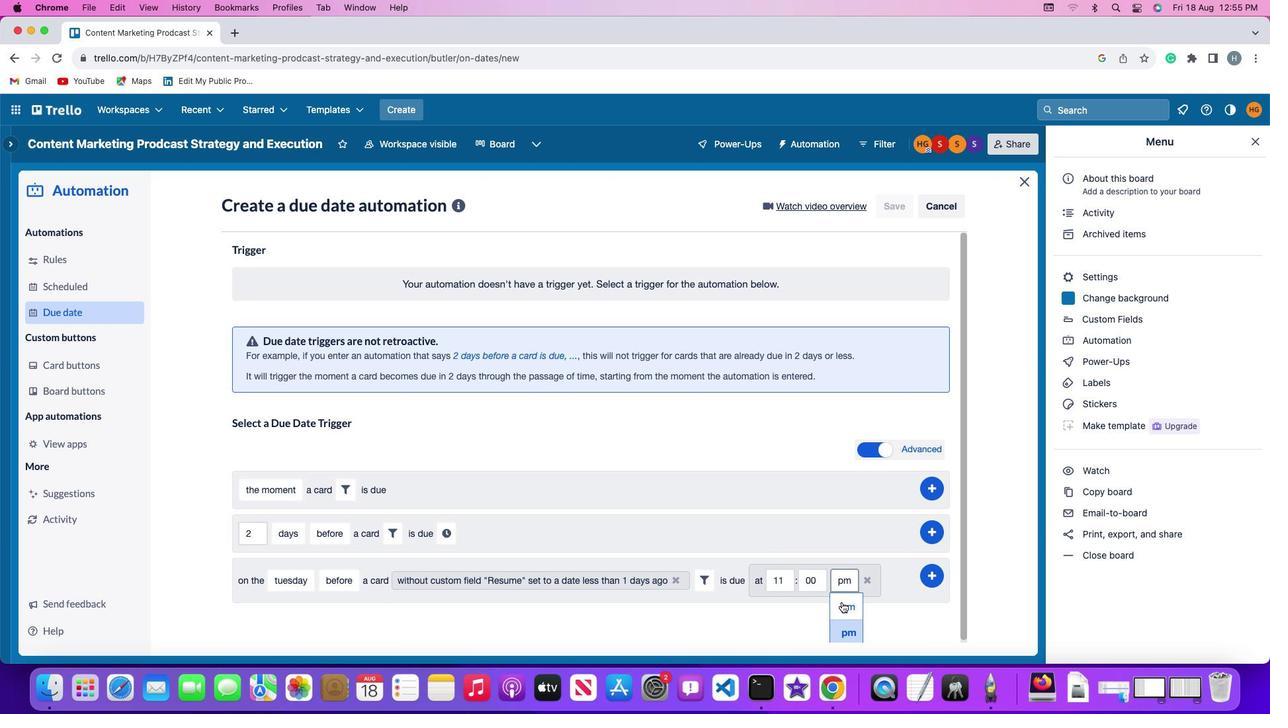 
Action: Mouse pressed left at (841, 602)
Screenshot: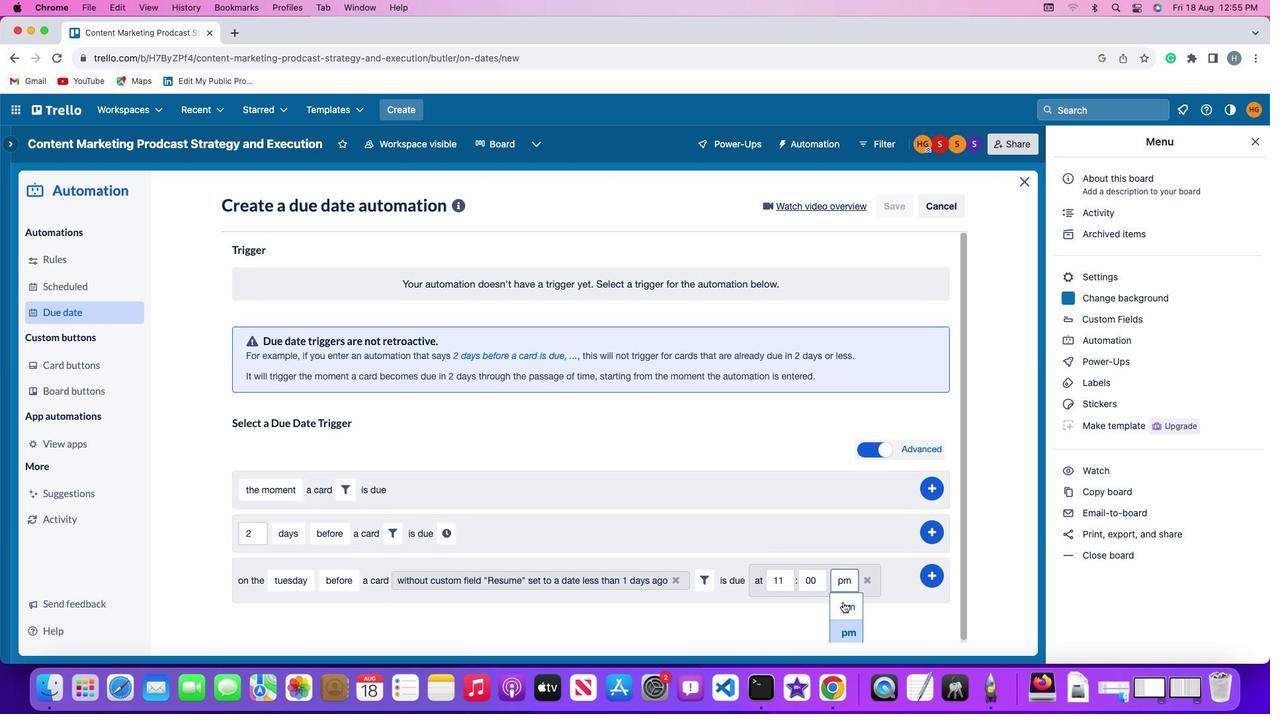 
Action: Mouse moved to (939, 577)
Screenshot: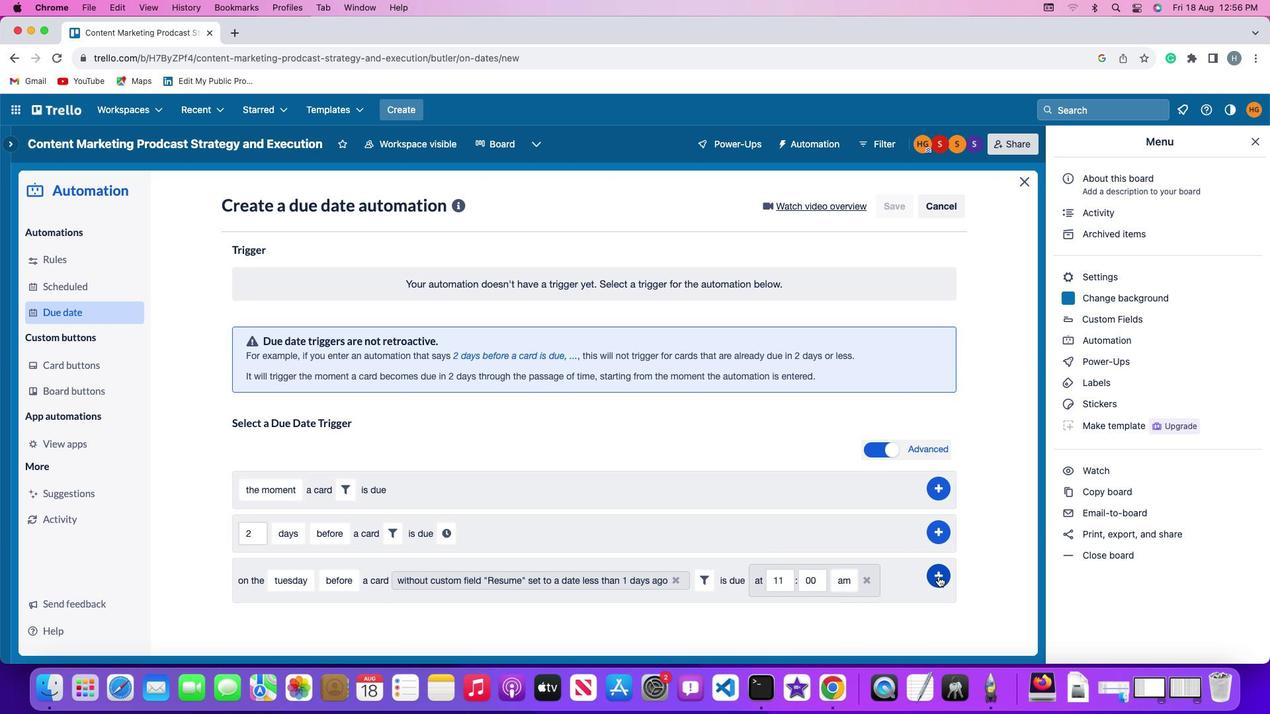 
Action: Mouse pressed left at (939, 577)
Screenshot: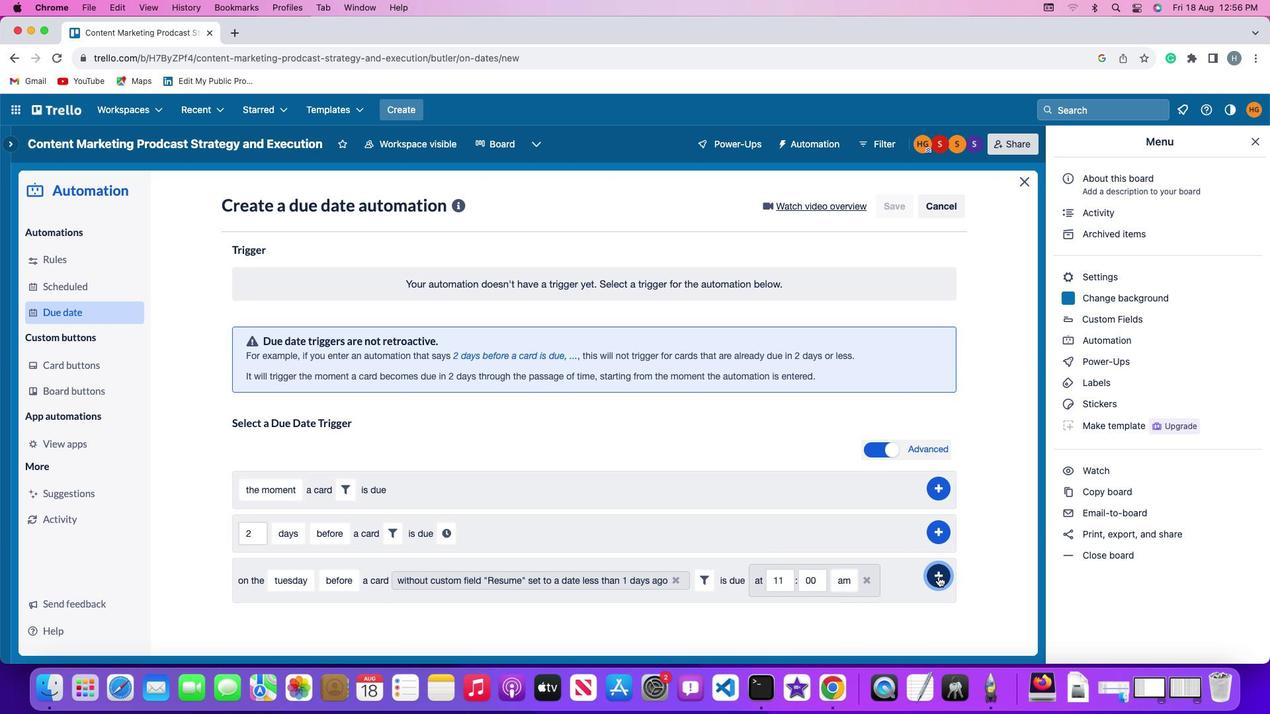 
Action: Mouse moved to (984, 469)
Screenshot: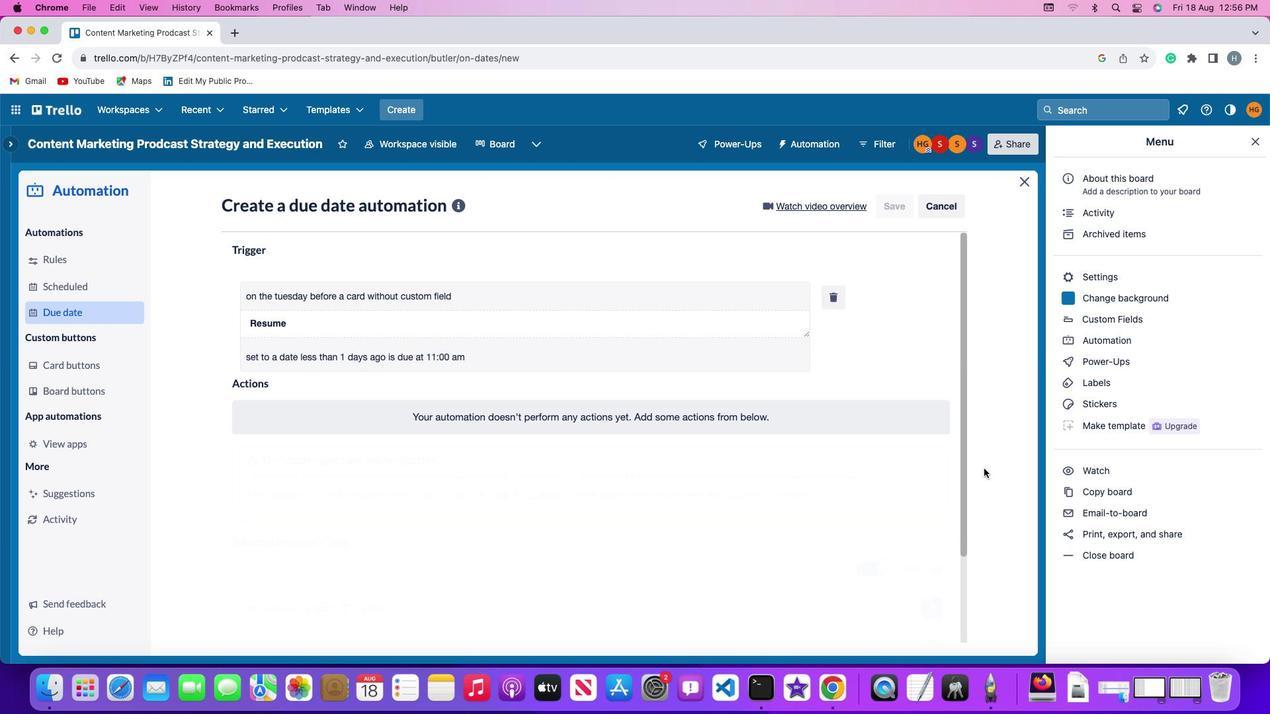 
